 Task: Add a signature Amy Taylor containing Cheers, Amy Taylor to email address softage.4@softage.net and add a label Videos
Action: Mouse moved to (849, 71)
Screenshot: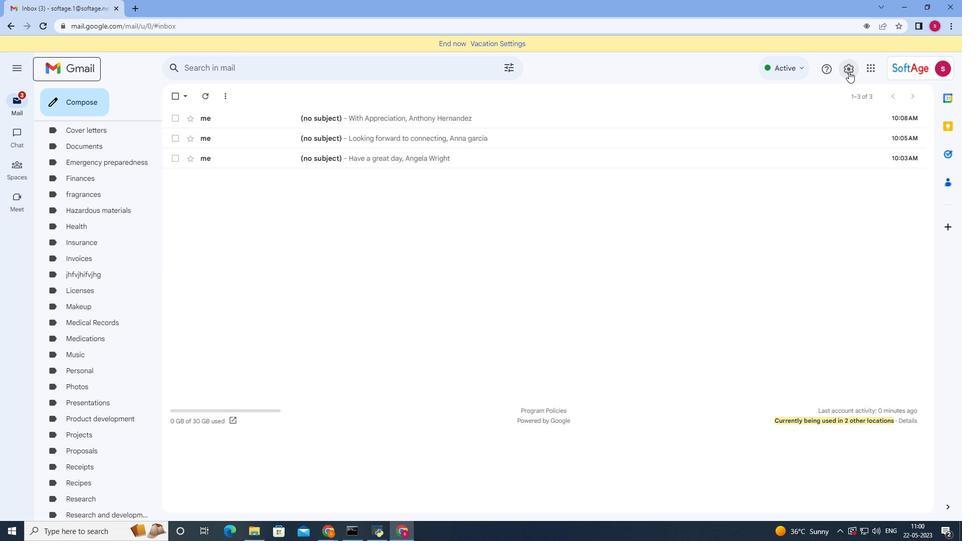 
Action: Mouse pressed left at (849, 71)
Screenshot: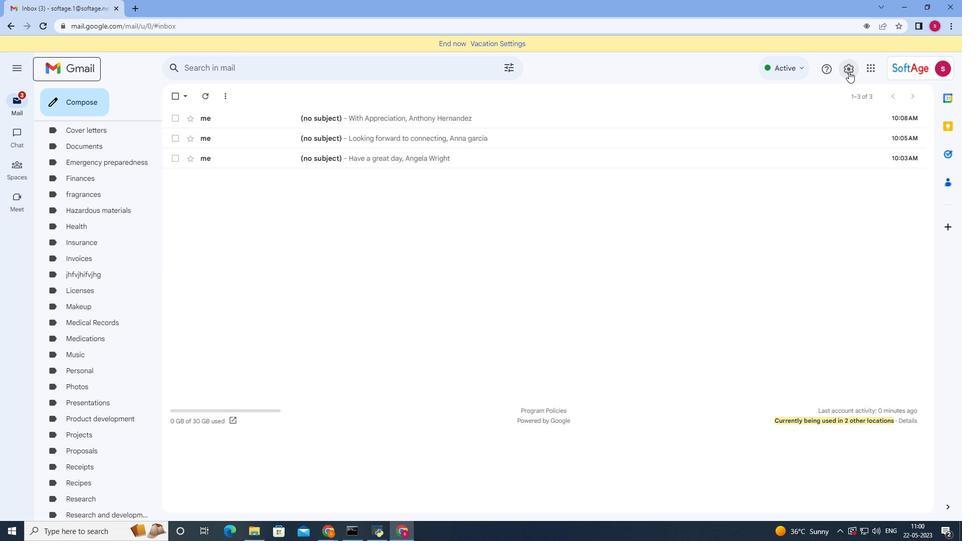 
Action: Mouse moved to (827, 122)
Screenshot: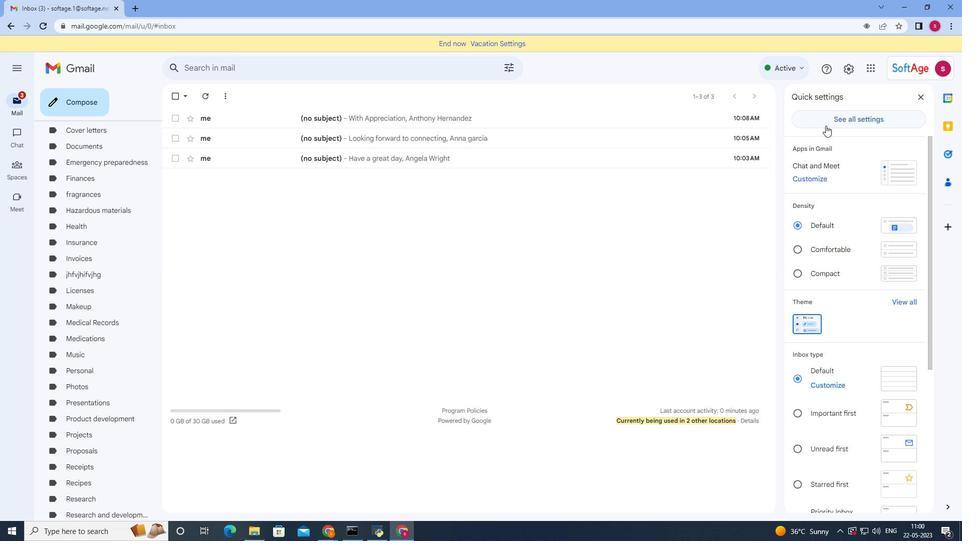 
Action: Mouse pressed left at (827, 122)
Screenshot: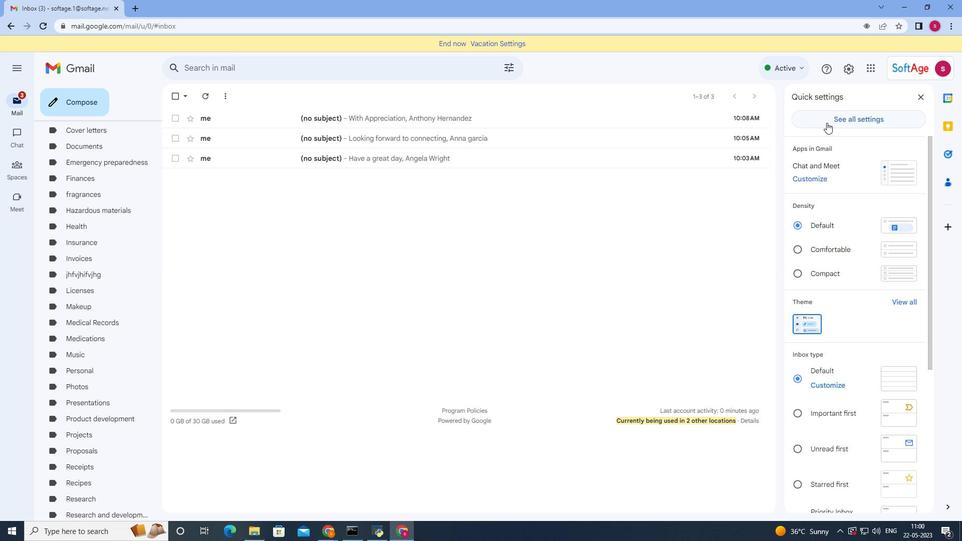 
Action: Mouse moved to (366, 265)
Screenshot: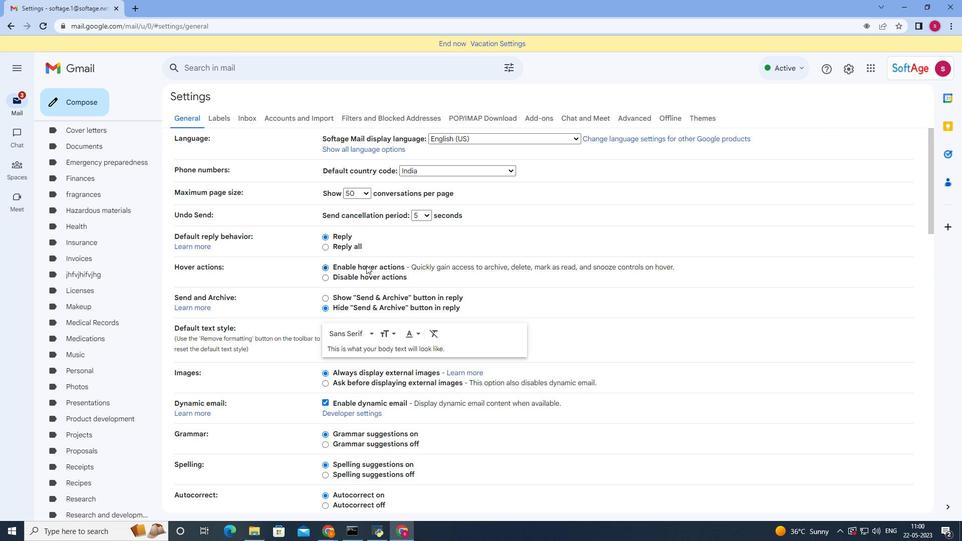 
Action: Mouse scrolled (366, 265) with delta (0, 0)
Screenshot: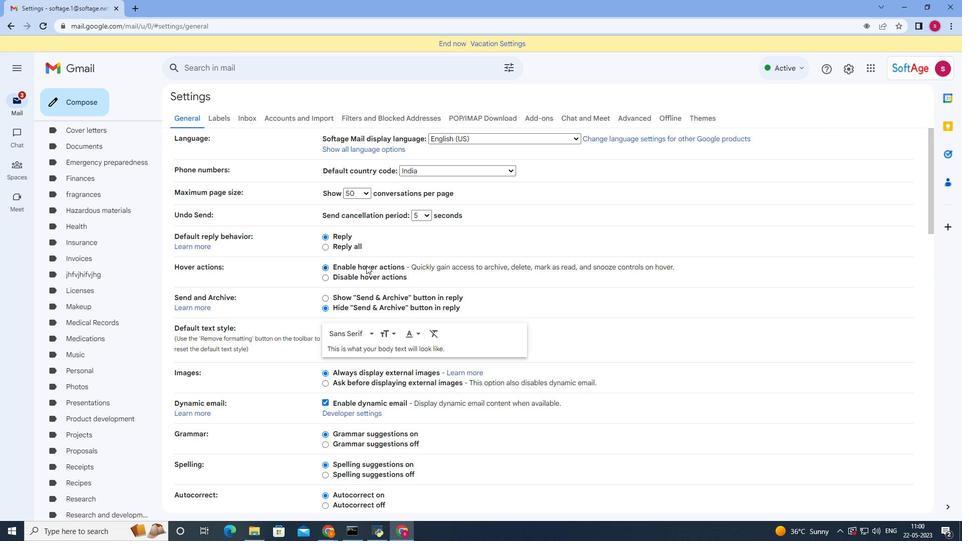
Action: Mouse scrolled (366, 265) with delta (0, 0)
Screenshot: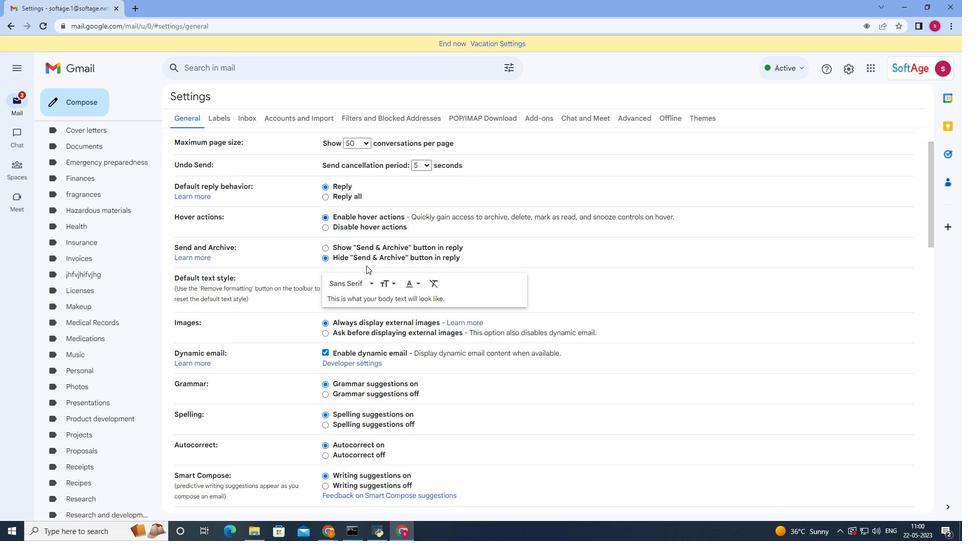
Action: Mouse moved to (366, 267)
Screenshot: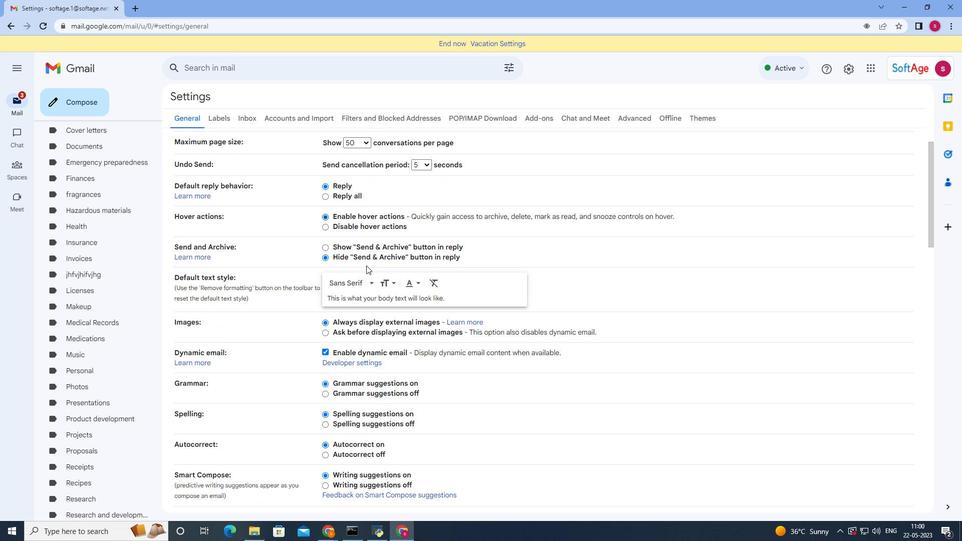 
Action: Mouse scrolled (366, 266) with delta (0, 0)
Screenshot: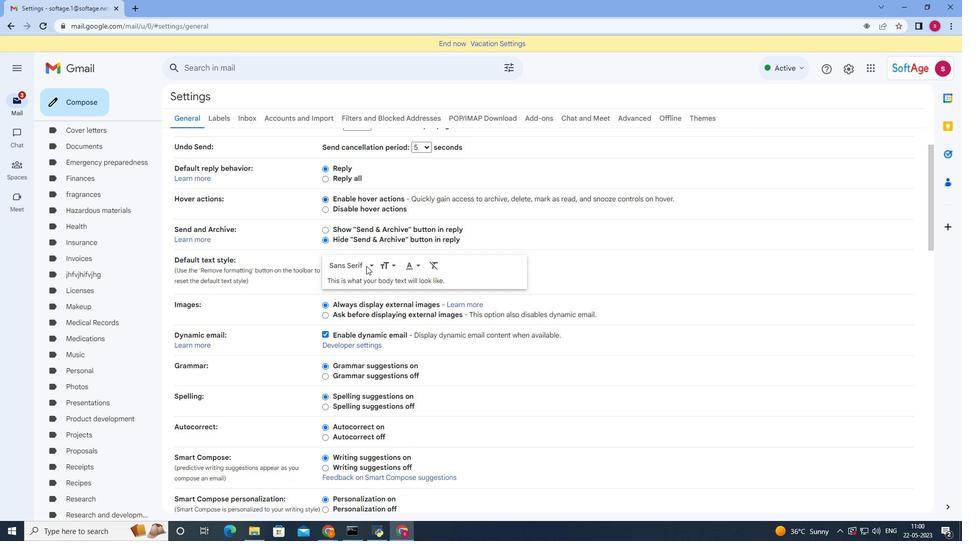 
Action: Mouse scrolled (366, 266) with delta (0, 0)
Screenshot: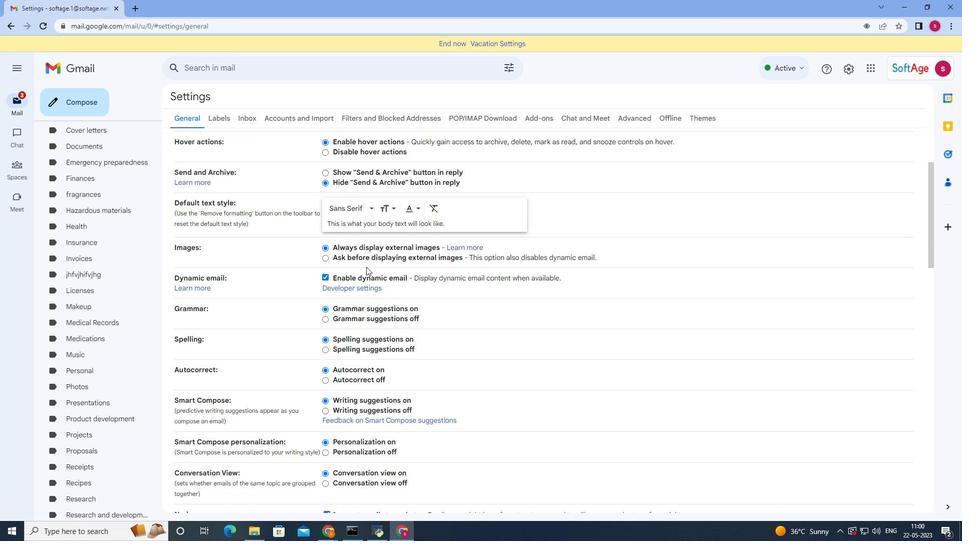
Action: Mouse scrolled (366, 266) with delta (0, 0)
Screenshot: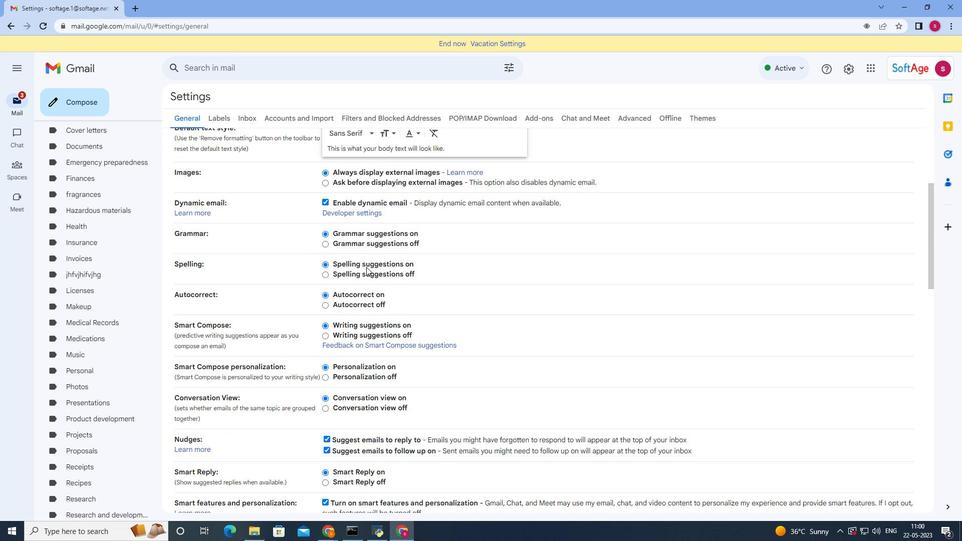 
Action: Mouse scrolled (366, 266) with delta (0, 0)
Screenshot: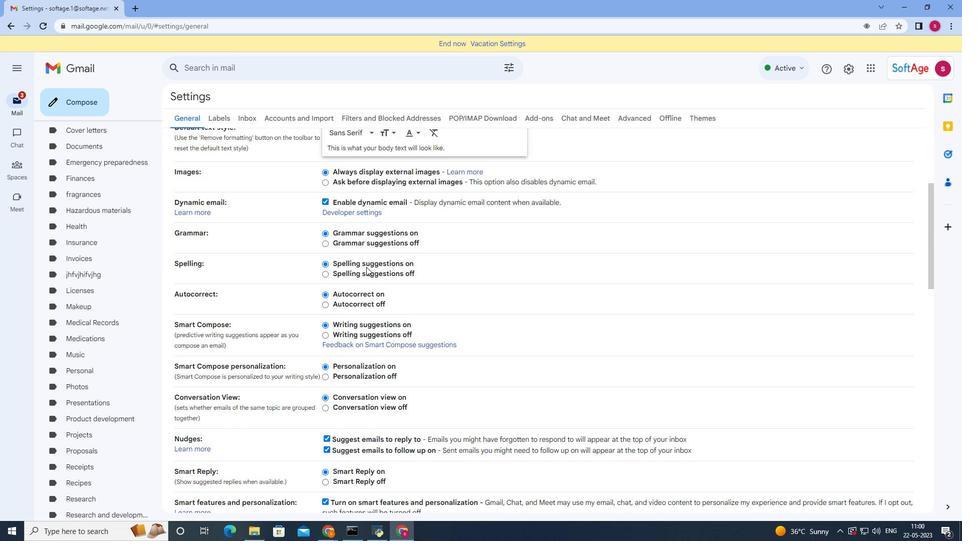 
Action: Mouse scrolled (366, 266) with delta (0, 0)
Screenshot: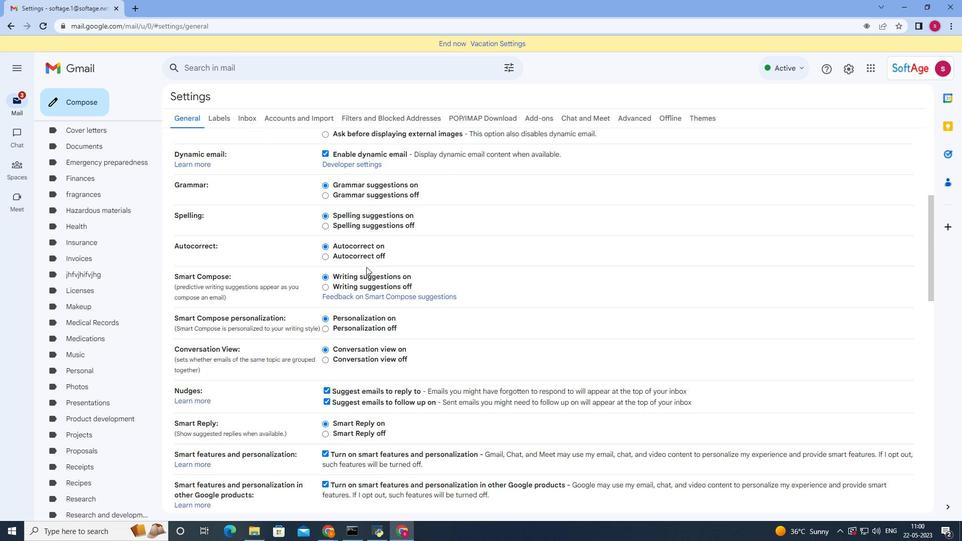 
Action: Mouse scrolled (366, 266) with delta (0, 0)
Screenshot: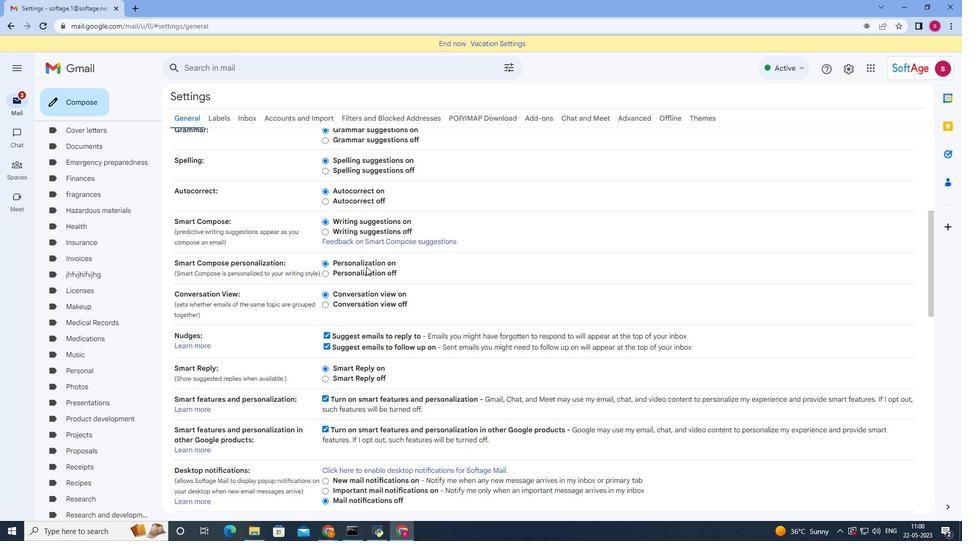 
Action: Mouse scrolled (366, 266) with delta (0, 0)
Screenshot: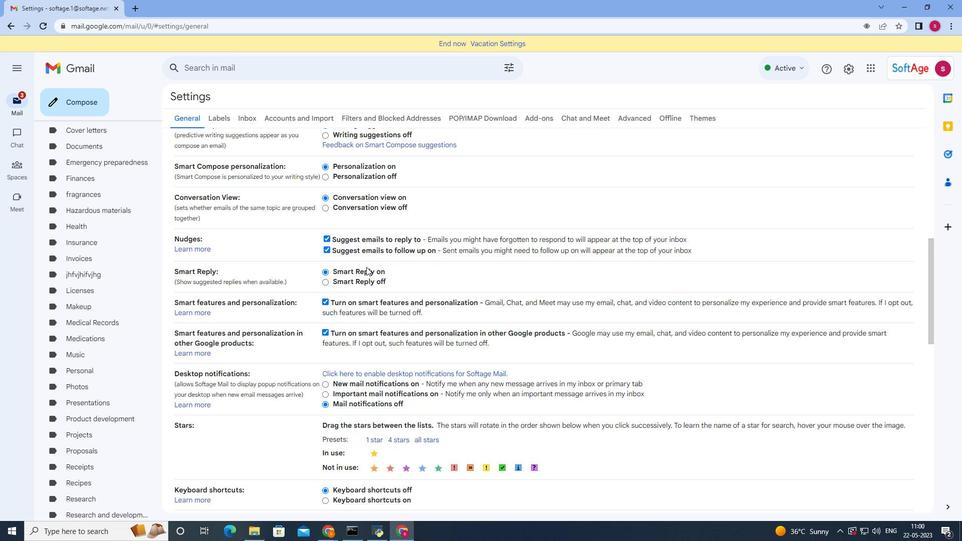 
Action: Mouse scrolled (366, 266) with delta (0, 0)
Screenshot: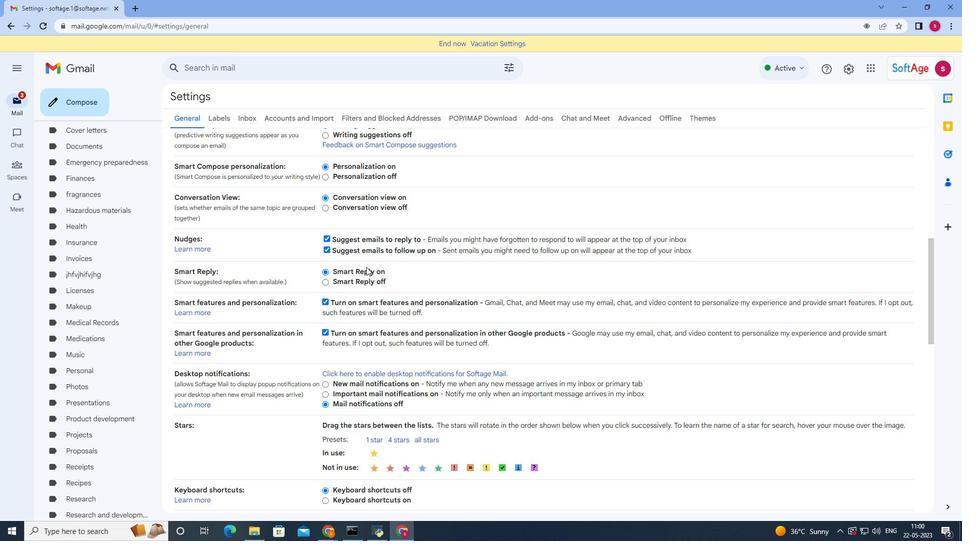 
Action: Mouse scrolled (366, 266) with delta (0, 0)
Screenshot: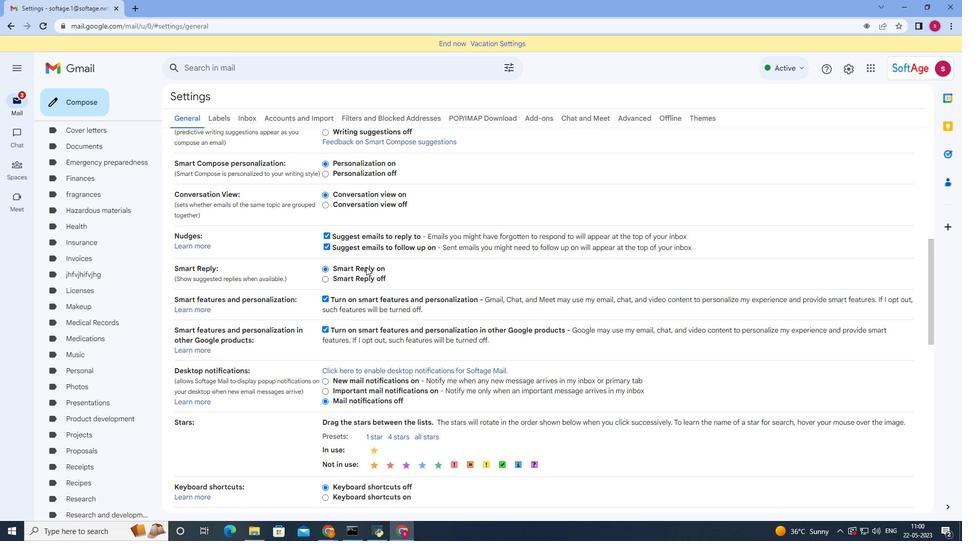 
Action: Mouse scrolled (366, 266) with delta (0, 0)
Screenshot: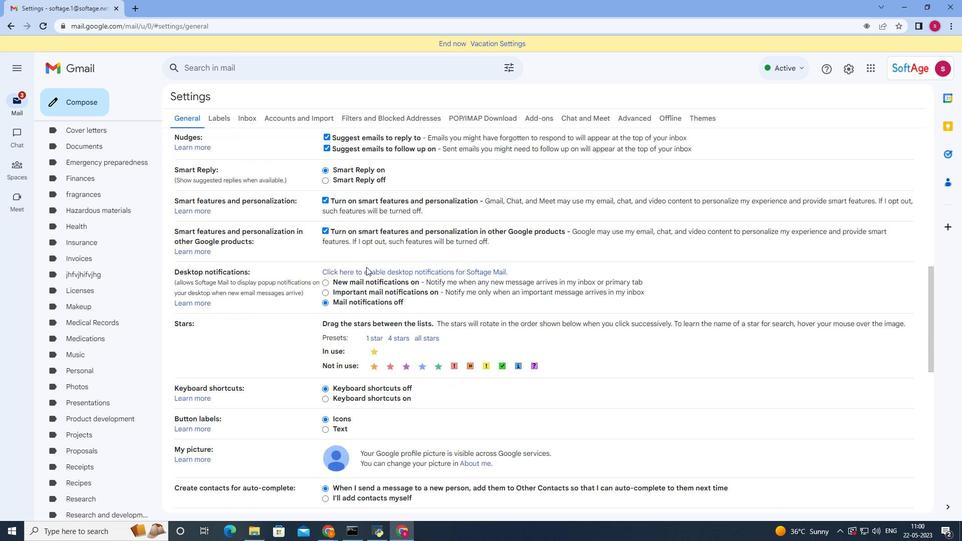 
Action: Mouse scrolled (366, 266) with delta (0, 0)
Screenshot: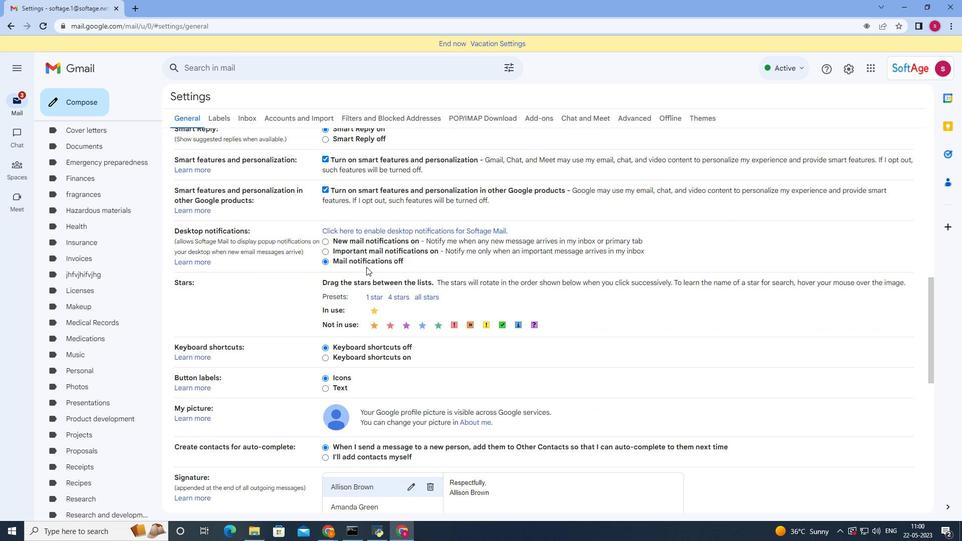 
Action: Mouse moved to (366, 267)
Screenshot: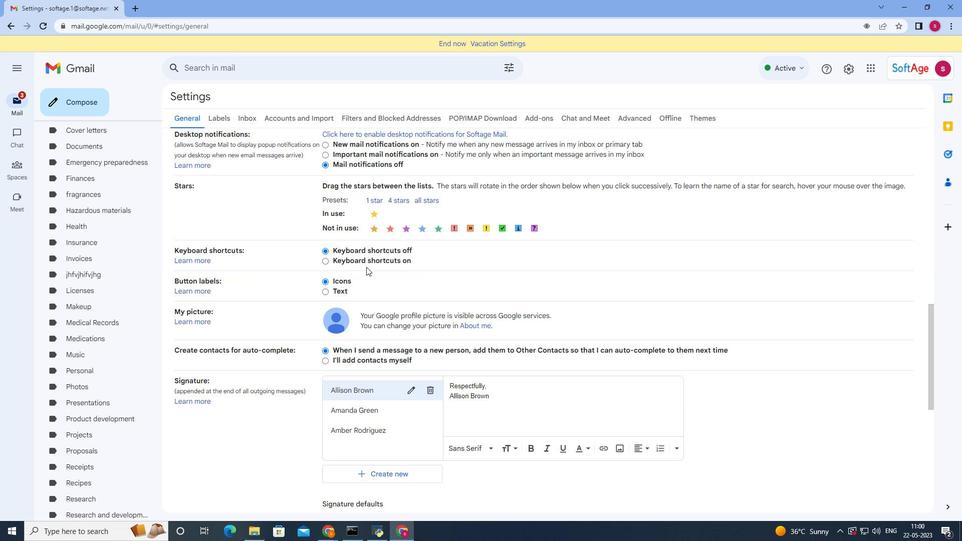 
Action: Mouse scrolled (366, 266) with delta (0, 0)
Screenshot: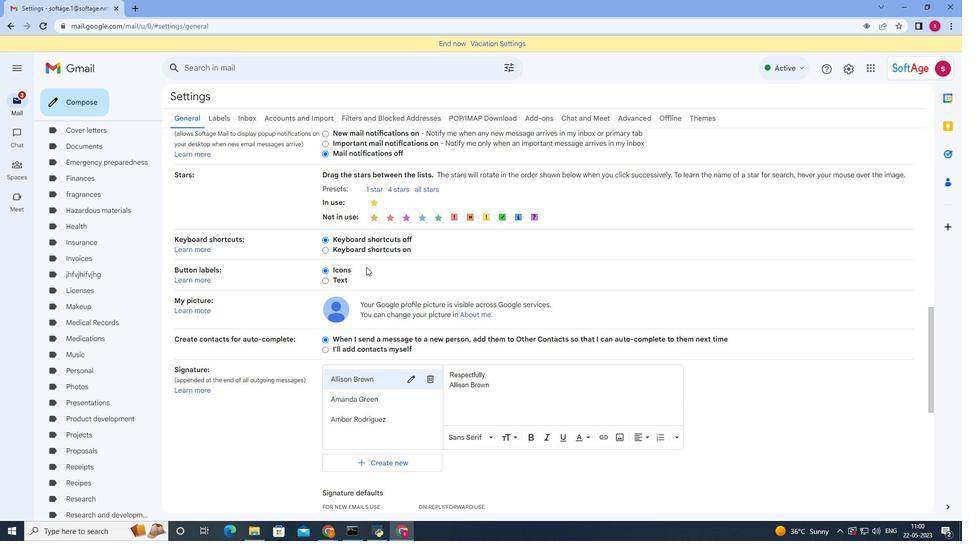 
Action: Mouse scrolled (366, 266) with delta (0, 0)
Screenshot: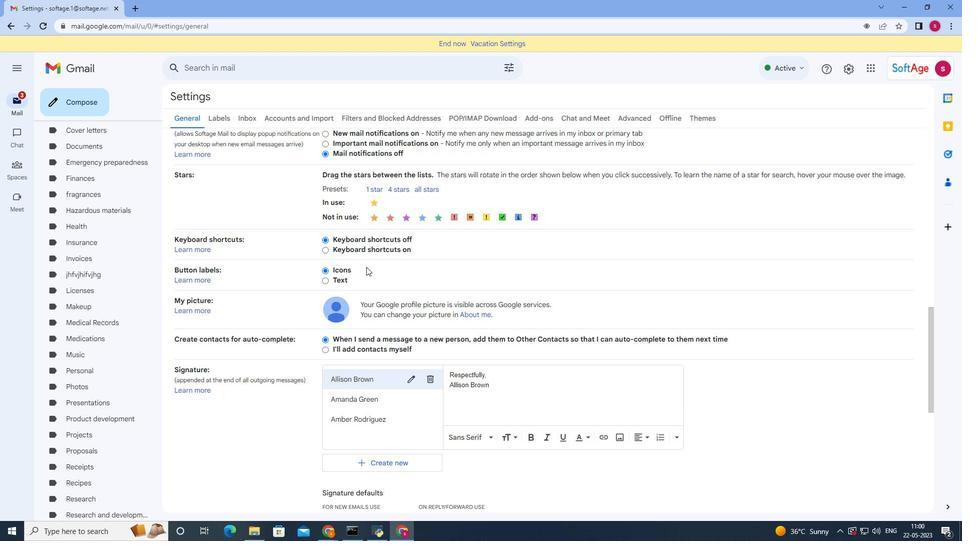 
Action: Mouse scrolled (366, 266) with delta (0, 0)
Screenshot: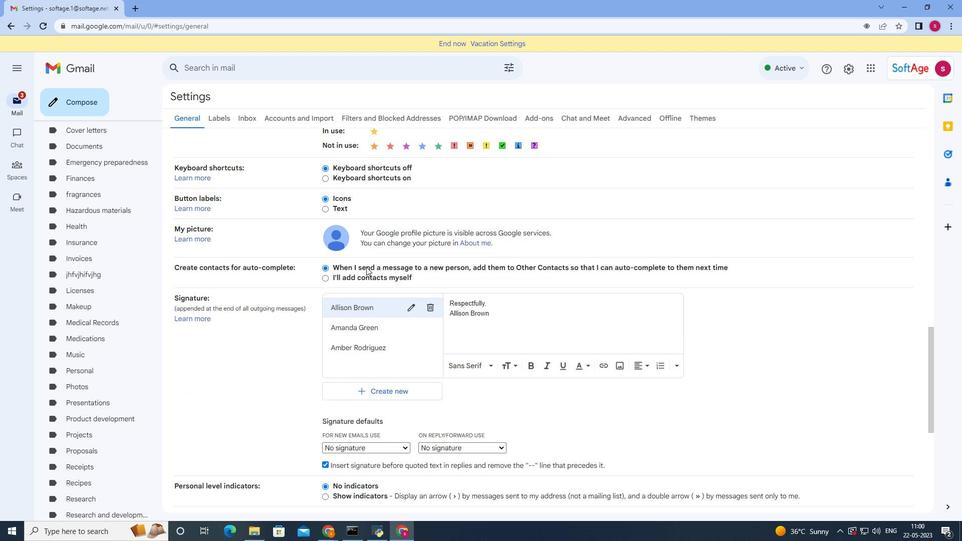 
Action: Mouse moved to (366, 267)
Screenshot: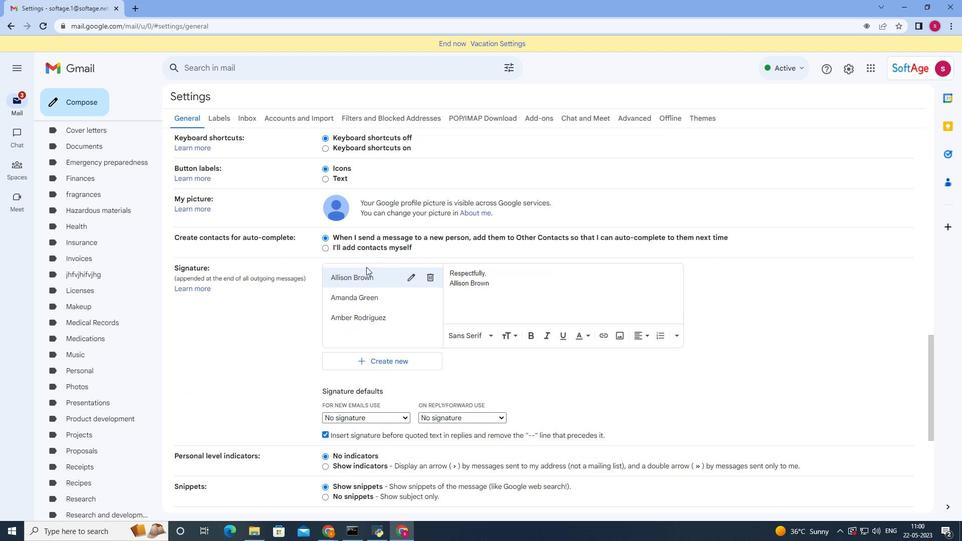 
Action: Mouse scrolled (366, 266) with delta (0, 0)
Screenshot: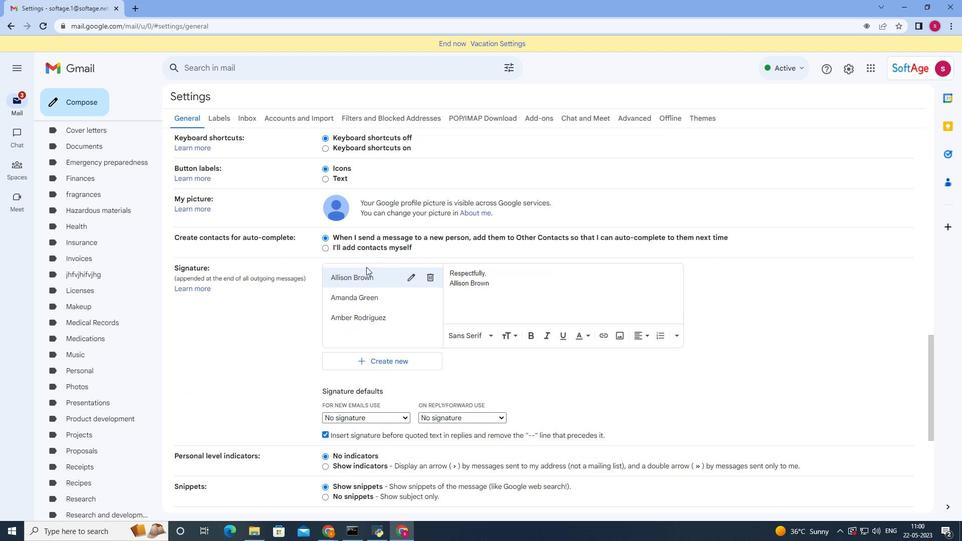 
Action: Mouse moved to (369, 264)
Screenshot: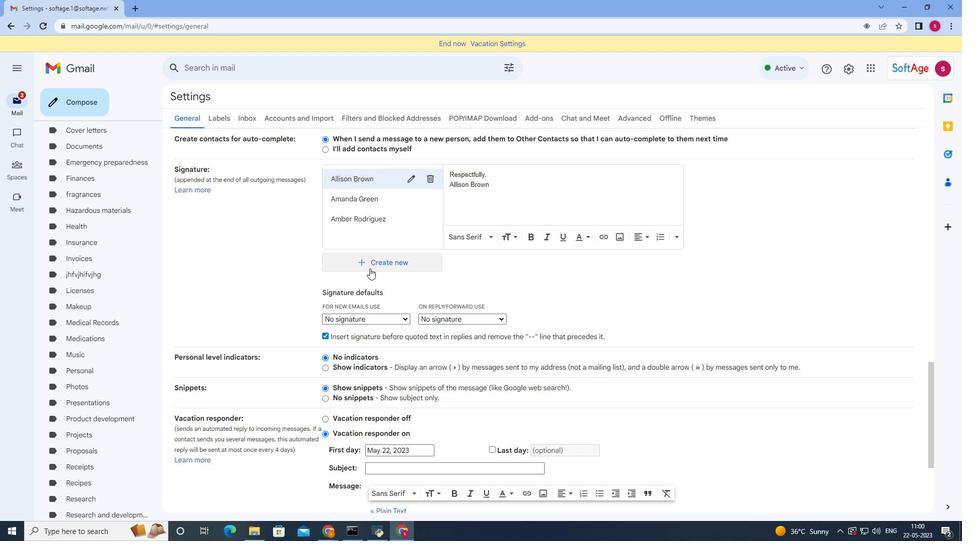 
Action: Mouse pressed left at (369, 264)
Screenshot: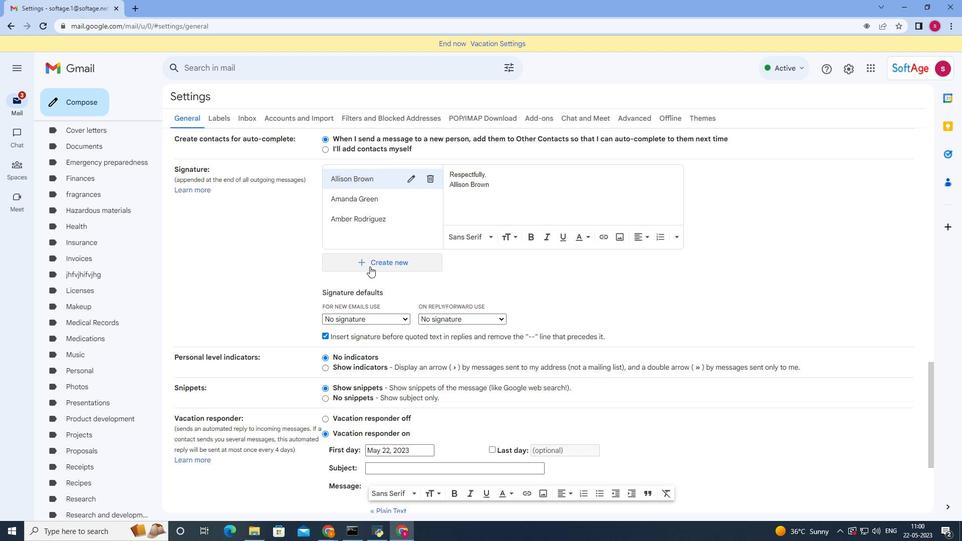 
Action: Mouse moved to (446, 274)
Screenshot: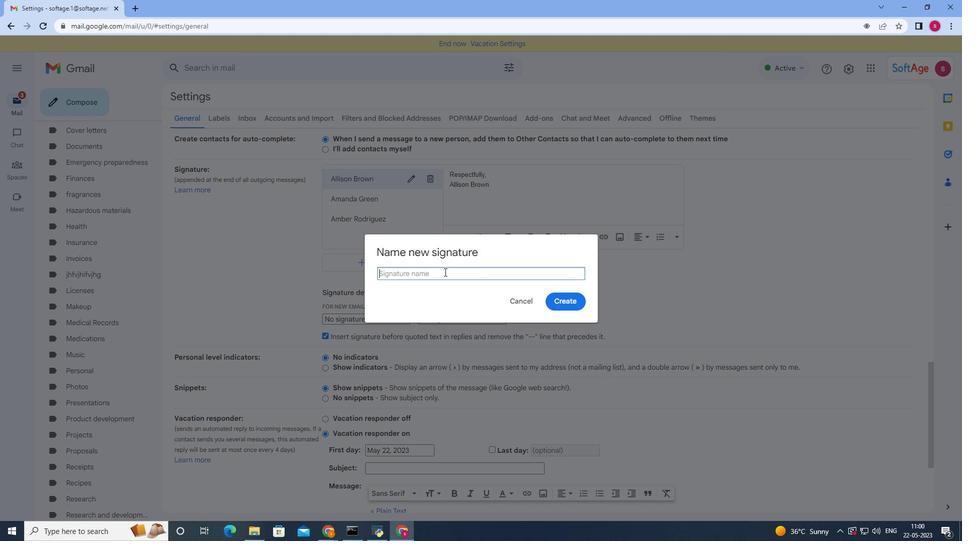 
Action: Key pressed <Key.shift>Amy<Key.space><Key.shift>Taylor
Screenshot: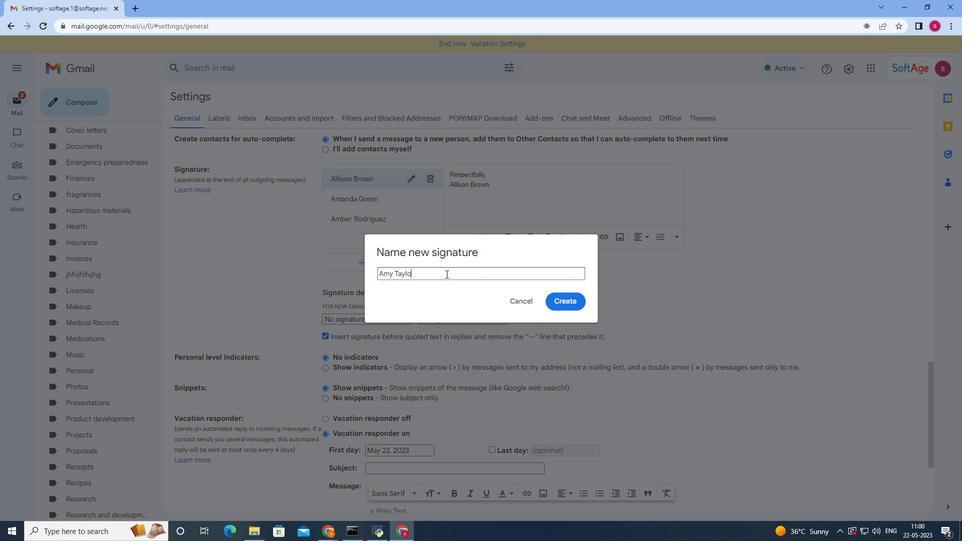 
Action: Mouse moved to (559, 301)
Screenshot: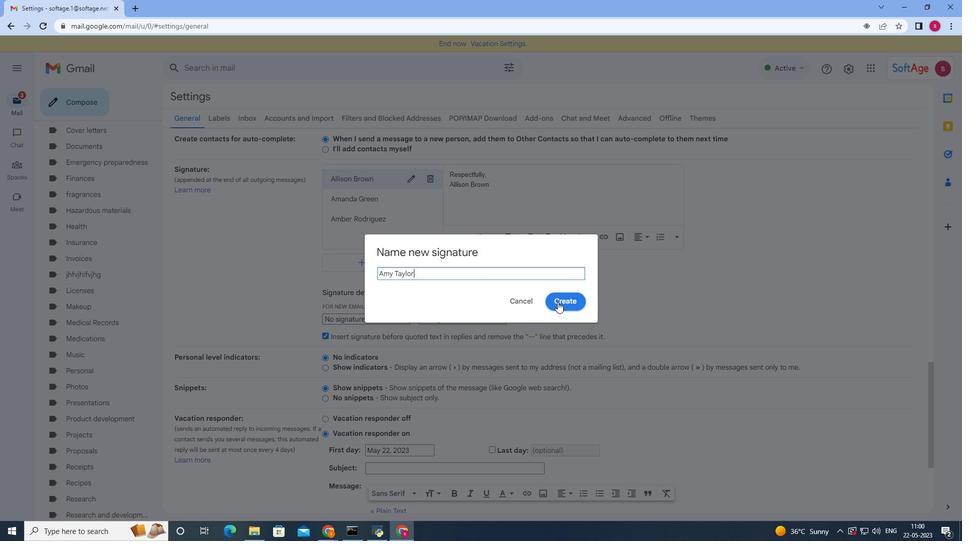 
Action: Mouse pressed left at (559, 301)
Screenshot: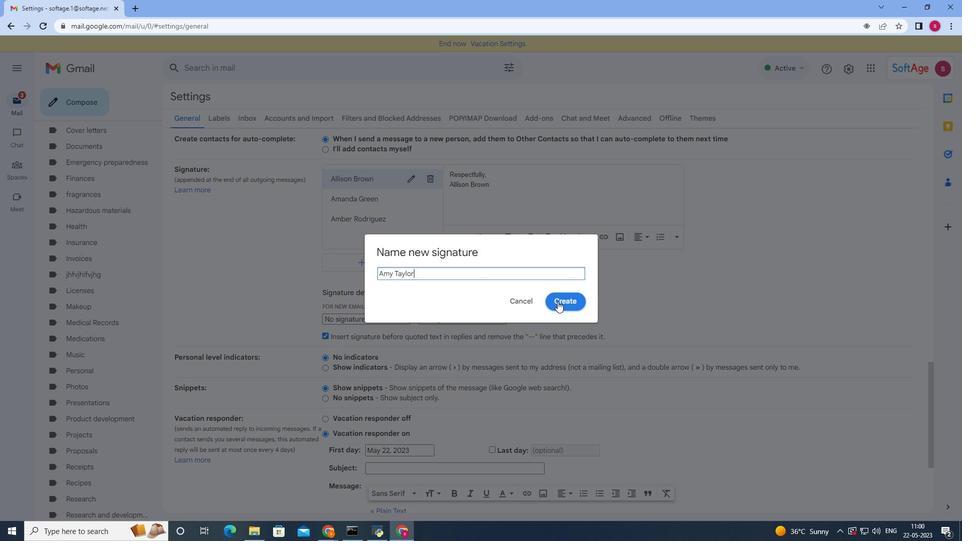 
Action: Mouse moved to (473, 196)
Screenshot: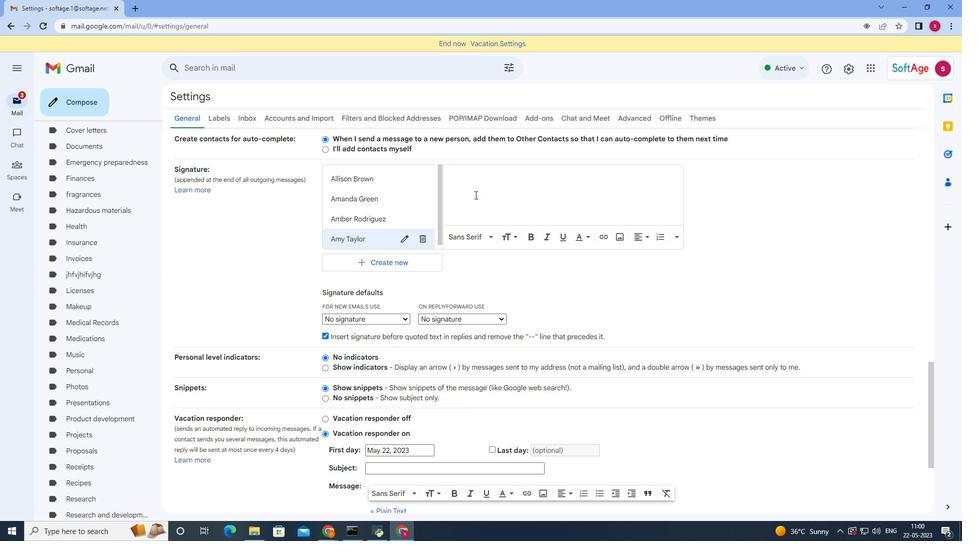 
Action: Key pressed <Key.shift>Cheers,<Key.enter><Key.shift>Amy<Key.space><Key.shift><Key.shift><Key.shift><Key.shift><Key.shift>Taylor
Screenshot: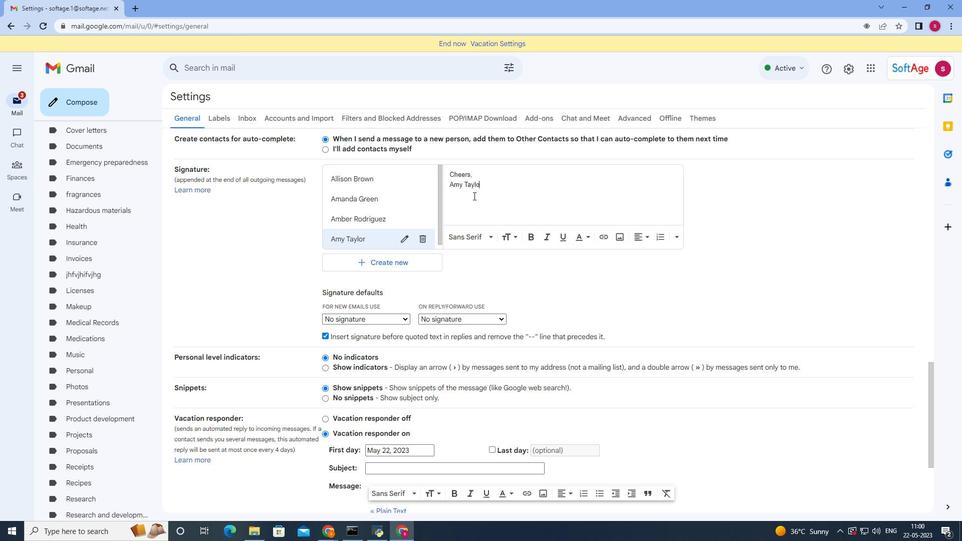
Action: Mouse moved to (439, 325)
Screenshot: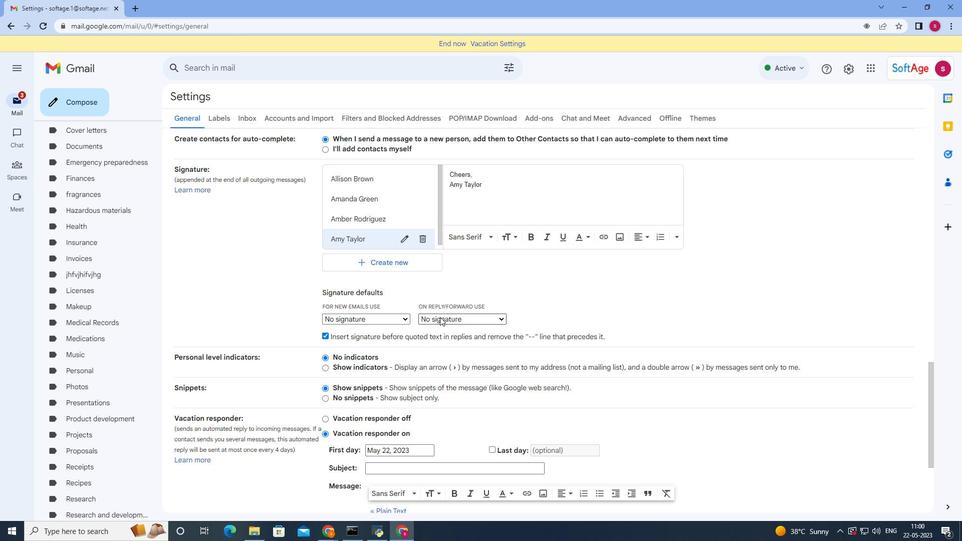 
Action: Mouse scrolled (439, 324) with delta (0, 0)
Screenshot: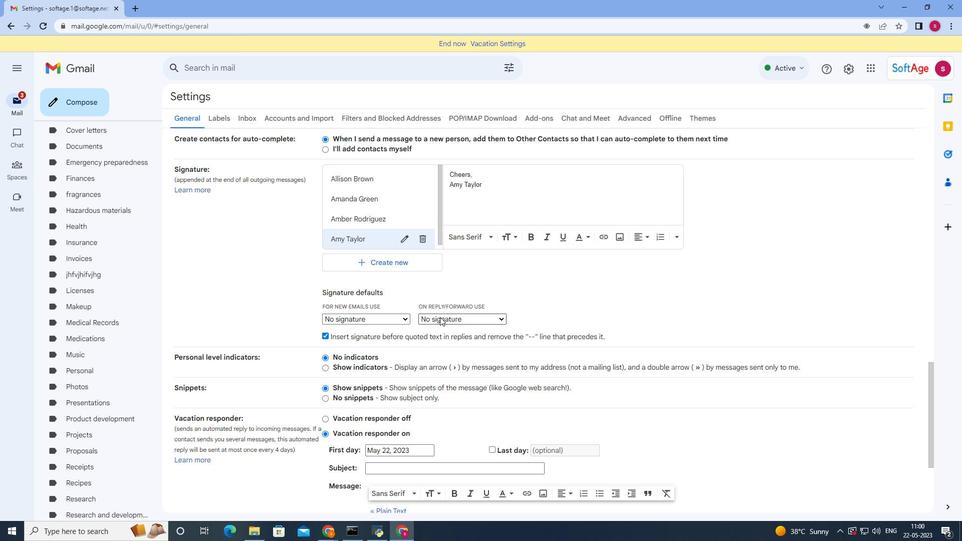 
Action: Mouse moved to (438, 331)
Screenshot: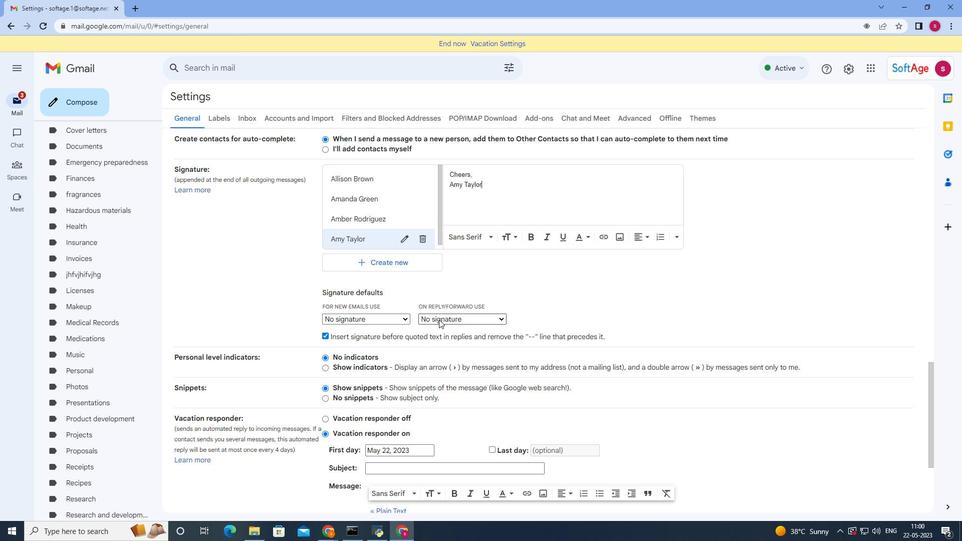 
Action: Mouse scrolled (438, 330) with delta (0, 0)
Screenshot: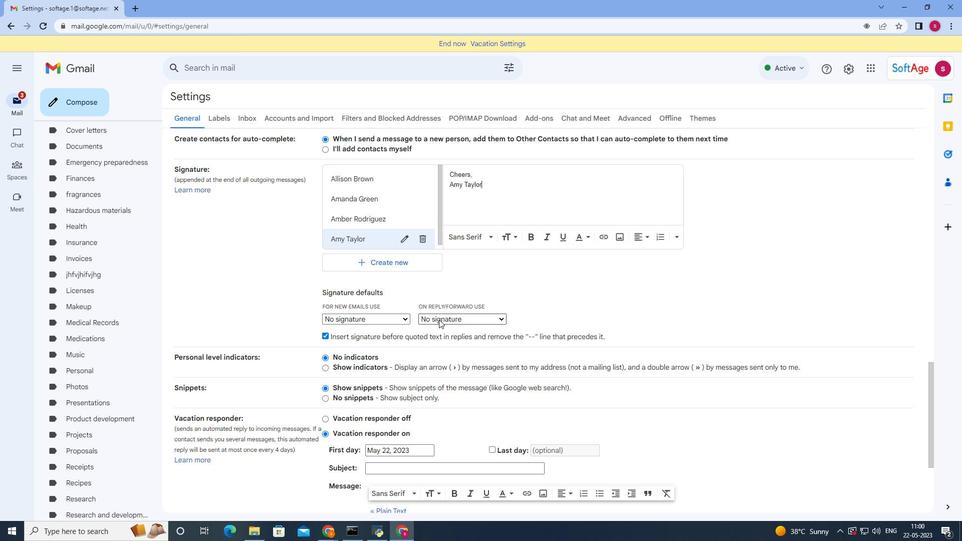 
Action: Mouse moved to (438, 333)
Screenshot: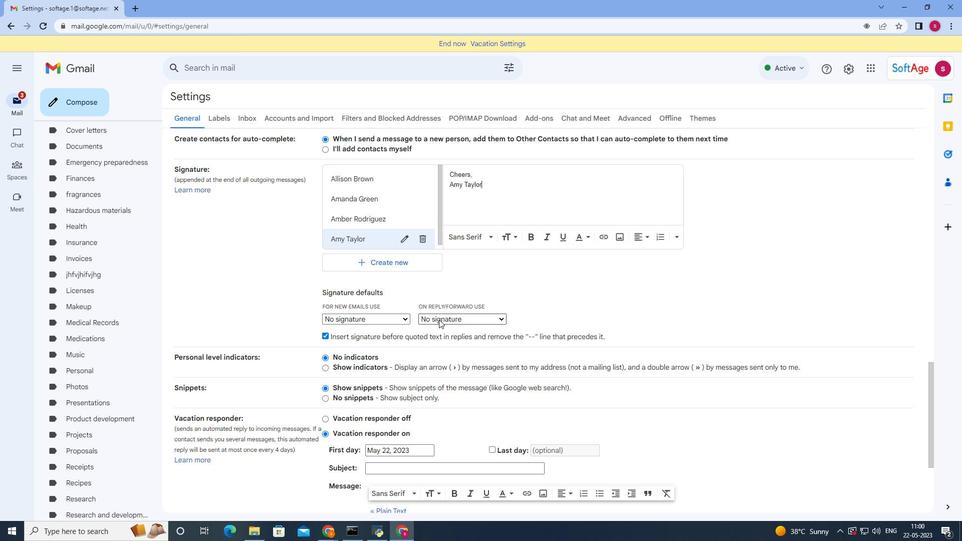 
Action: Mouse scrolled (438, 332) with delta (0, 0)
Screenshot: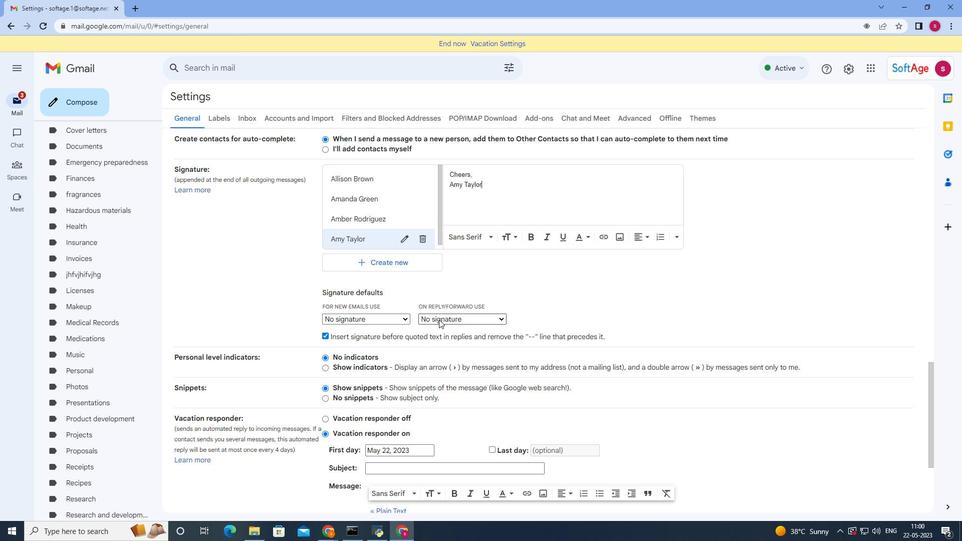 
Action: Mouse moved to (438, 333)
Screenshot: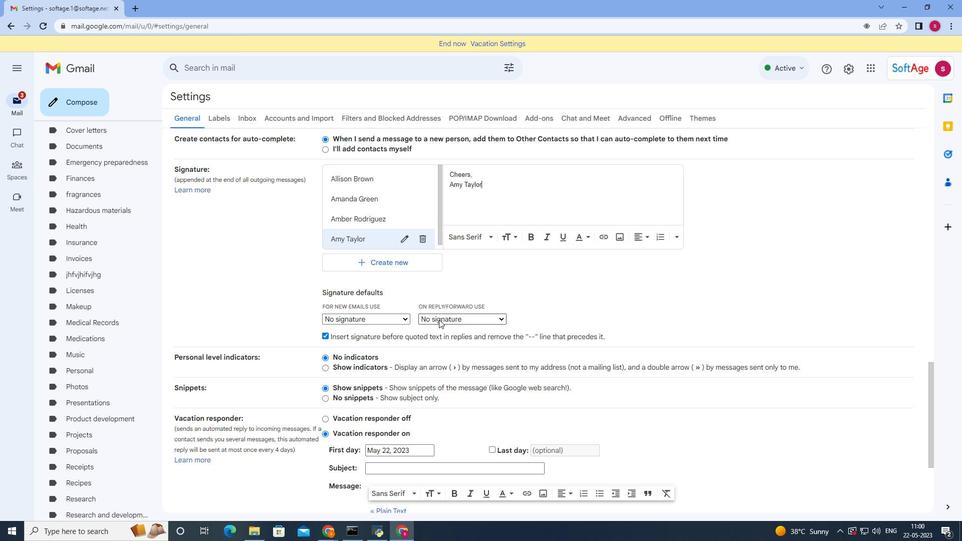 
Action: Mouse scrolled (438, 333) with delta (0, 0)
Screenshot: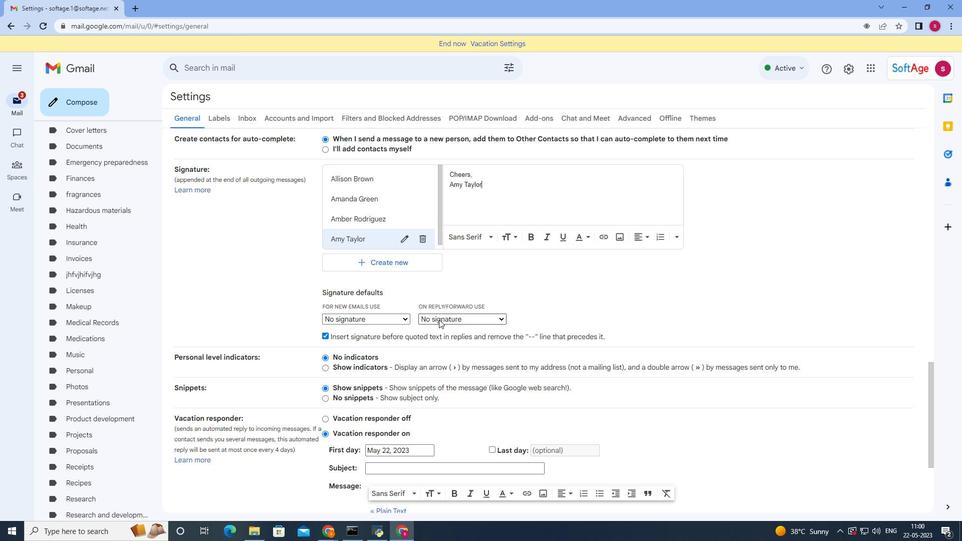 
Action: Mouse scrolled (438, 333) with delta (0, 0)
Screenshot: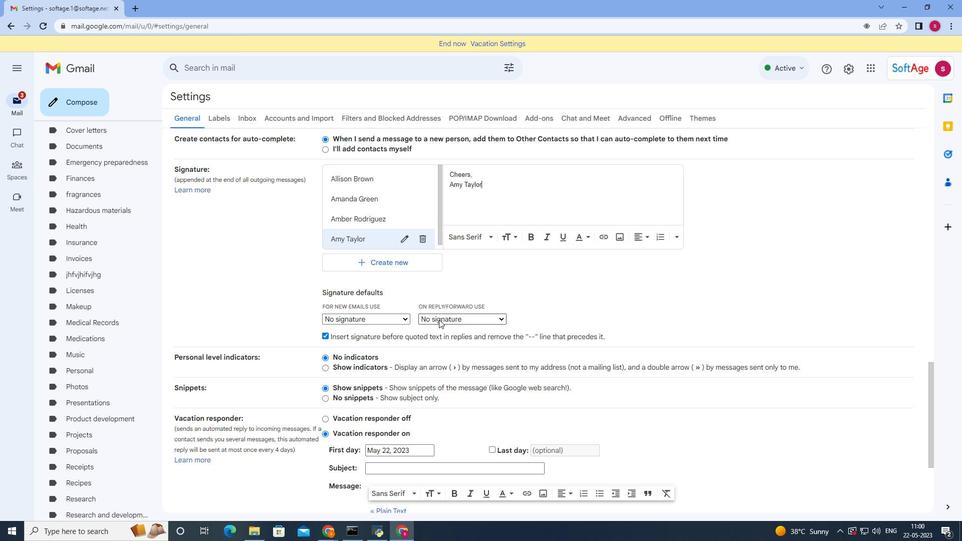 
Action: Mouse moved to (437, 334)
Screenshot: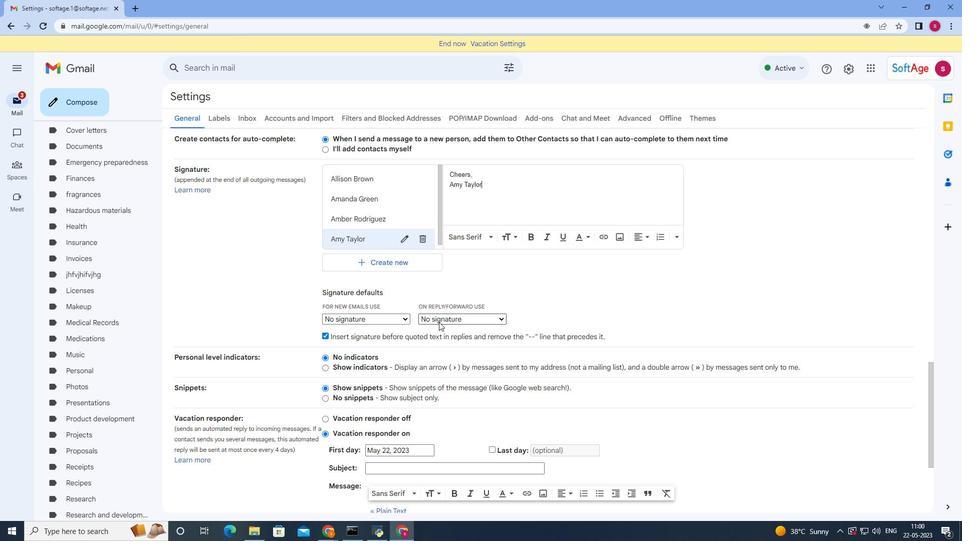 
Action: Mouse scrolled (437, 334) with delta (0, 0)
Screenshot: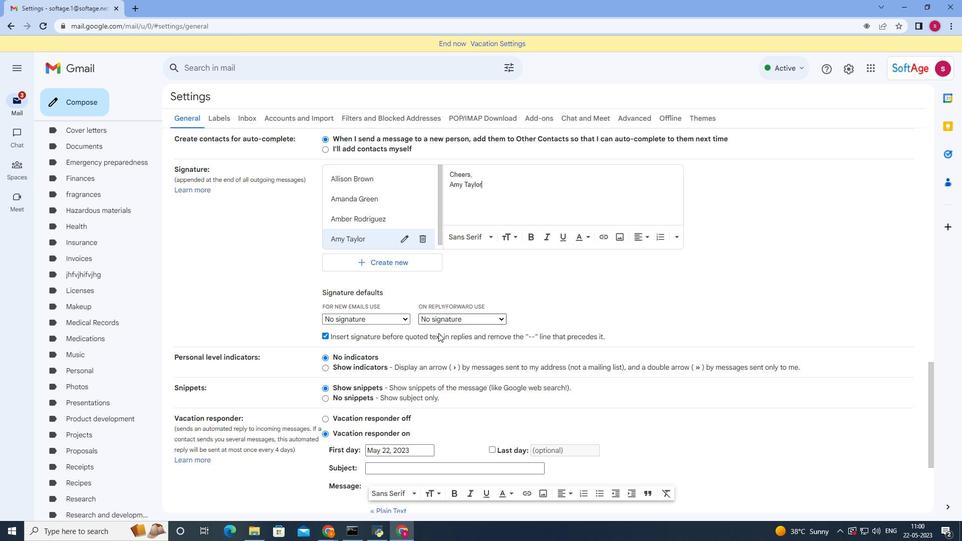
Action: Mouse moved to (432, 373)
Screenshot: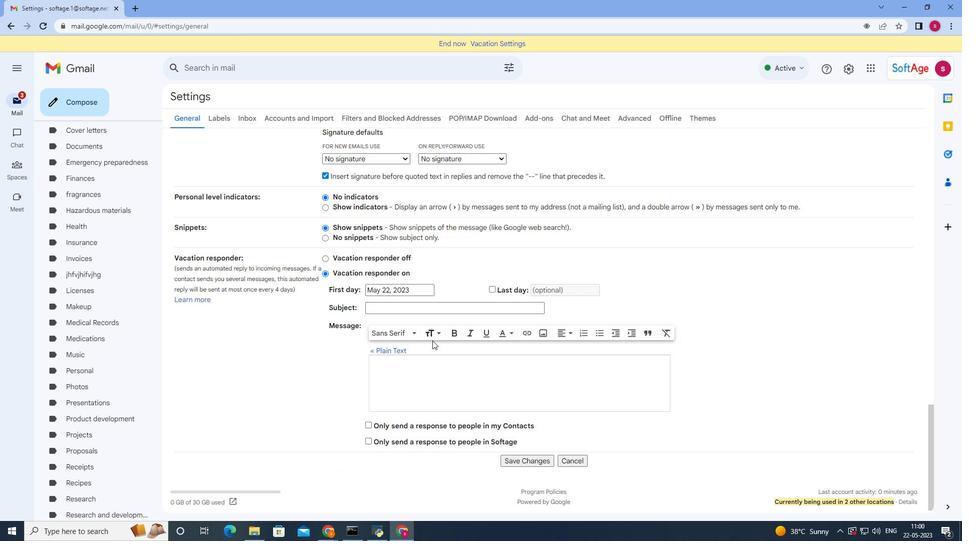 
Action: Mouse scrolled (432, 372) with delta (0, 0)
Screenshot: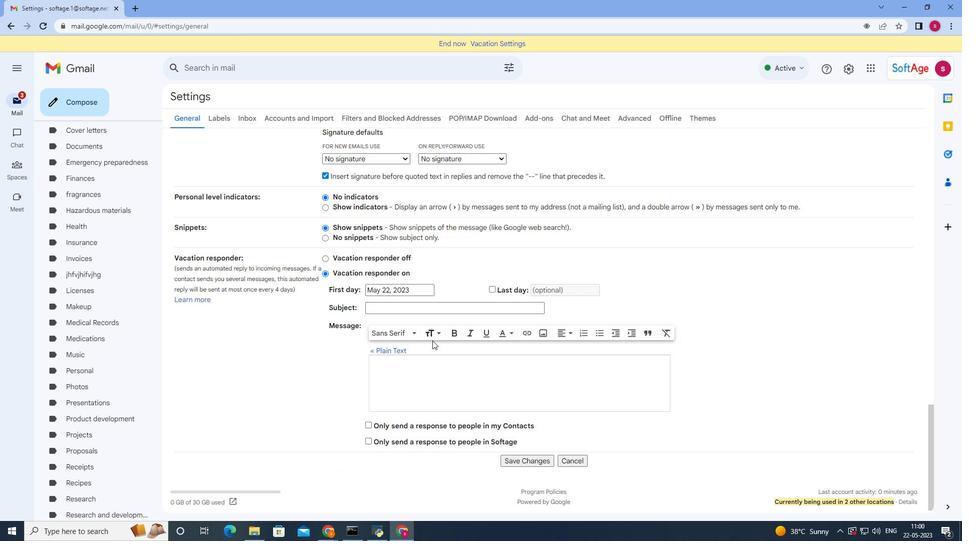 
Action: Mouse moved to (433, 377)
Screenshot: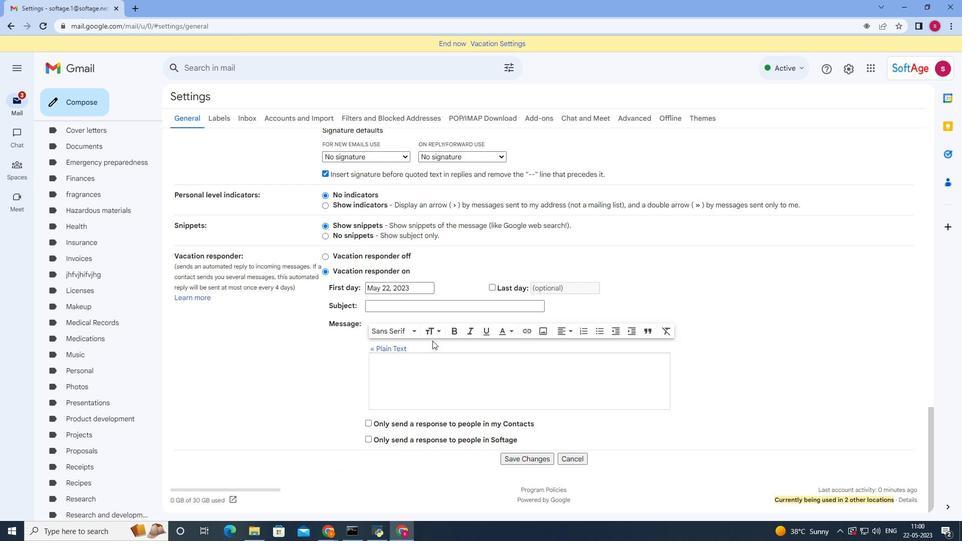 
Action: Mouse scrolled (433, 377) with delta (0, 0)
Screenshot: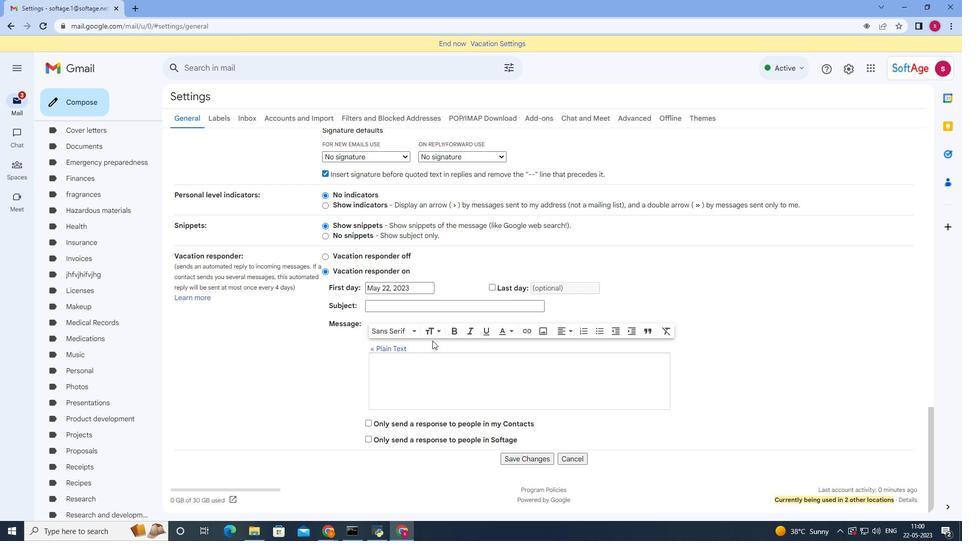 
Action: Mouse moved to (518, 458)
Screenshot: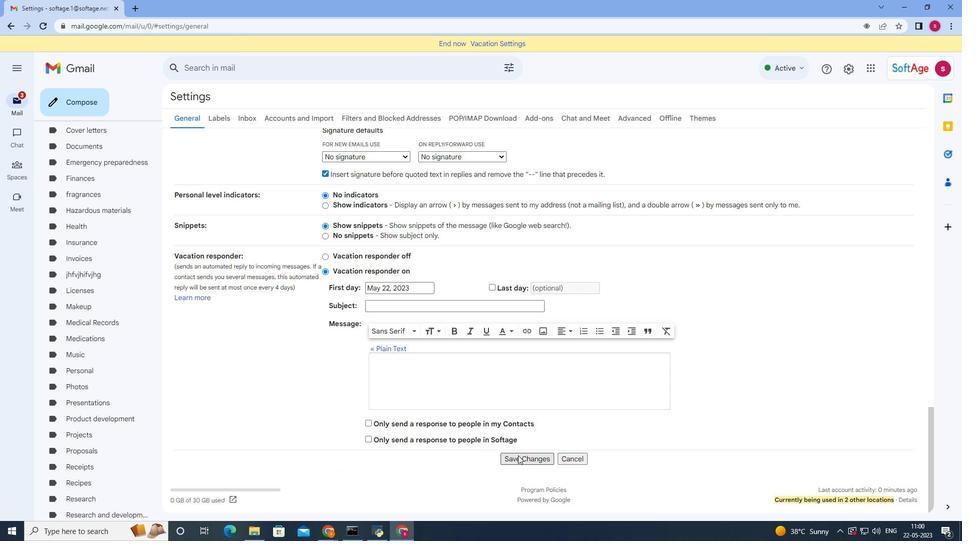 
Action: Mouse pressed left at (518, 458)
Screenshot: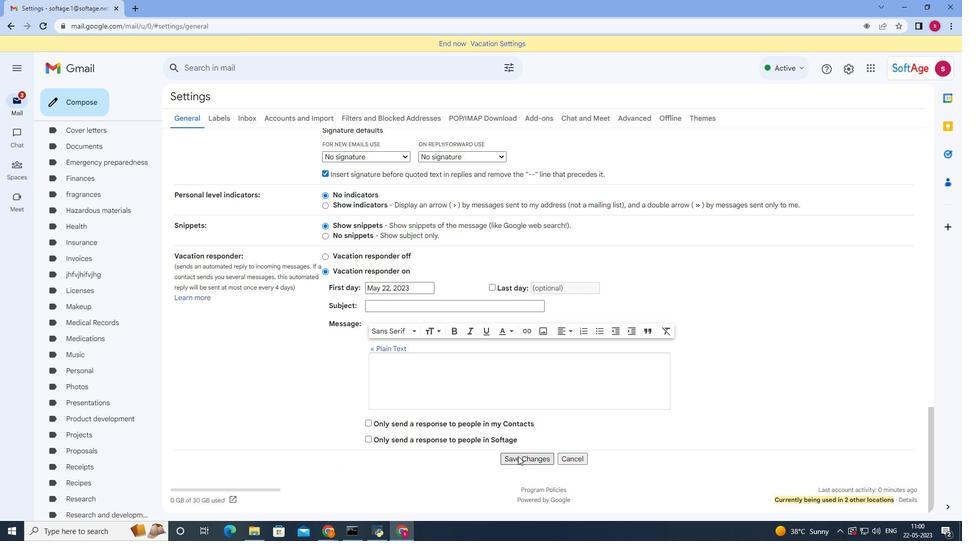 
Action: Mouse moved to (88, 105)
Screenshot: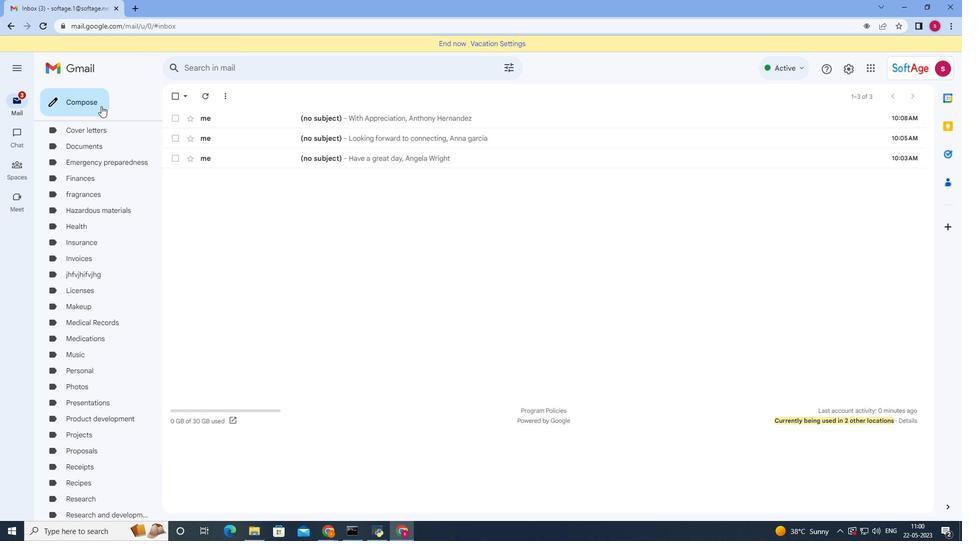 
Action: Mouse pressed left at (88, 105)
Screenshot: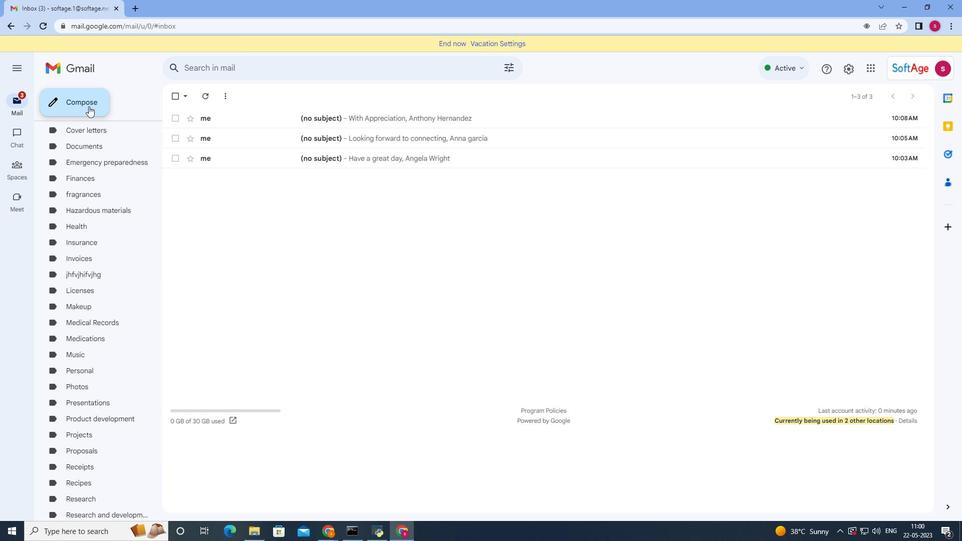 
Action: Mouse moved to (547, 251)
Screenshot: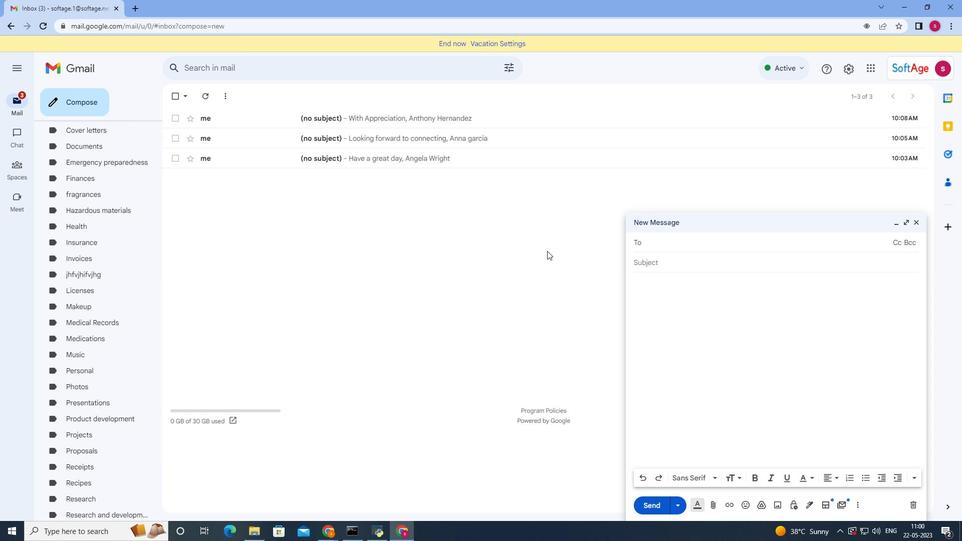 
Action: Key pressed softage.2<Key.backspace>4<Key.shift>@softage.net
Screenshot: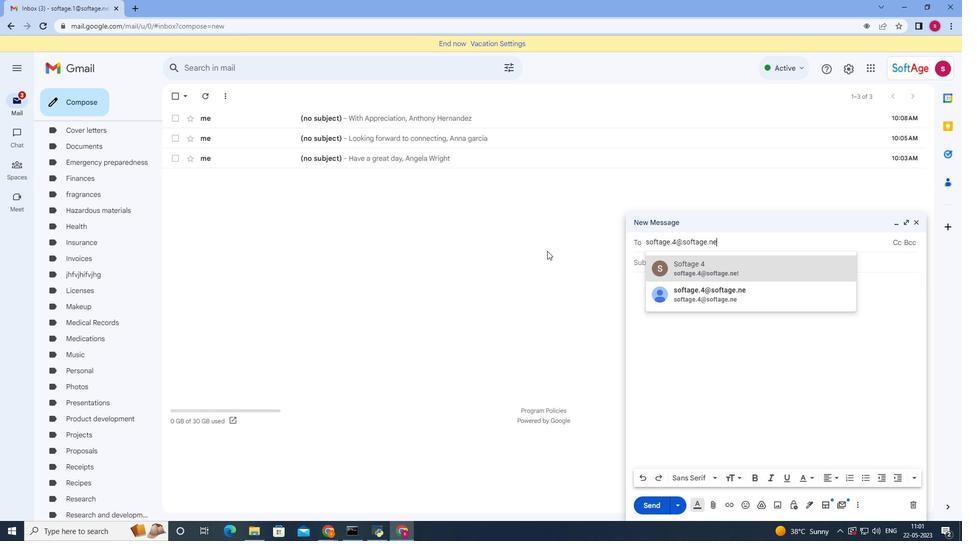 
Action: Mouse moved to (687, 269)
Screenshot: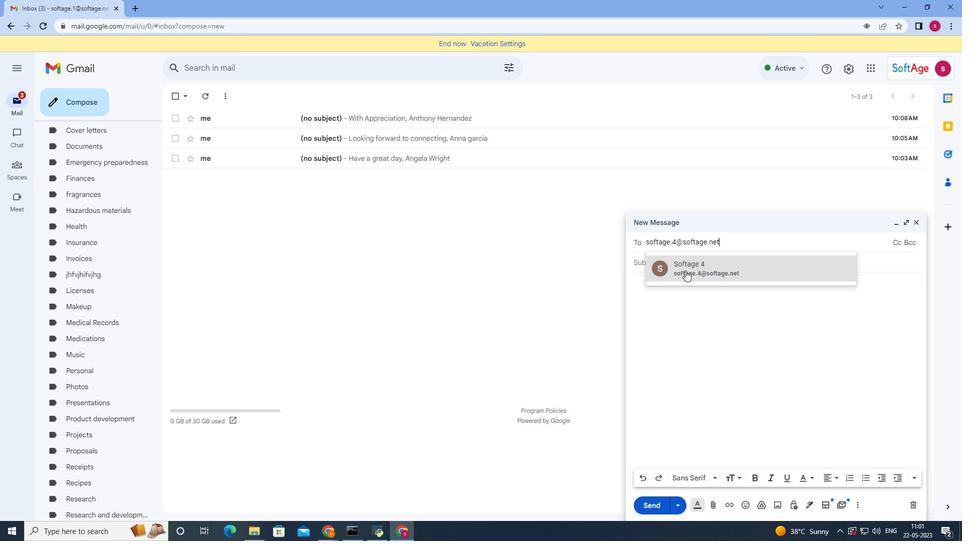 
Action: Mouse pressed left at (687, 269)
Screenshot: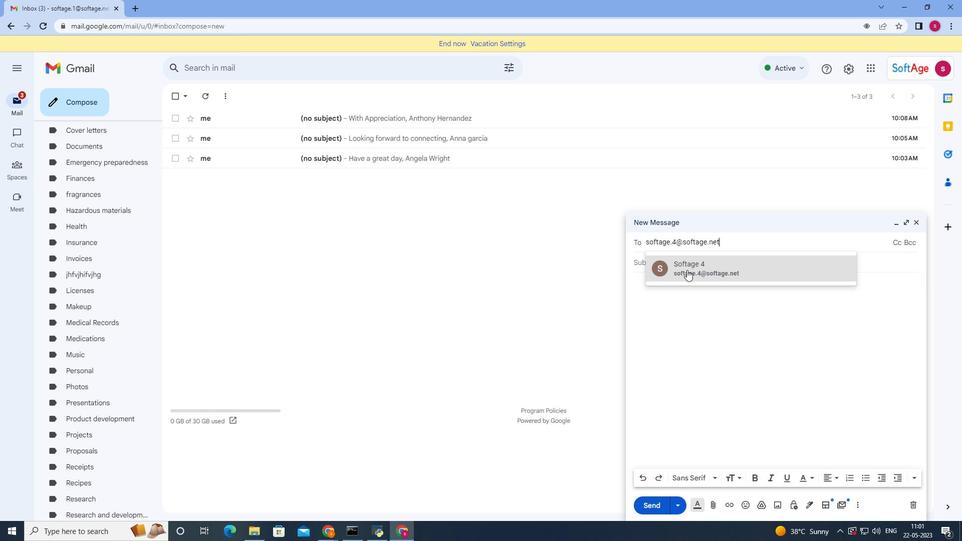 
Action: Mouse moved to (812, 505)
Screenshot: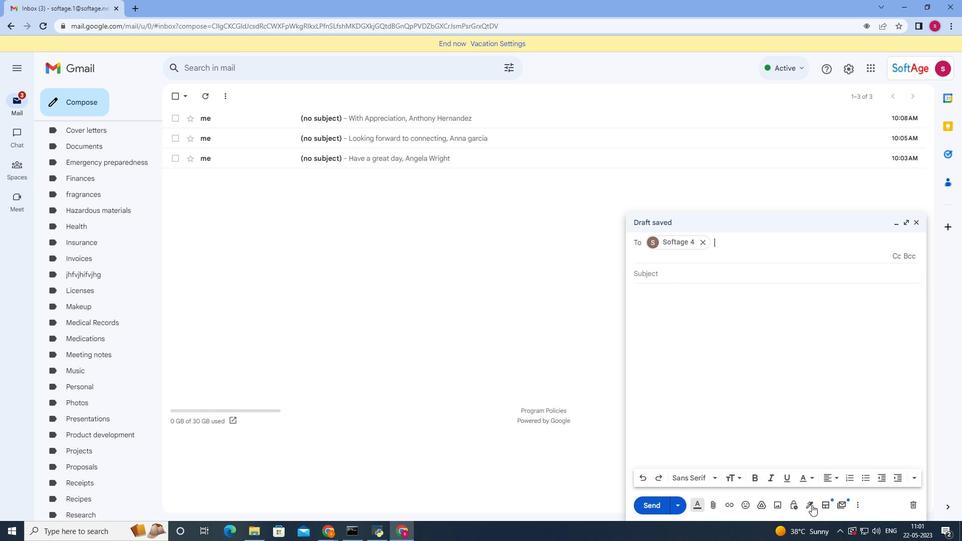 
Action: Mouse pressed left at (812, 505)
Screenshot: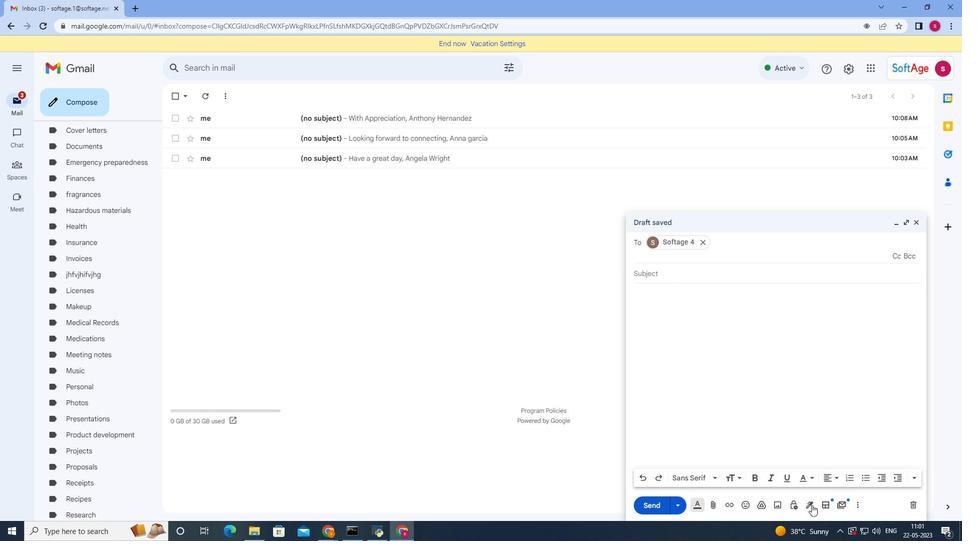 
Action: Mouse moved to (839, 488)
Screenshot: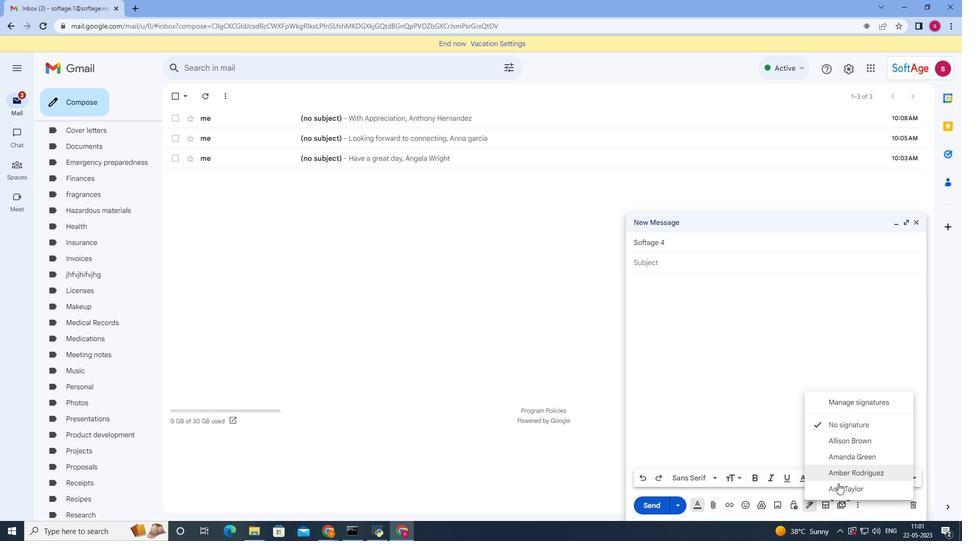 
Action: Mouse pressed left at (839, 488)
Screenshot: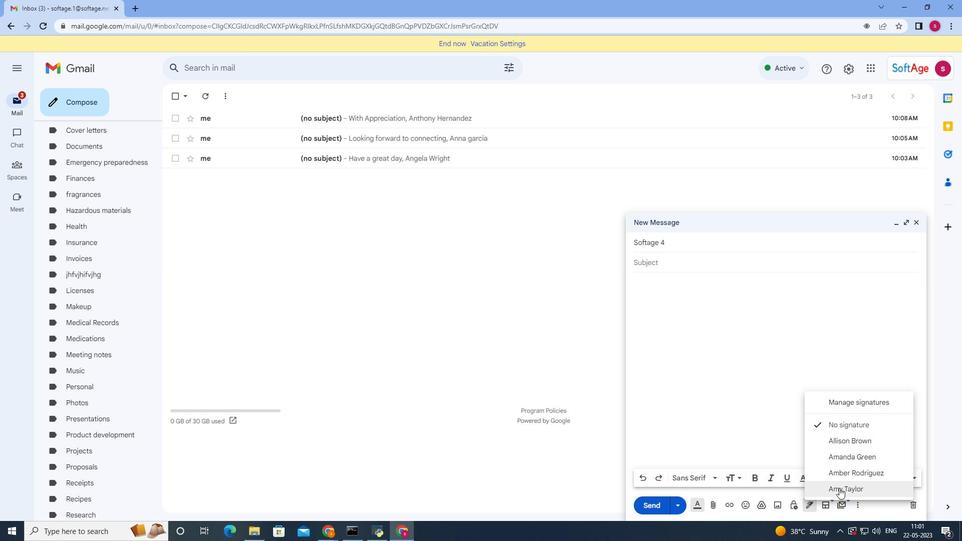 
Action: Mouse moved to (859, 503)
Screenshot: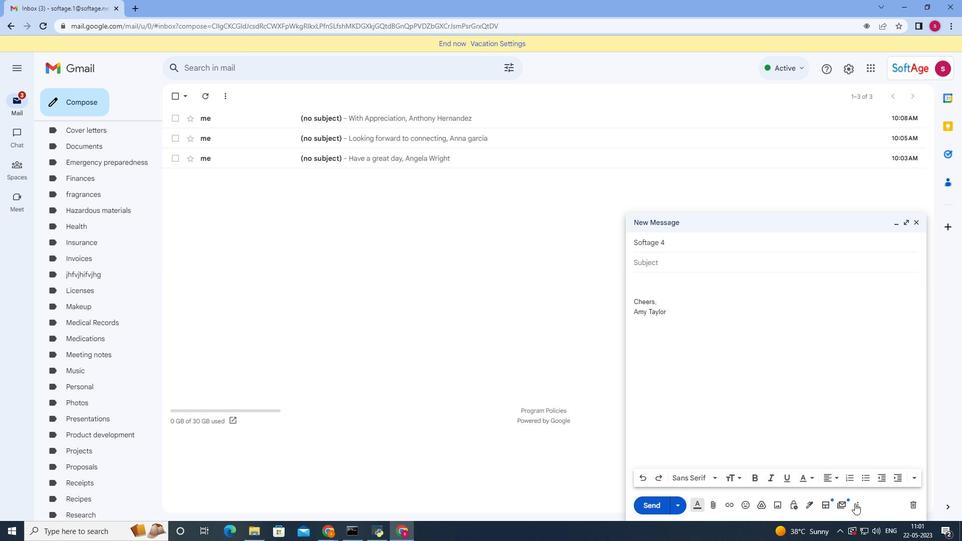 
Action: Mouse pressed left at (859, 503)
Screenshot: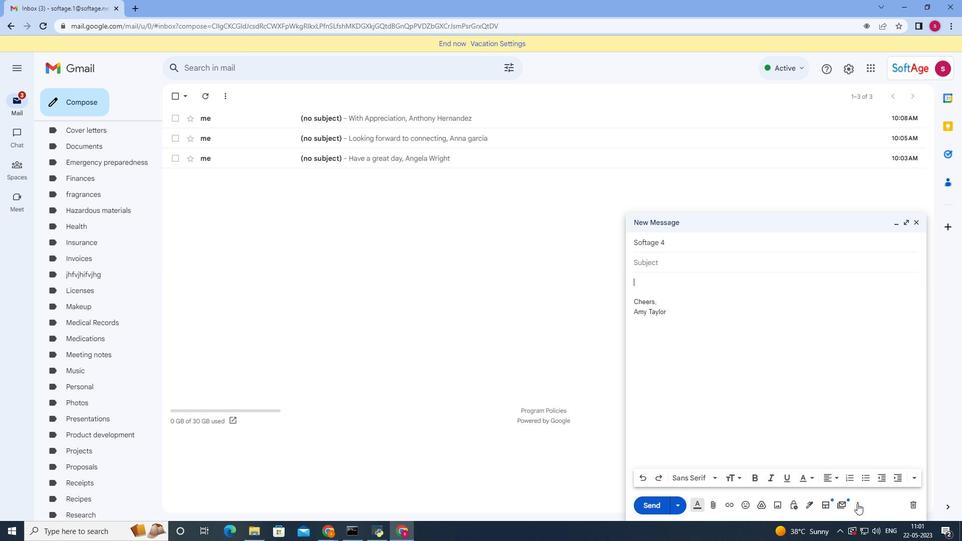 
Action: Mouse moved to (787, 409)
Screenshot: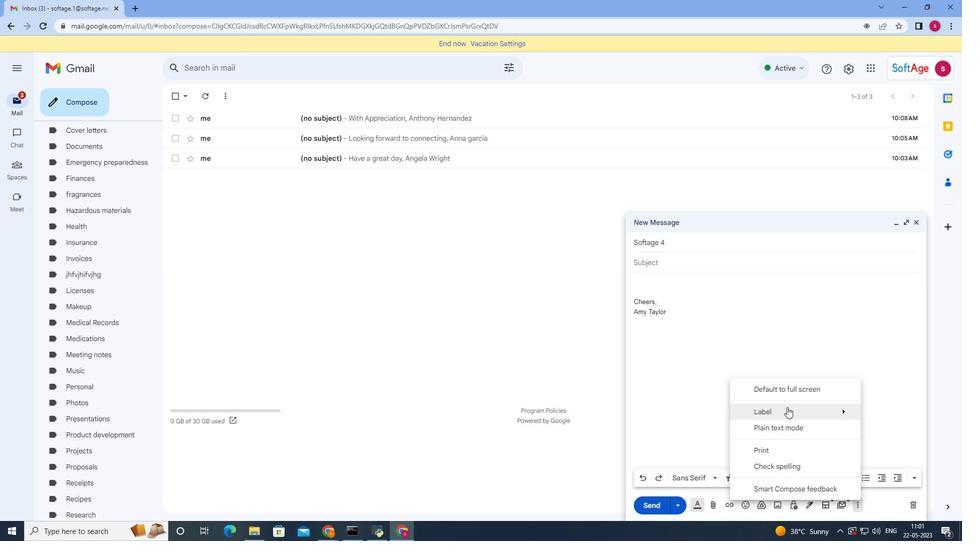 
Action: Mouse pressed left at (787, 409)
Screenshot: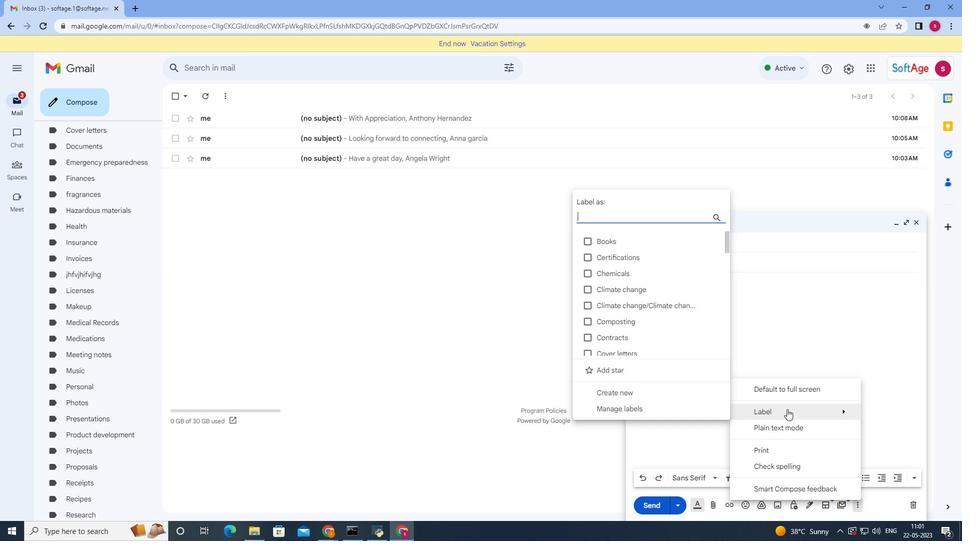 
Action: Mouse moved to (628, 274)
Screenshot: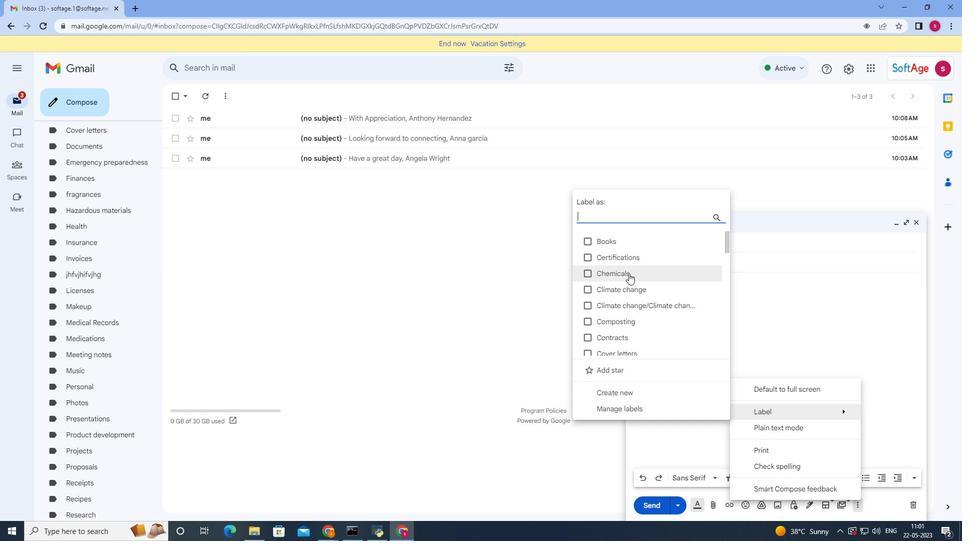 
Action: Mouse scrolled (628, 274) with delta (0, 0)
Screenshot: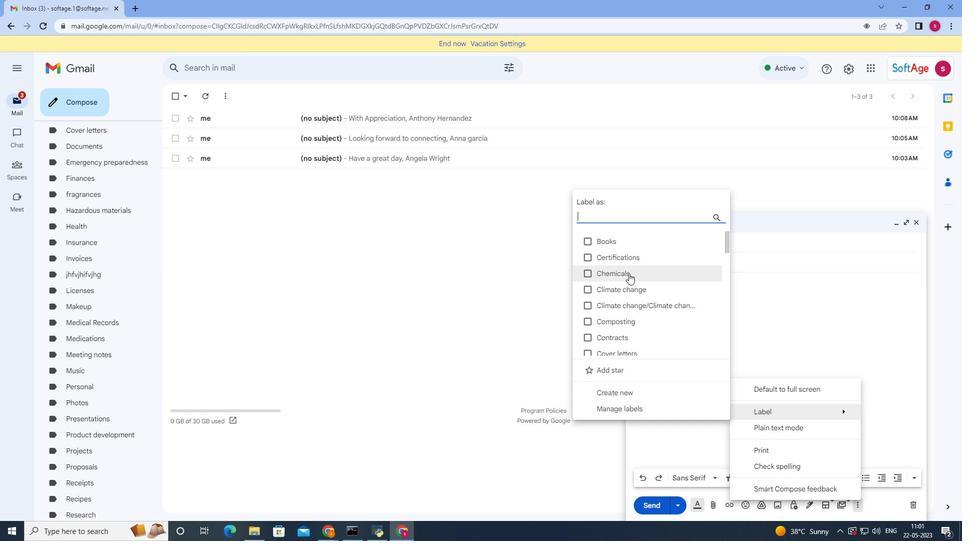 
Action: Mouse moved to (628, 276)
Screenshot: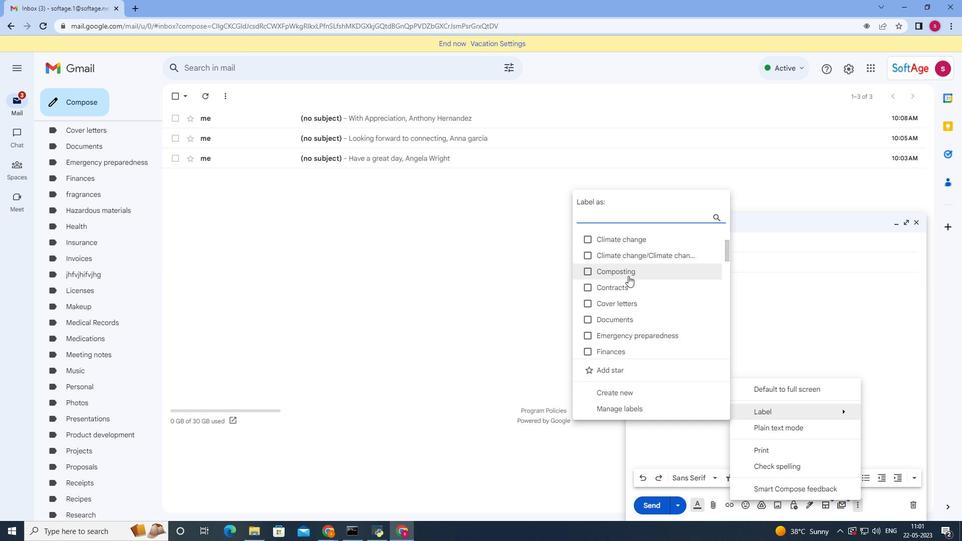 
Action: Mouse scrolled (628, 276) with delta (0, 0)
Screenshot: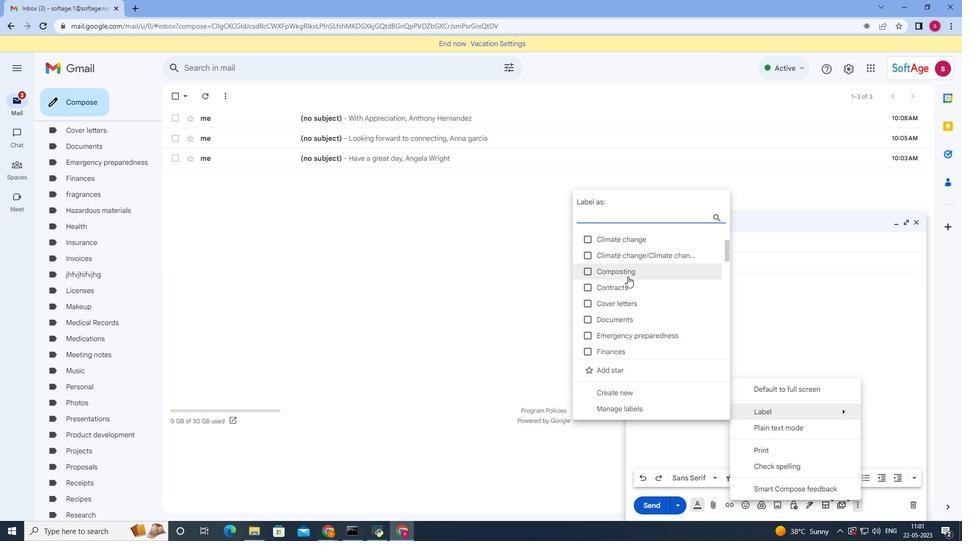 
Action: Mouse scrolled (628, 276) with delta (0, 0)
Screenshot: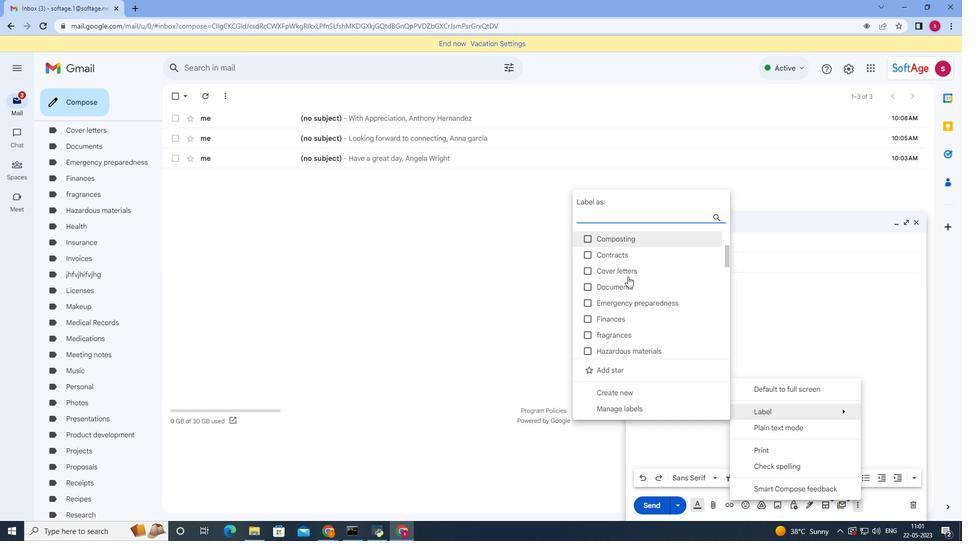 
Action: Mouse moved to (627, 278)
Screenshot: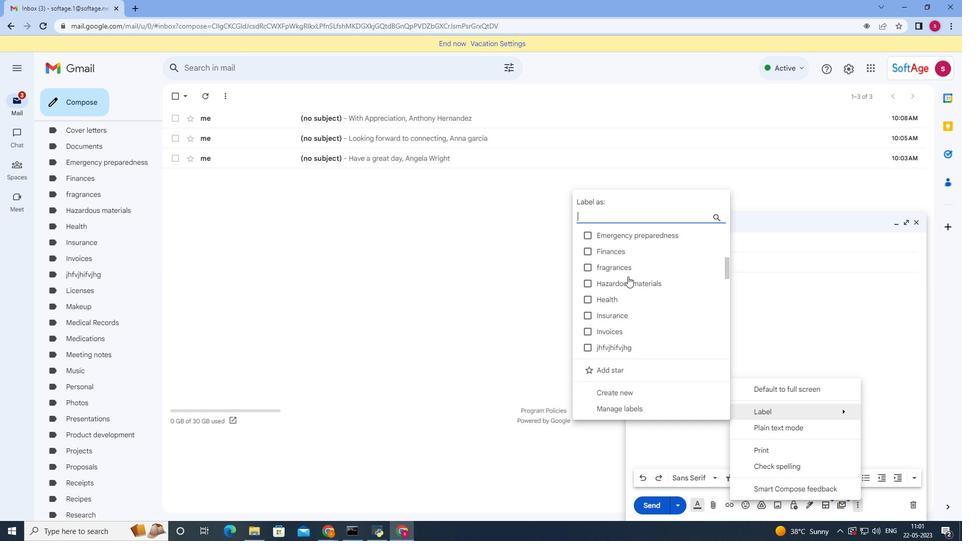 
Action: Mouse scrolled (627, 277) with delta (0, 0)
Screenshot: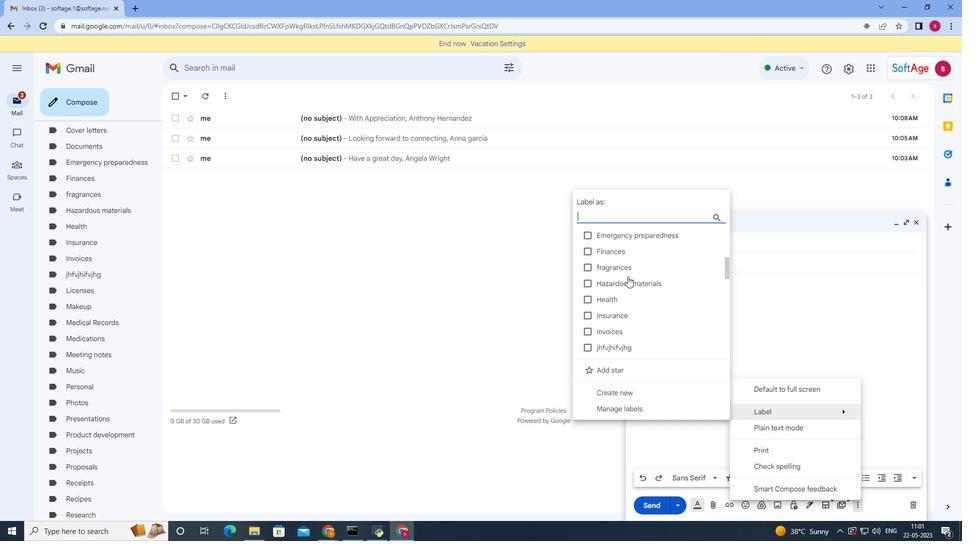 
Action: Mouse moved to (627, 279)
Screenshot: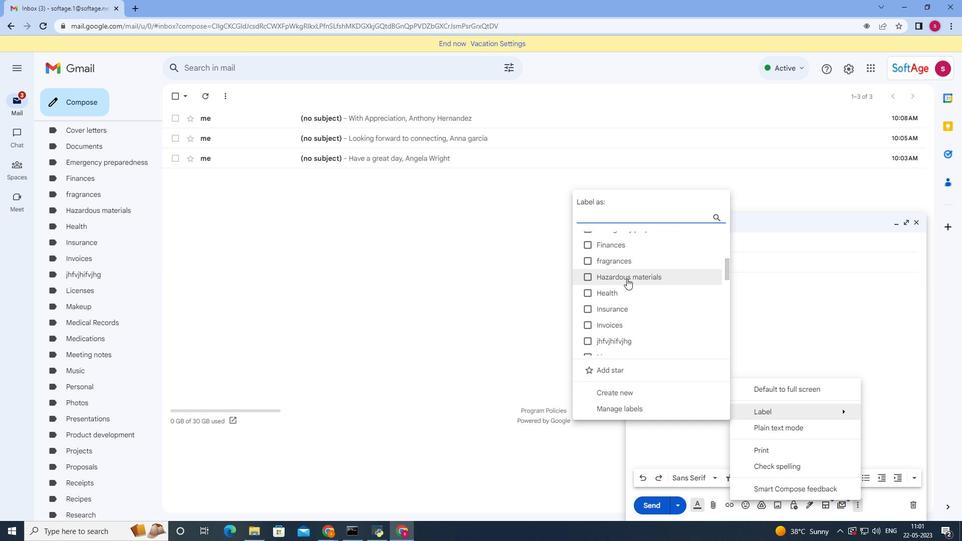 
Action: Mouse scrolled (627, 278) with delta (0, 0)
Screenshot: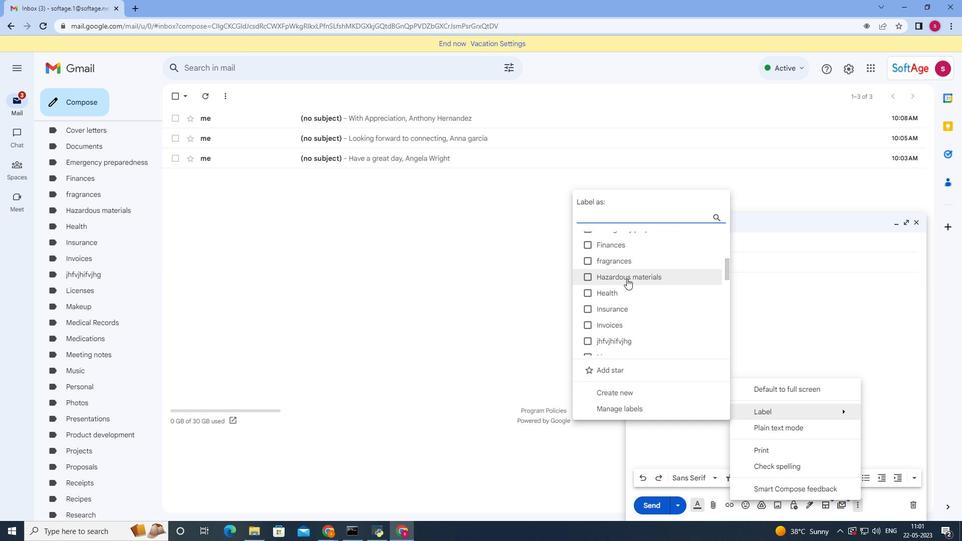 
Action: Mouse moved to (624, 290)
Screenshot: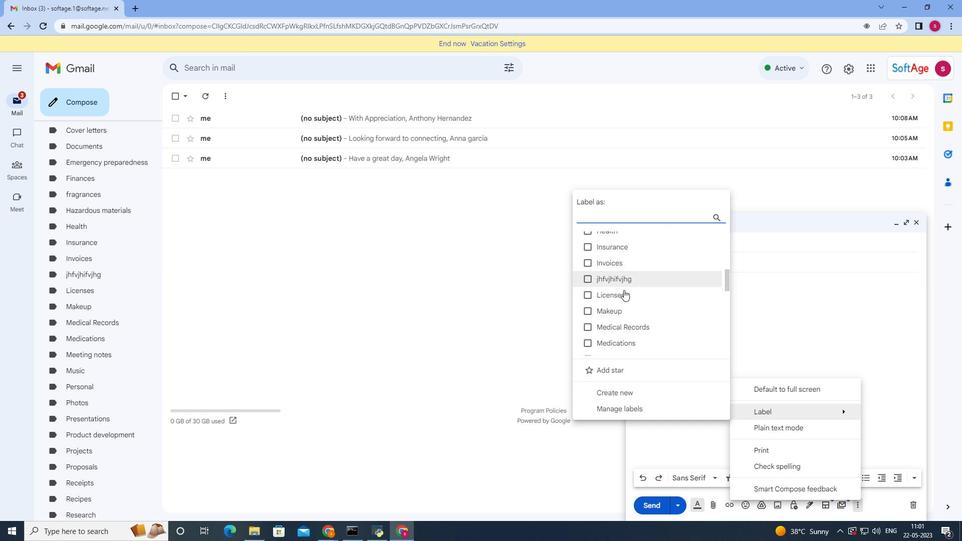
Action: Mouse scrolled (624, 290) with delta (0, 0)
Screenshot: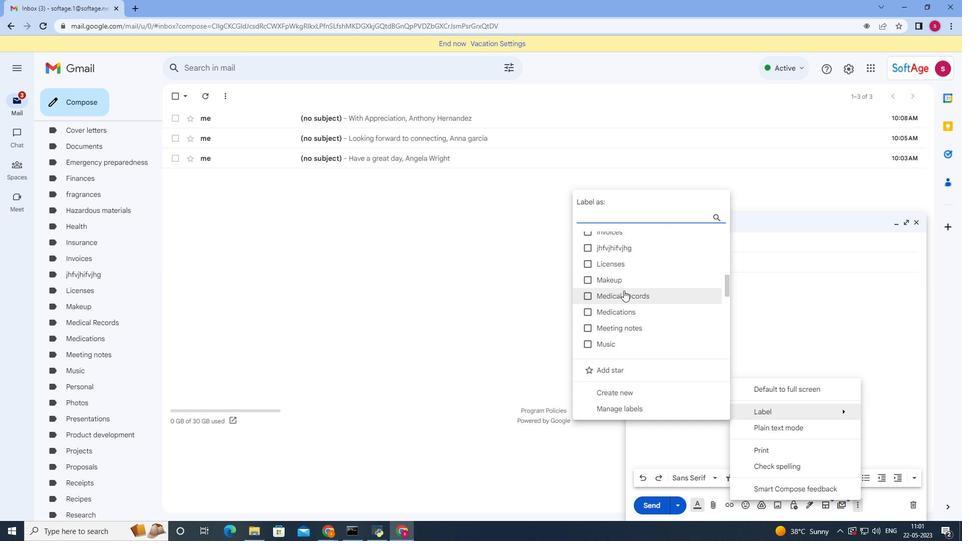 
Action: Mouse scrolled (624, 290) with delta (0, 0)
Screenshot: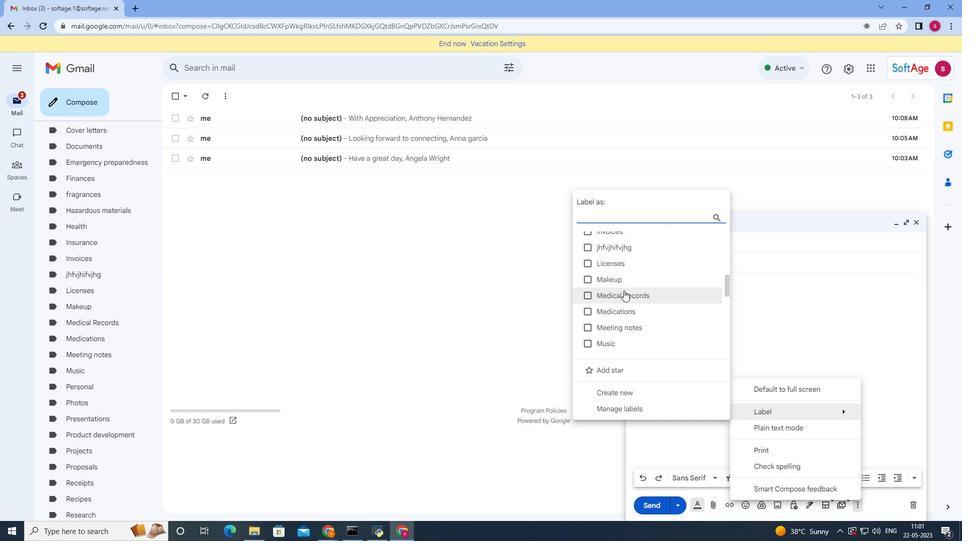 
Action: Mouse moved to (624, 290)
Screenshot: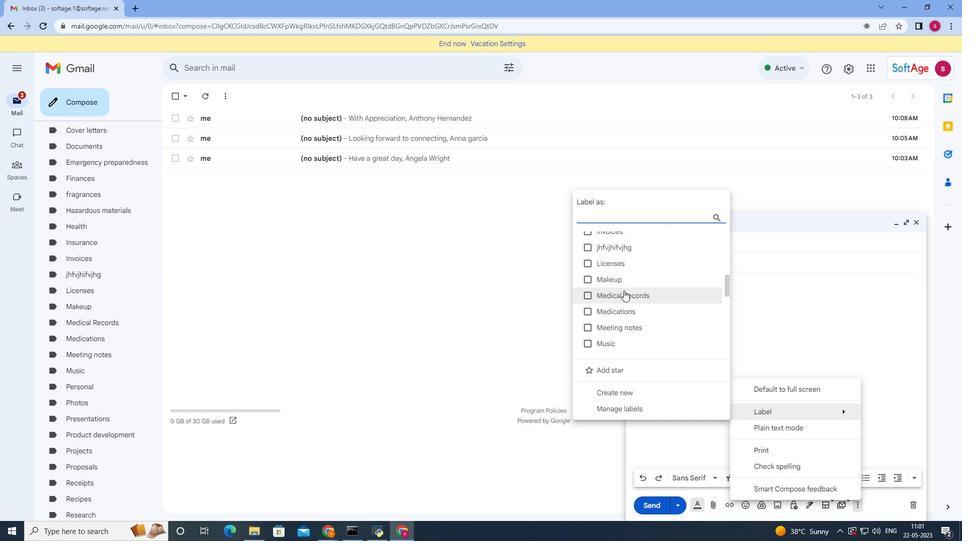 
Action: Mouse scrolled (624, 290) with delta (0, 0)
Screenshot: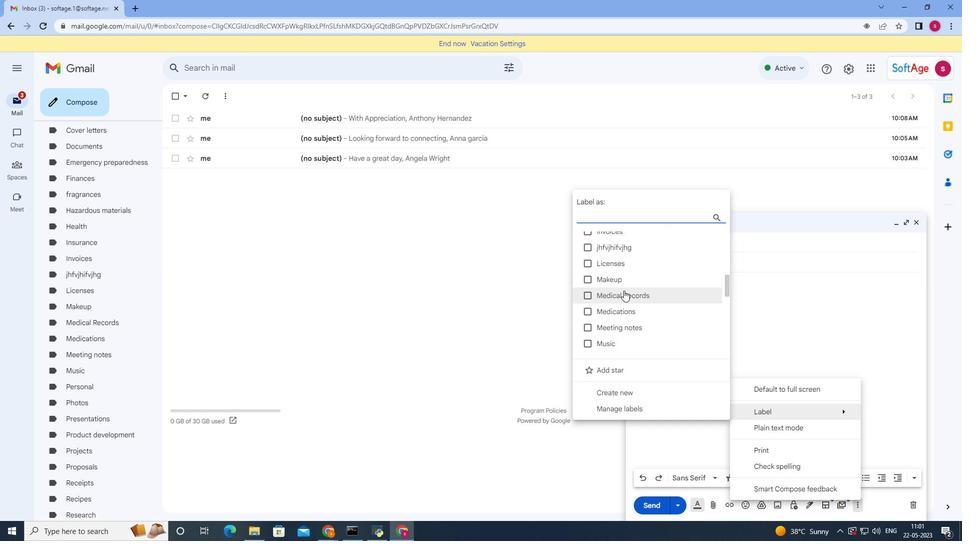 
Action: Mouse scrolled (624, 290) with delta (0, 0)
Screenshot: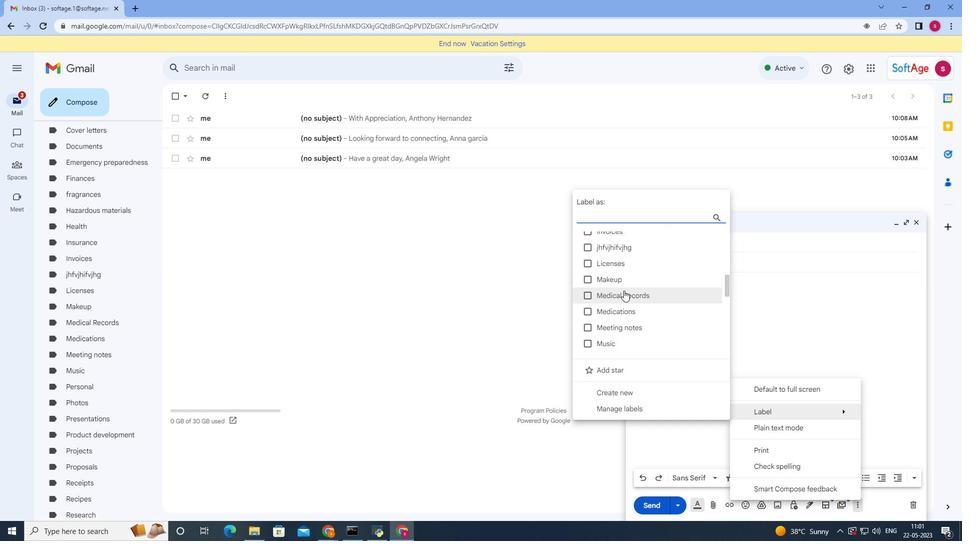 
Action: Mouse scrolled (624, 290) with delta (0, 0)
Screenshot: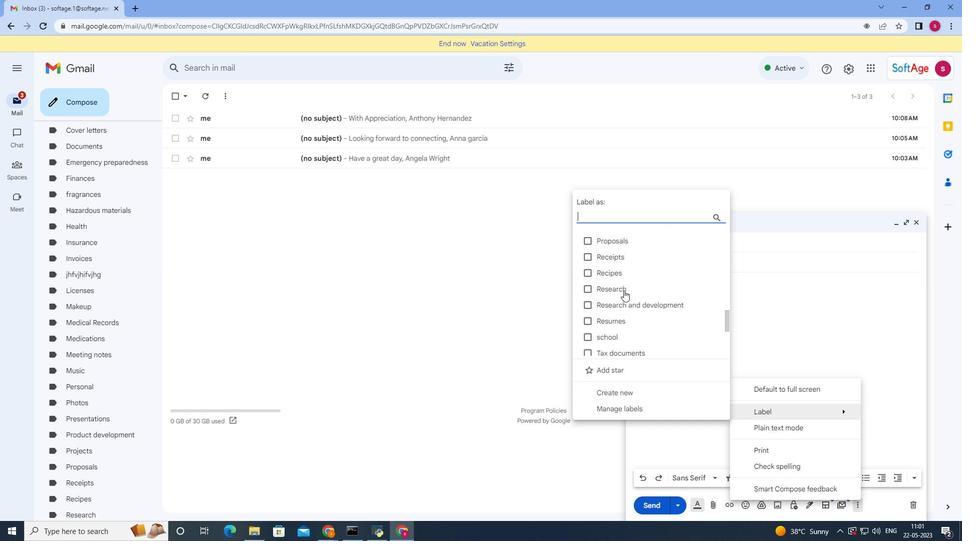 
Action: Mouse scrolled (624, 290) with delta (0, 0)
Screenshot: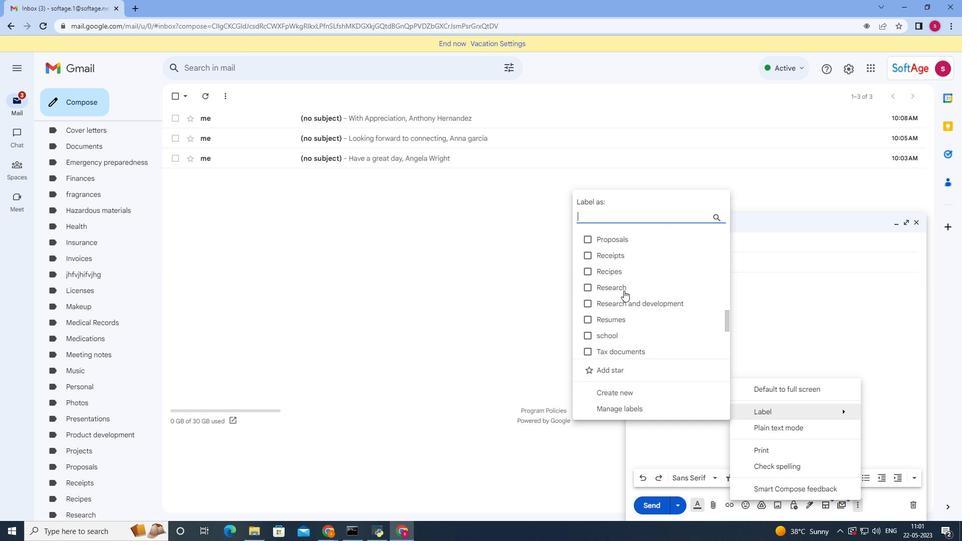 
Action: Mouse scrolled (624, 290) with delta (0, 0)
Screenshot: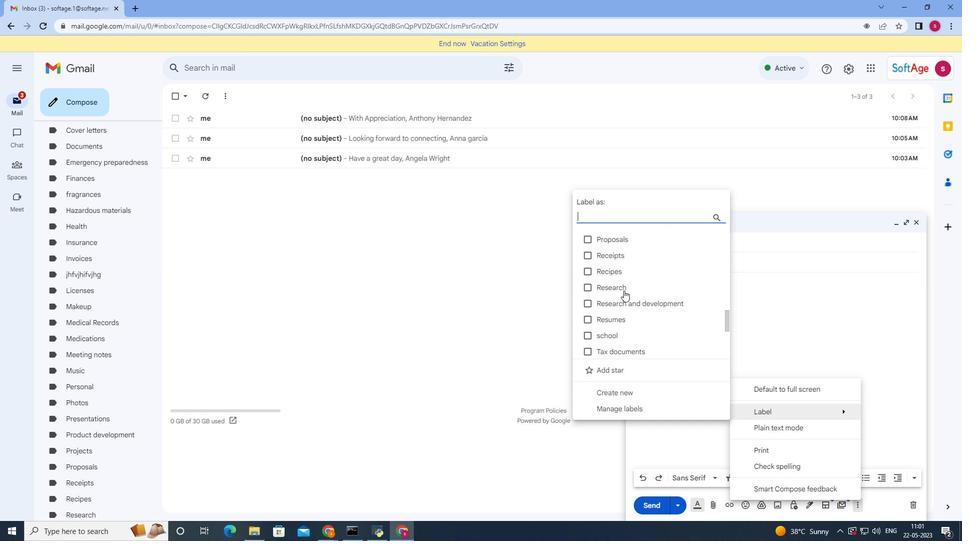 
Action: Mouse moved to (606, 345)
Screenshot: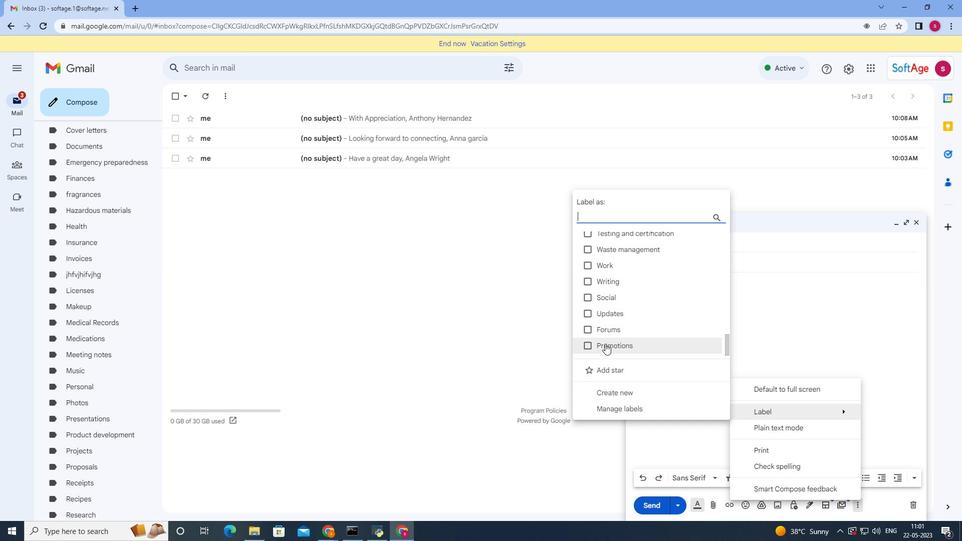 
Action: Mouse scrolled (606, 345) with delta (0, 0)
Screenshot: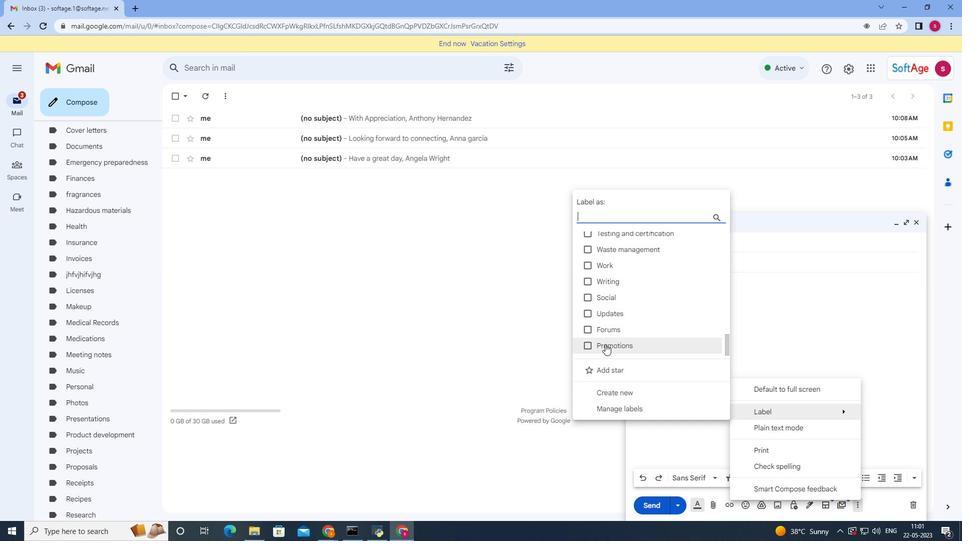 
Action: Mouse moved to (606, 346)
Screenshot: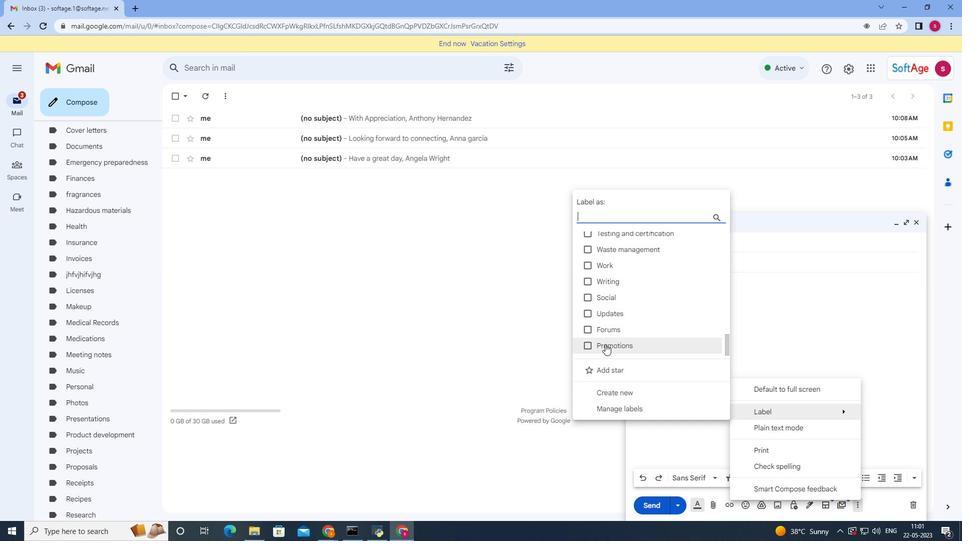 
Action: Mouse scrolled (606, 345) with delta (0, 0)
Screenshot: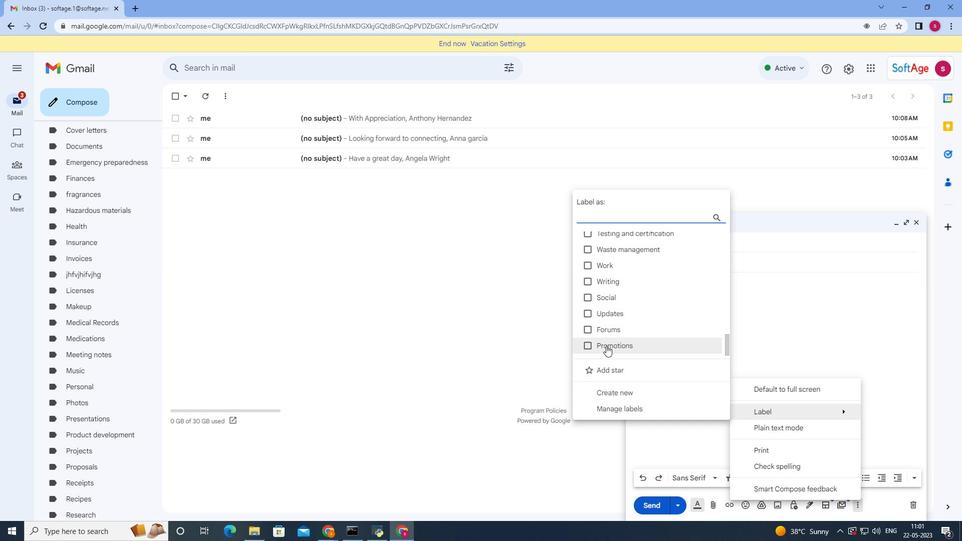 
Action: Mouse scrolled (606, 345) with delta (0, 0)
Screenshot: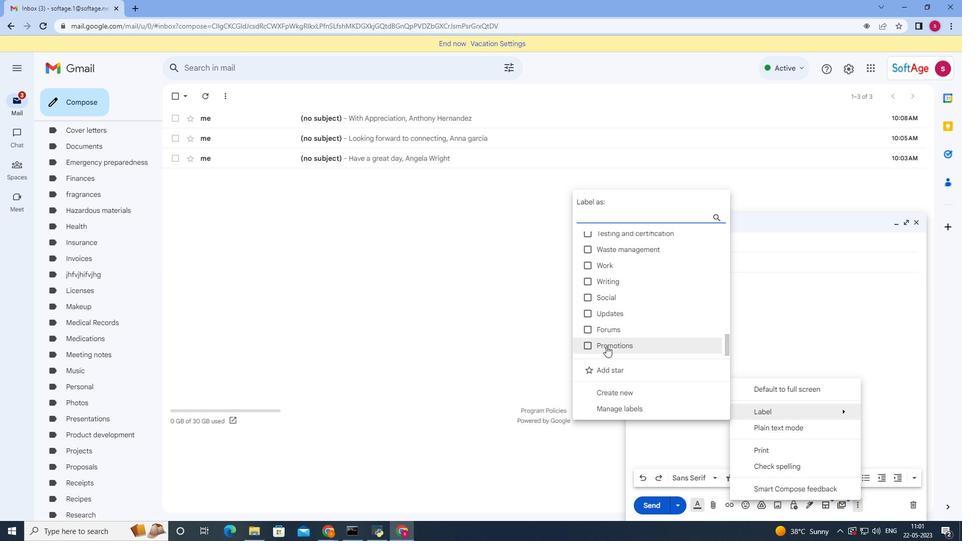 
Action: Mouse moved to (607, 343)
Screenshot: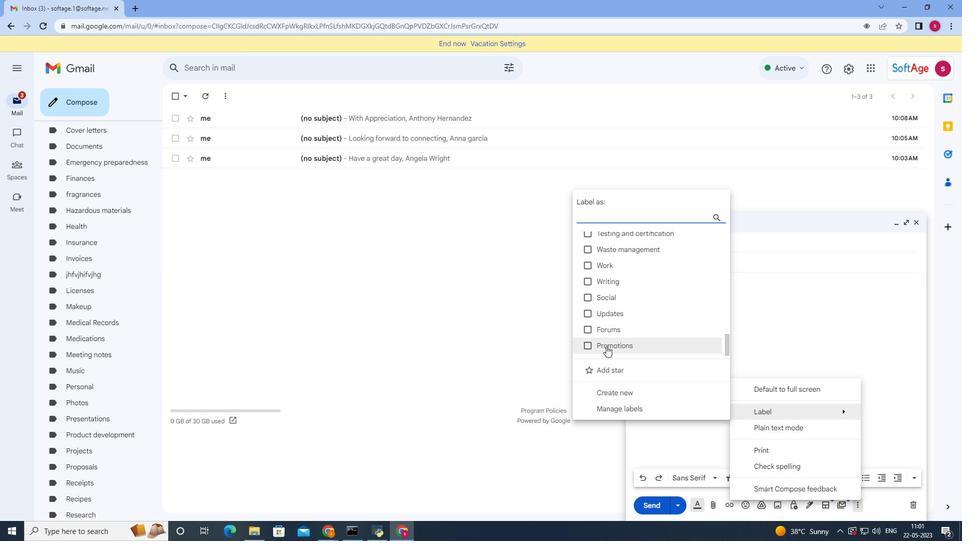 
Action: Mouse scrolled (607, 343) with delta (0, 0)
Screenshot: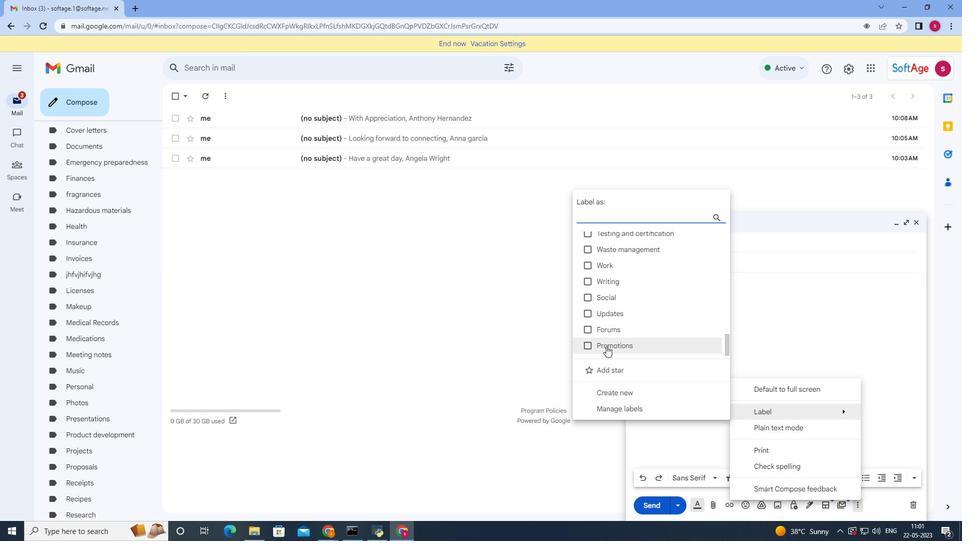 
Action: Mouse moved to (607, 342)
Screenshot: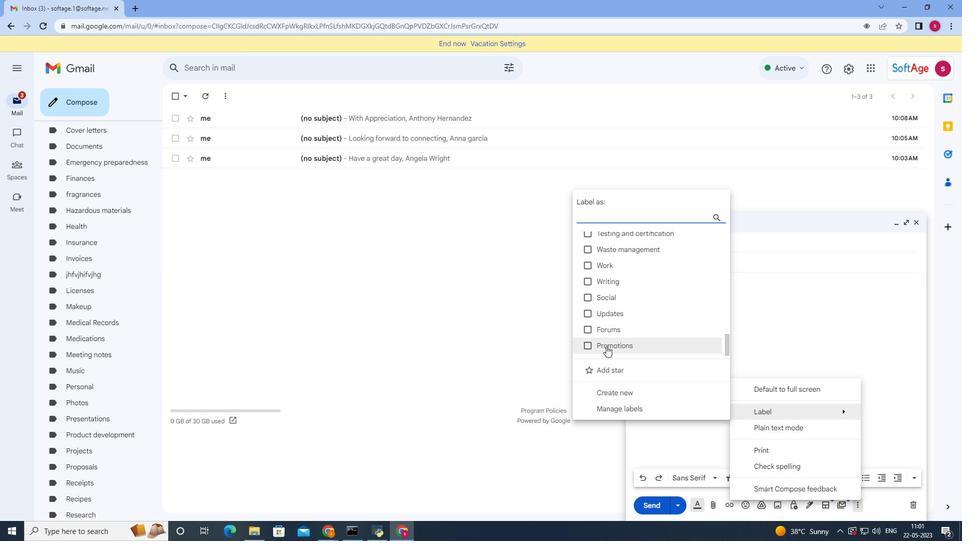
Action: Mouse scrolled (607, 342) with delta (0, 0)
Screenshot: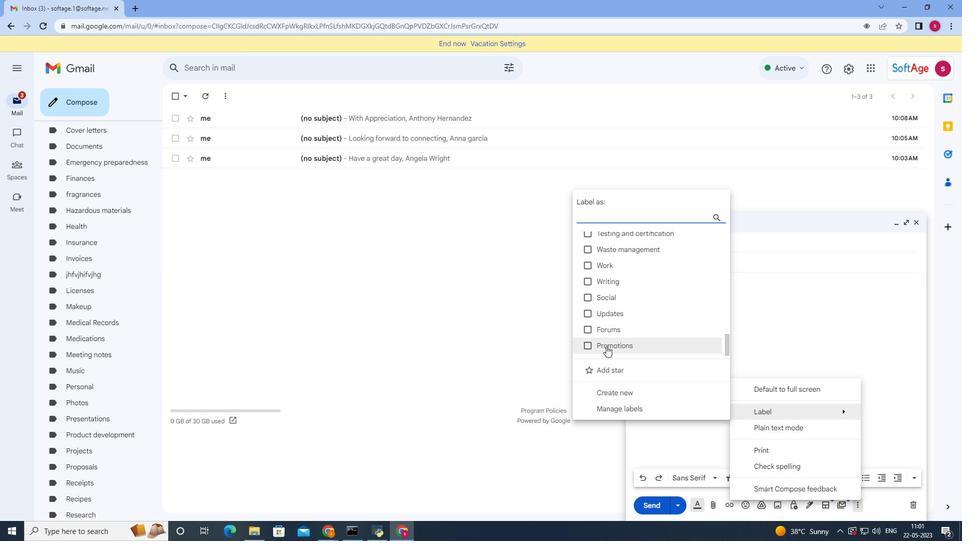 
Action: Mouse moved to (607, 341)
Screenshot: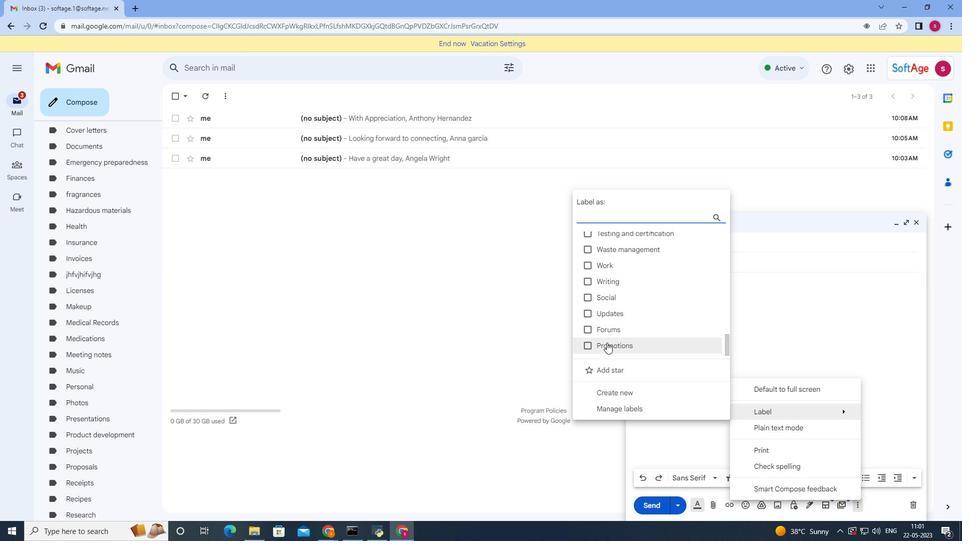
Action: Mouse scrolled (607, 341) with delta (0, 0)
Screenshot: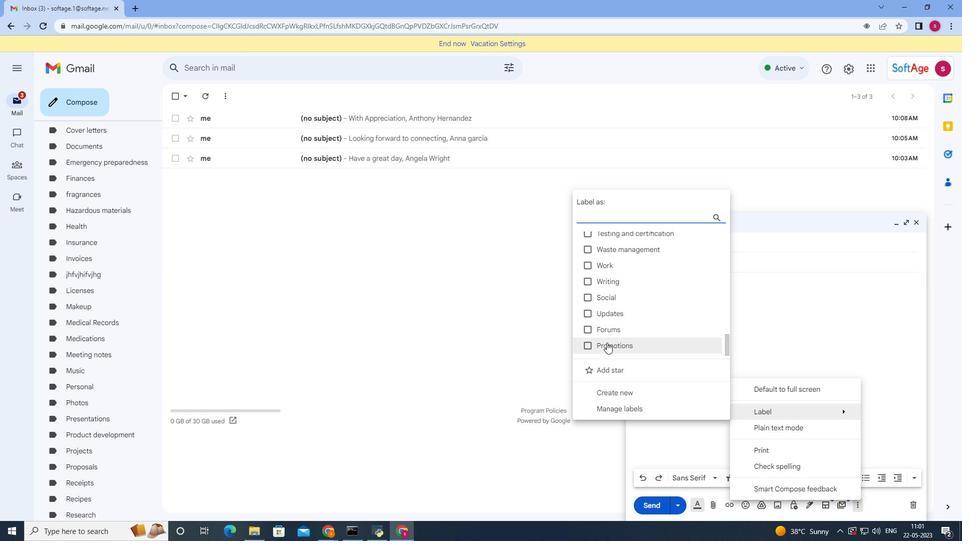 
Action: Mouse moved to (607, 340)
Screenshot: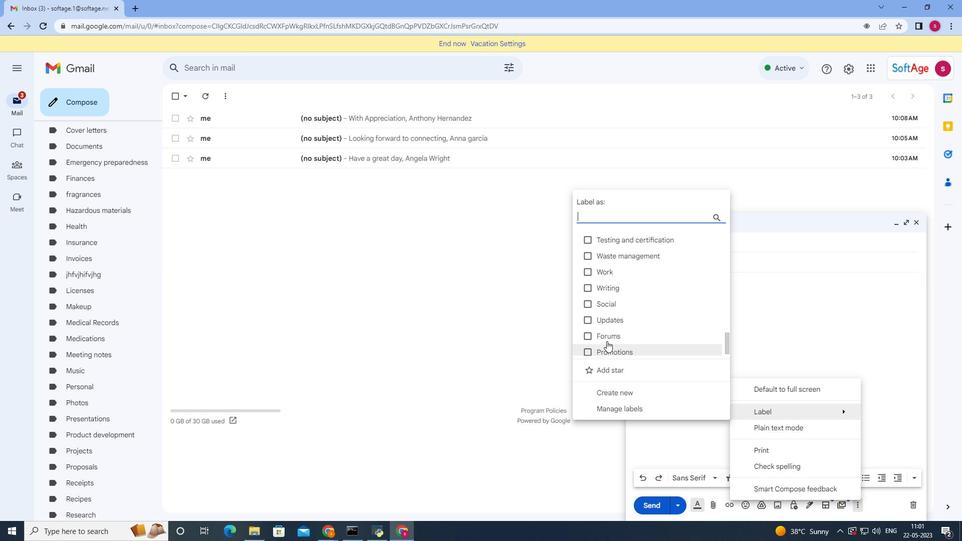 
Action: Mouse scrolled (607, 341) with delta (0, 0)
Screenshot: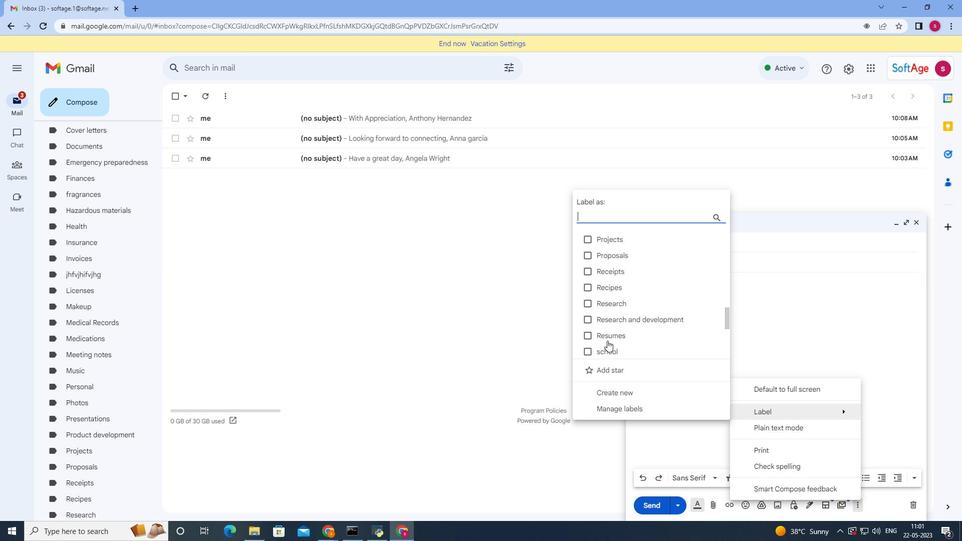 
Action: Mouse scrolled (607, 341) with delta (0, 0)
Screenshot: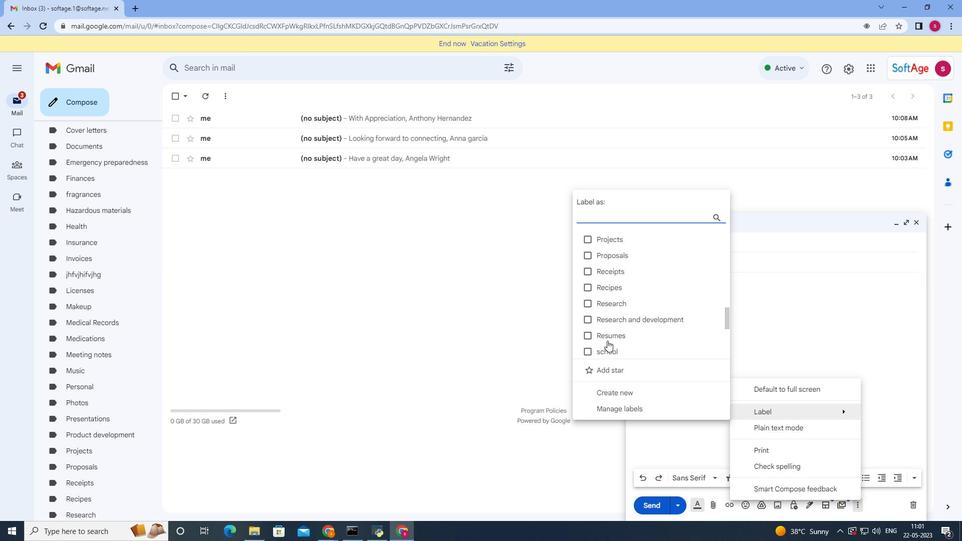 
Action: Mouse moved to (607, 340)
Screenshot: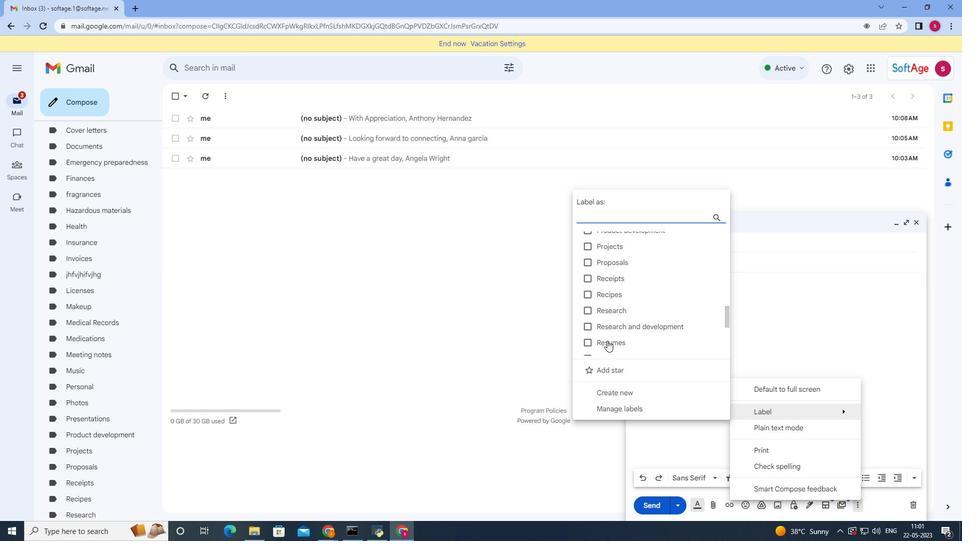 
Action: Mouse scrolled (607, 340) with delta (0, 0)
Screenshot: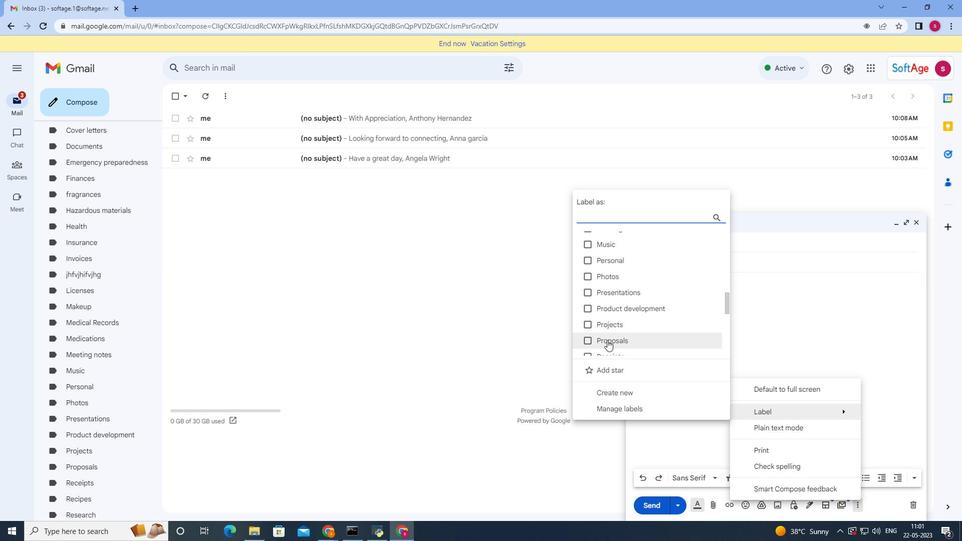 
Action: Mouse scrolled (607, 340) with delta (0, 0)
Screenshot: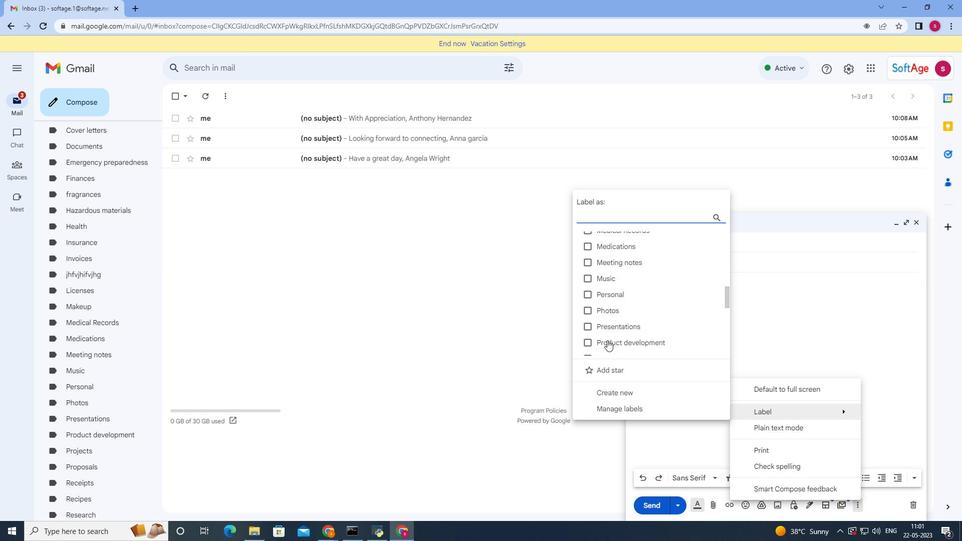 
Action: Mouse moved to (607, 340)
Screenshot: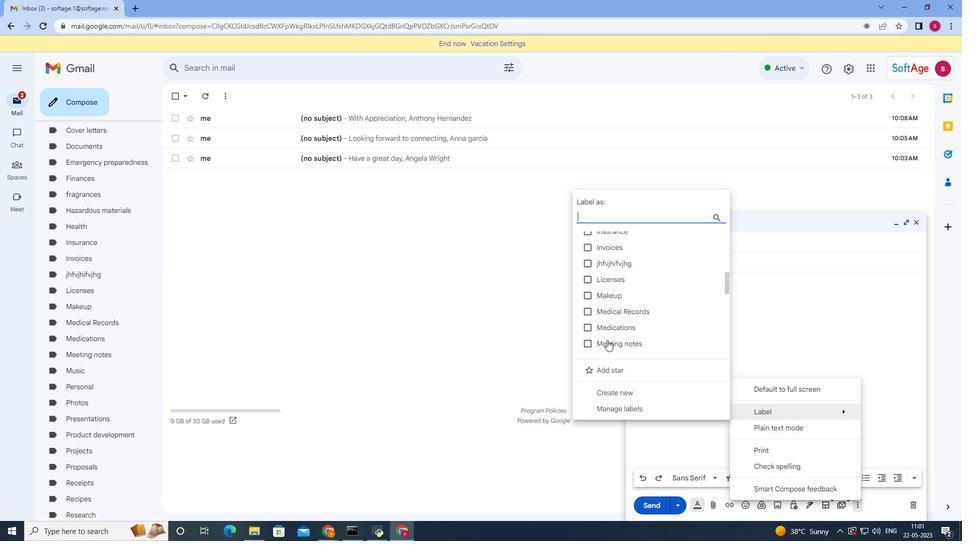 
Action: Mouse scrolled (607, 340) with delta (0, 0)
Screenshot: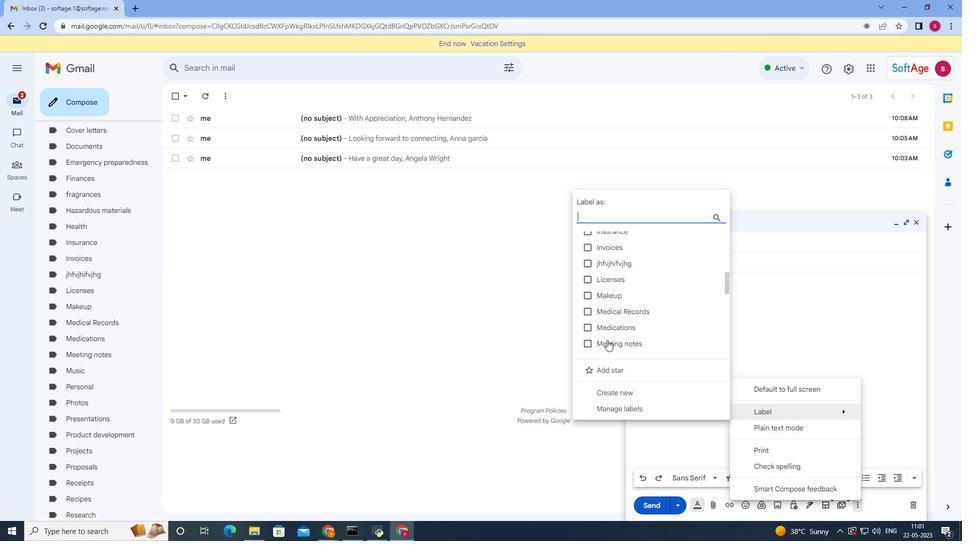 
Action: Mouse moved to (607, 339)
Screenshot: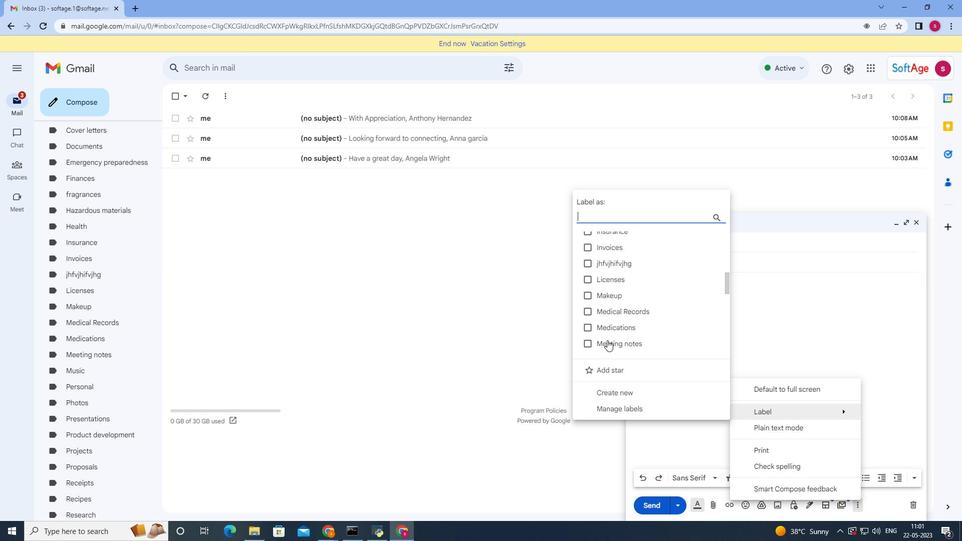 
Action: Mouse scrolled (607, 340) with delta (0, 0)
Screenshot: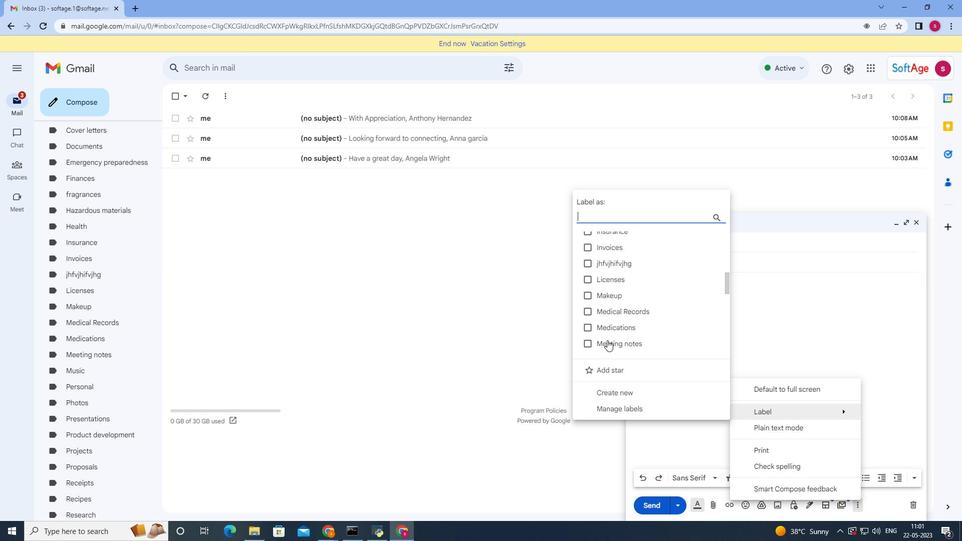 
Action: Mouse scrolled (607, 340) with delta (0, 0)
Screenshot: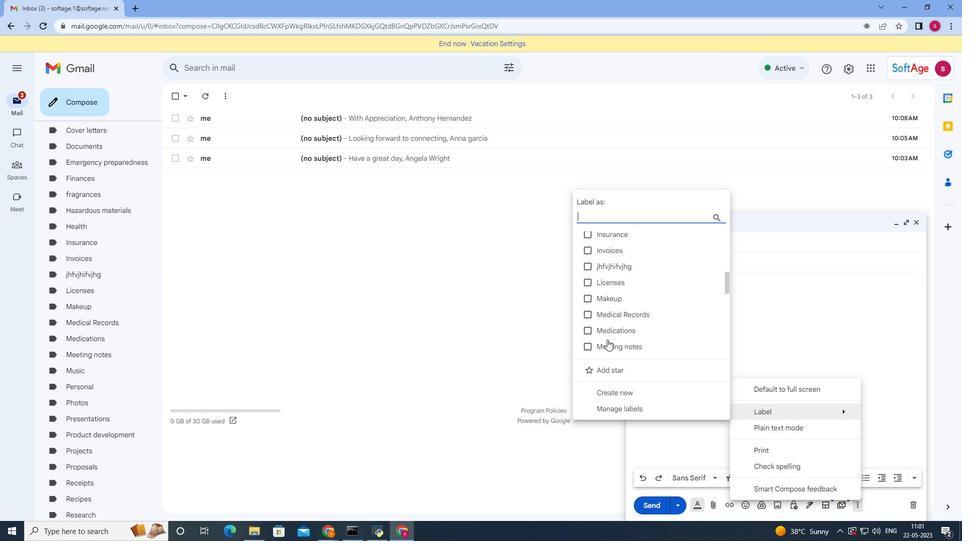 
Action: Mouse scrolled (607, 340) with delta (0, 0)
Screenshot: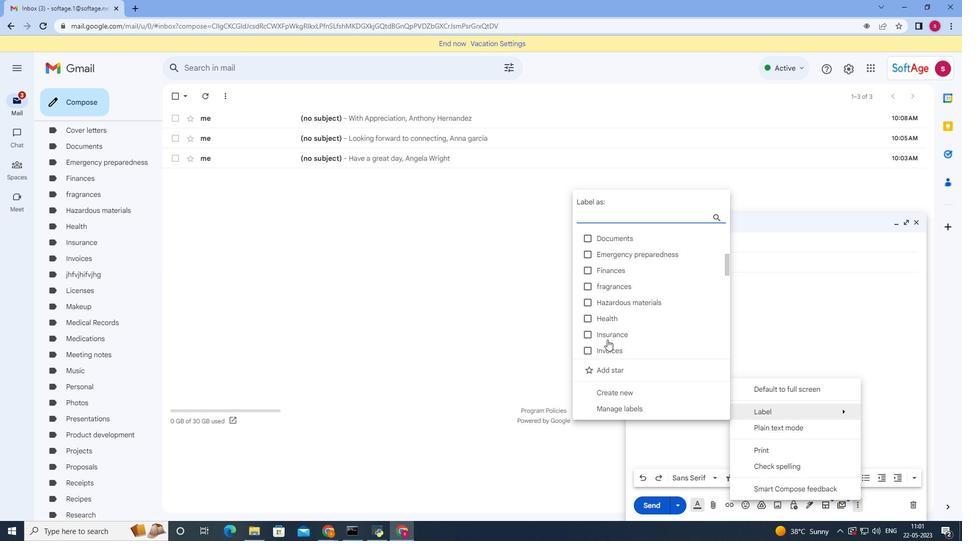 
Action: Mouse scrolled (607, 340) with delta (0, 0)
Screenshot: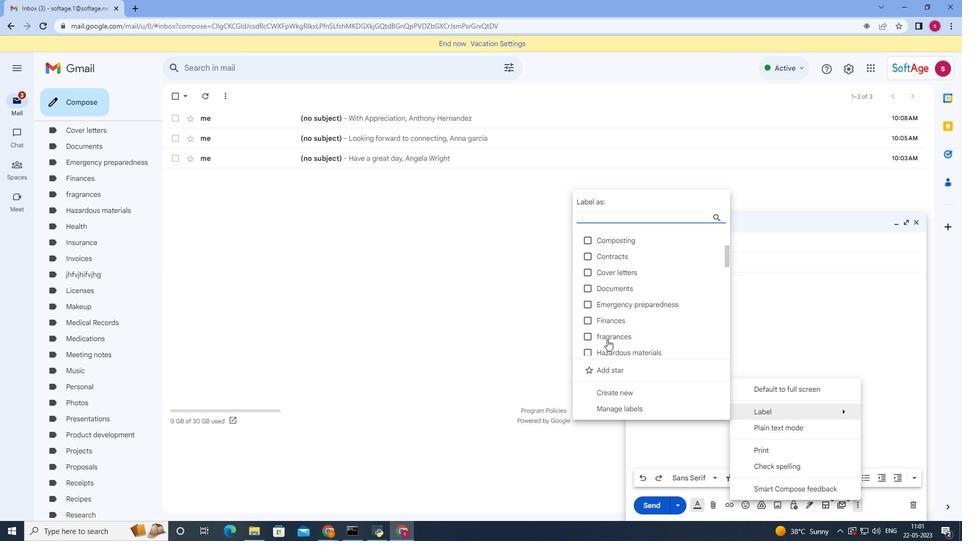 
Action: Mouse moved to (608, 338)
Screenshot: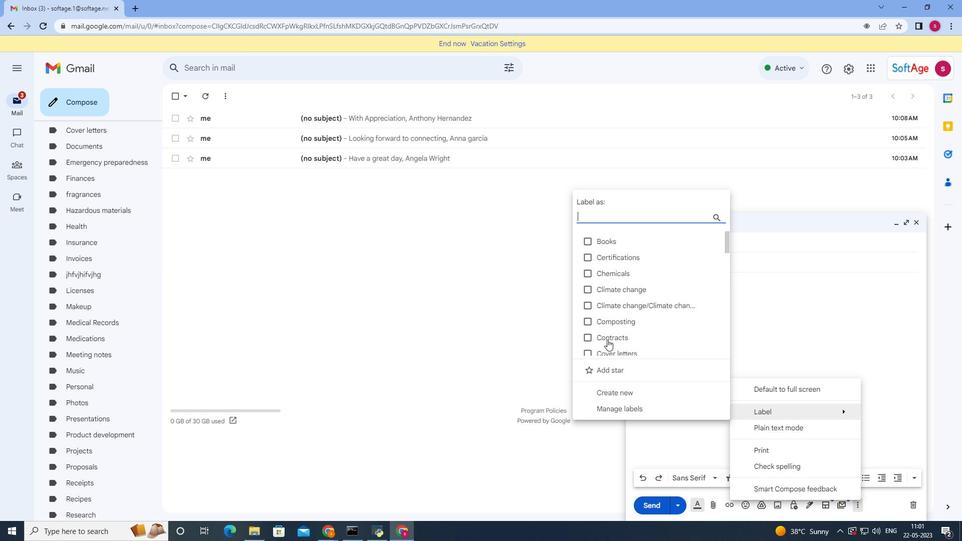 
Action: Mouse scrolled (608, 339) with delta (0, 0)
Screenshot: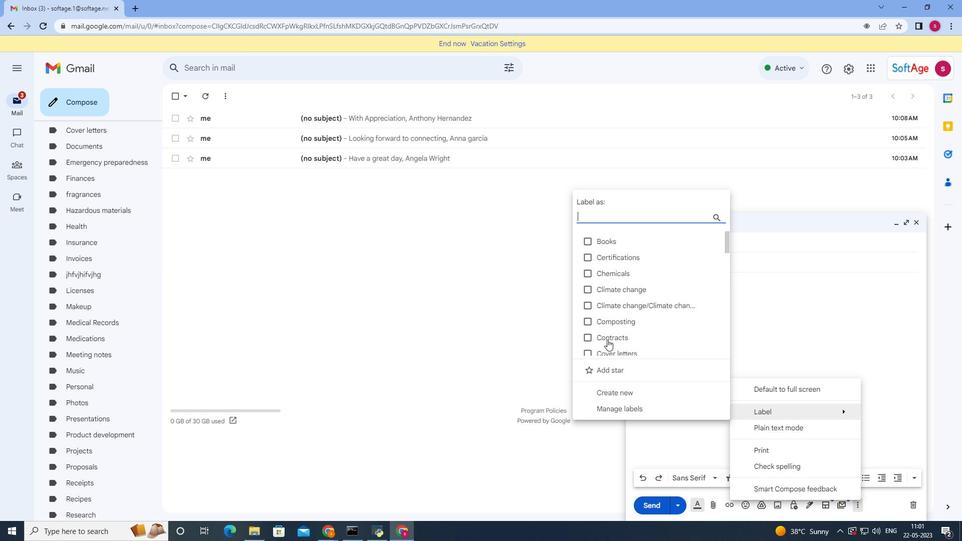 
Action: Mouse moved to (608, 338)
Screenshot: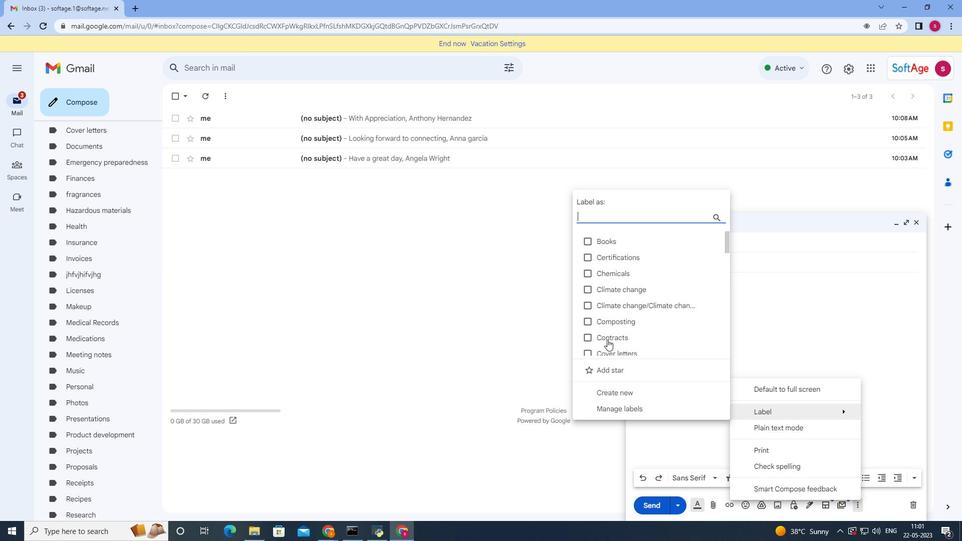 
Action: Mouse scrolled (608, 338) with delta (0, 0)
Screenshot: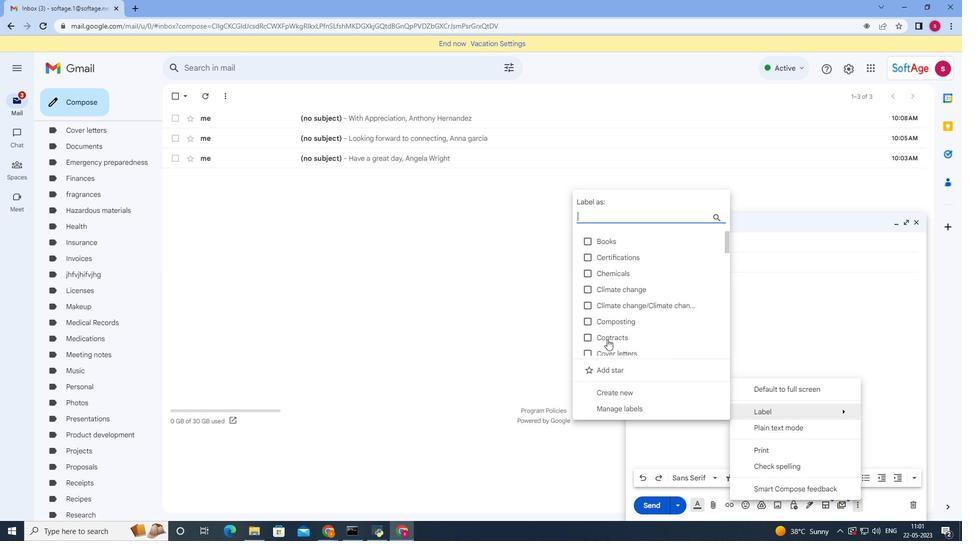 
Action: Mouse moved to (608, 338)
Screenshot: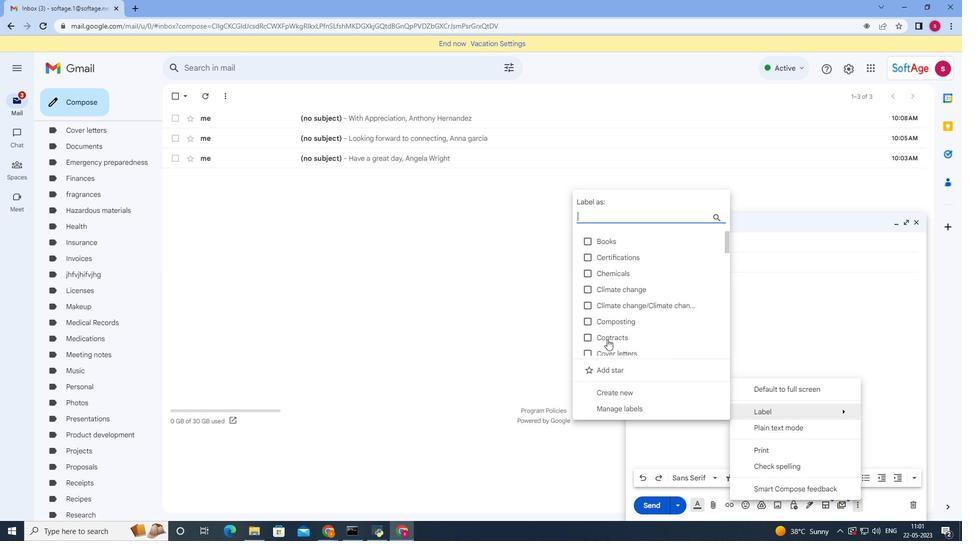 
Action: Mouse scrolled (608, 338) with delta (0, 0)
Screenshot: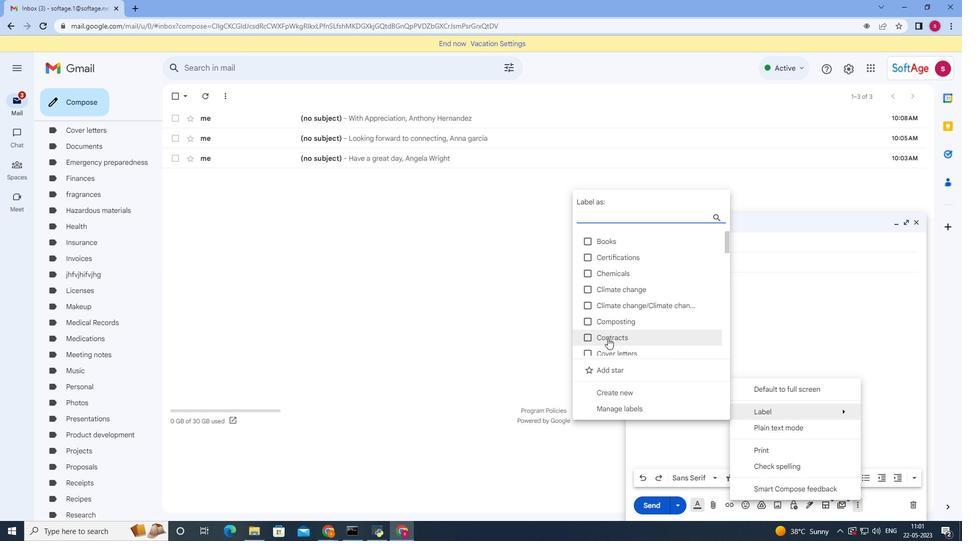
Action: Mouse moved to (608, 338)
Screenshot: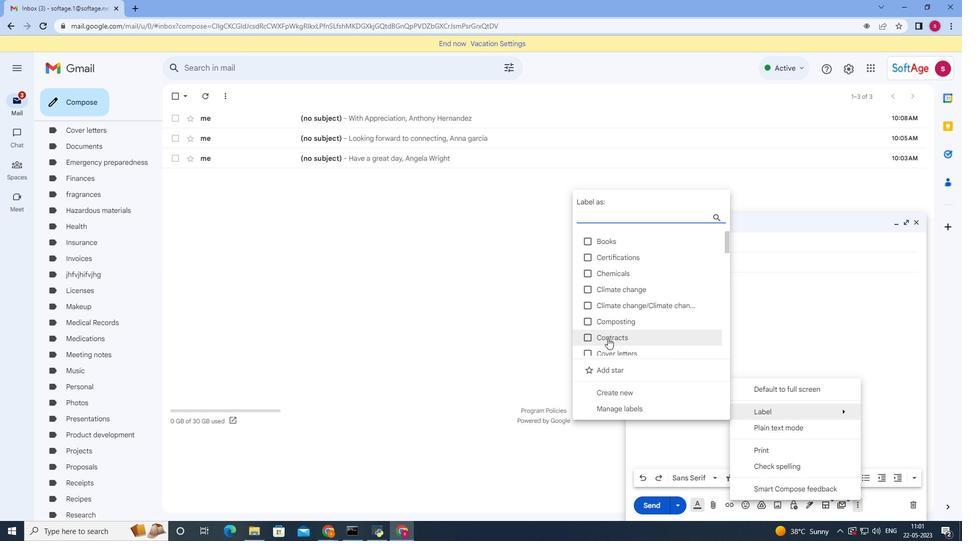 
Action: Mouse scrolled (608, 338) with delta (0, 0)
Screenshot: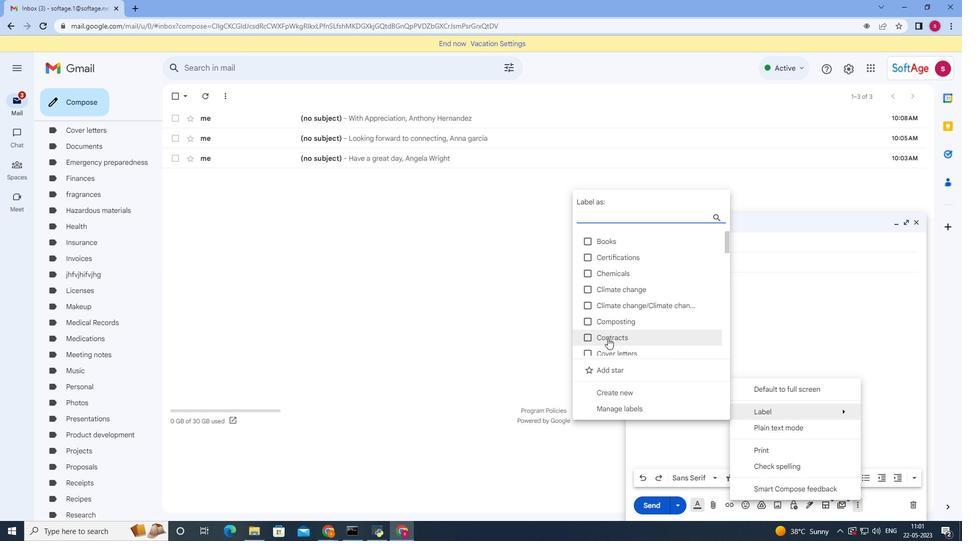 
Action: Mouse moved to (608, 336)
Screenshot: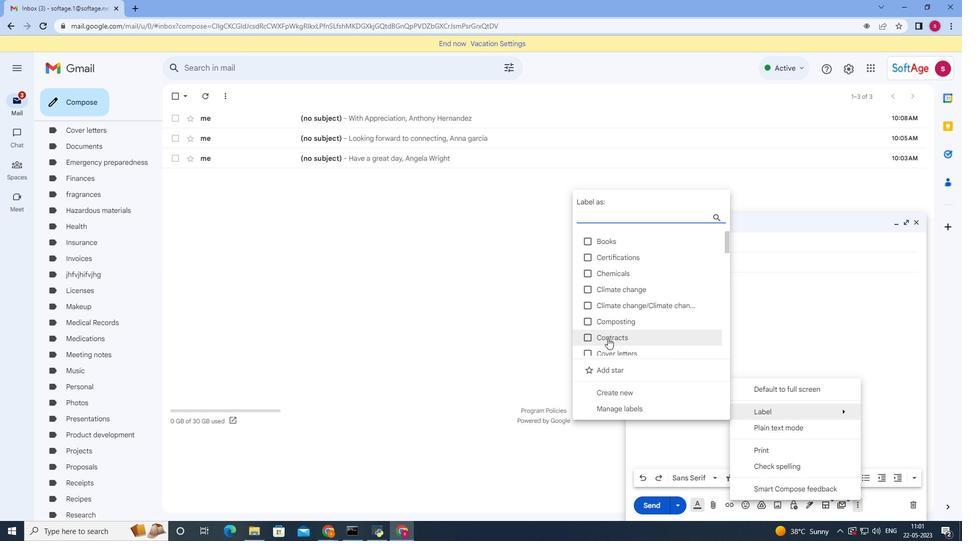 
Action: Mouse scrolled (608, 335) with delta (0, 0)
Screenshot: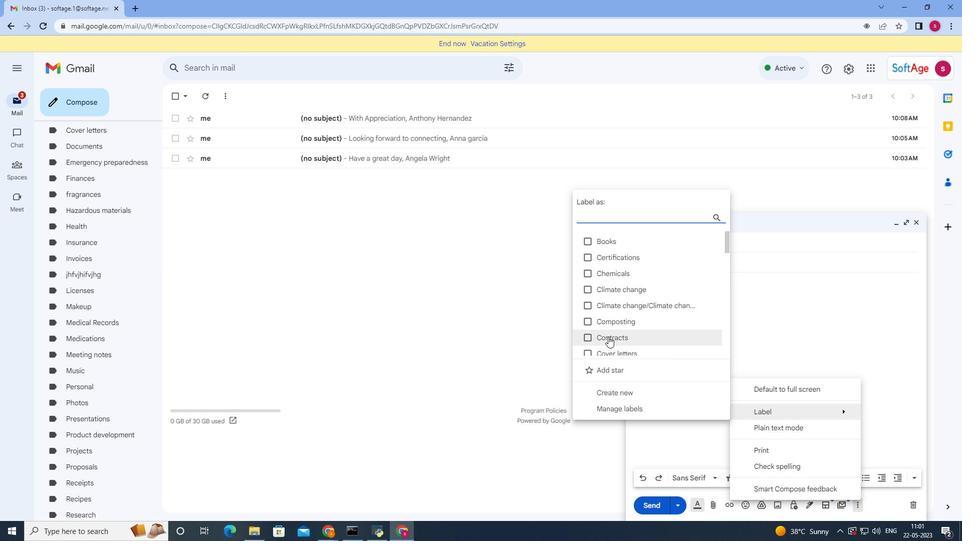 
Action: Mouse scrolled (608, 335) with delta (0, 0)
Screenshot: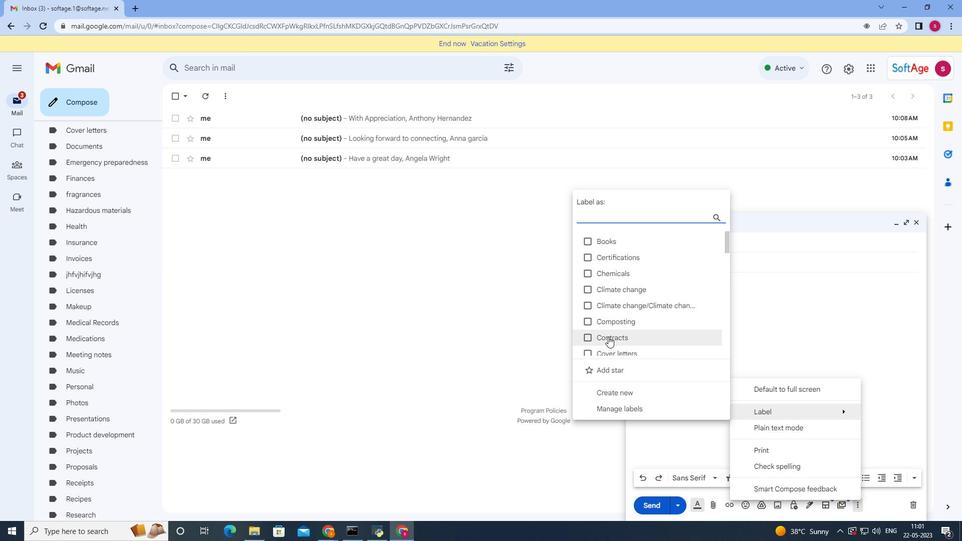 
Action: Mouse scrolled (608, 335) with delta (0, 0)
Screenshot: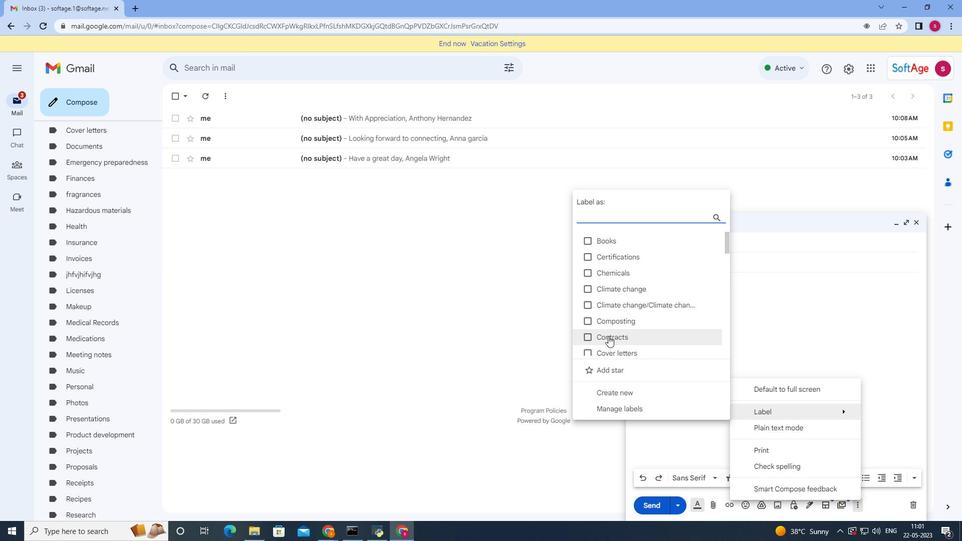 
Action: Mouse scrolled (608, 335) with delta (0, 0)
Screenshot: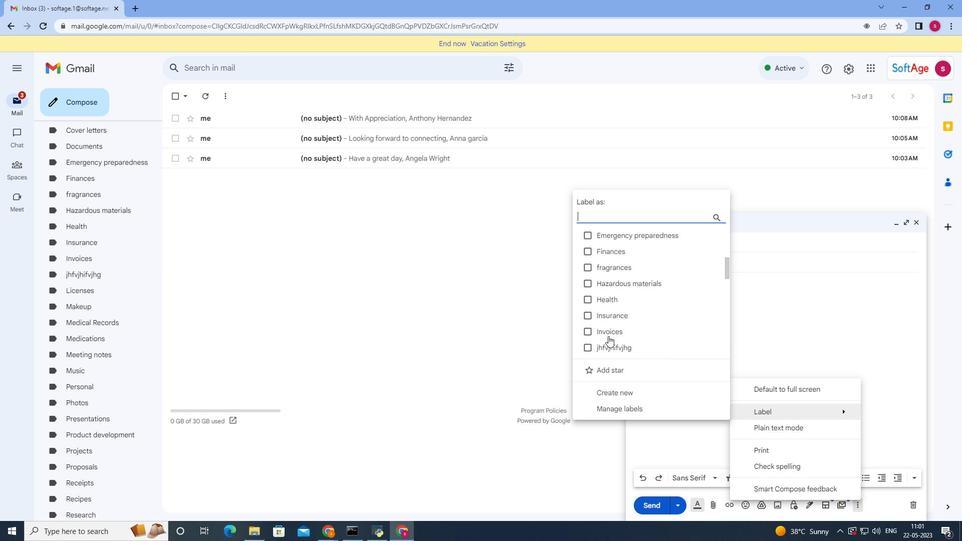 
Action: Mouse scrolled (608, 335) with delta (0, 0)
Screenshot: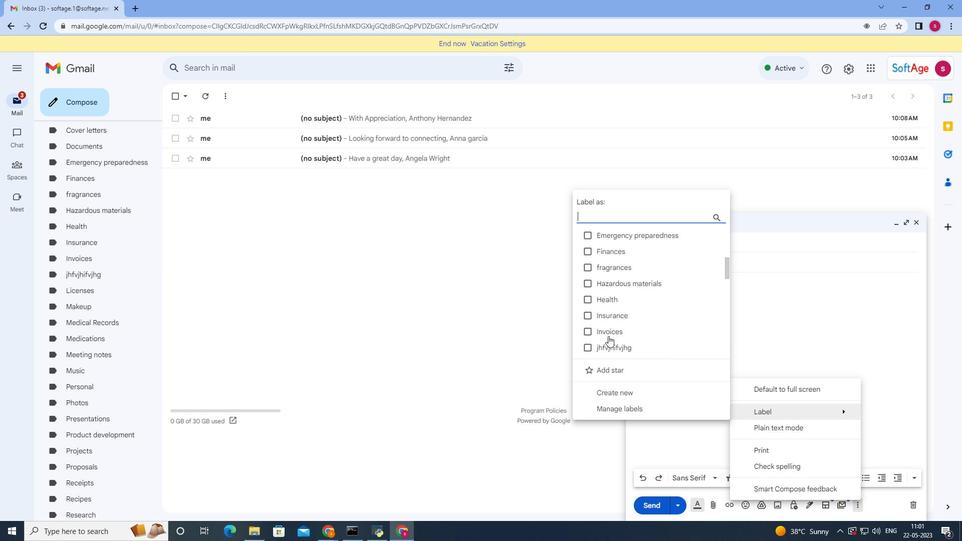 
Action: Mouse scrolled (608, 335) with delta (0, 0)
Screenshot: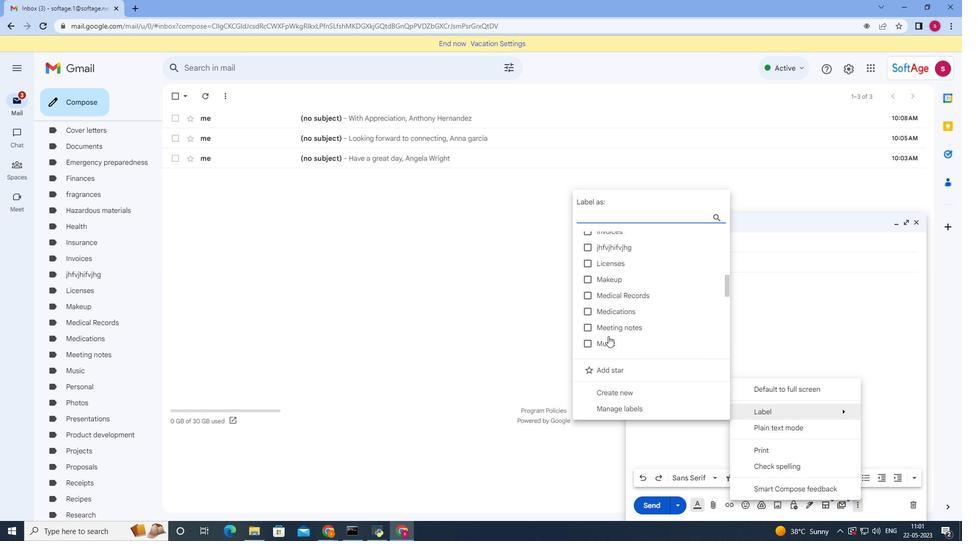 
Action: Mouse moved to (608, 336)
Screenshot: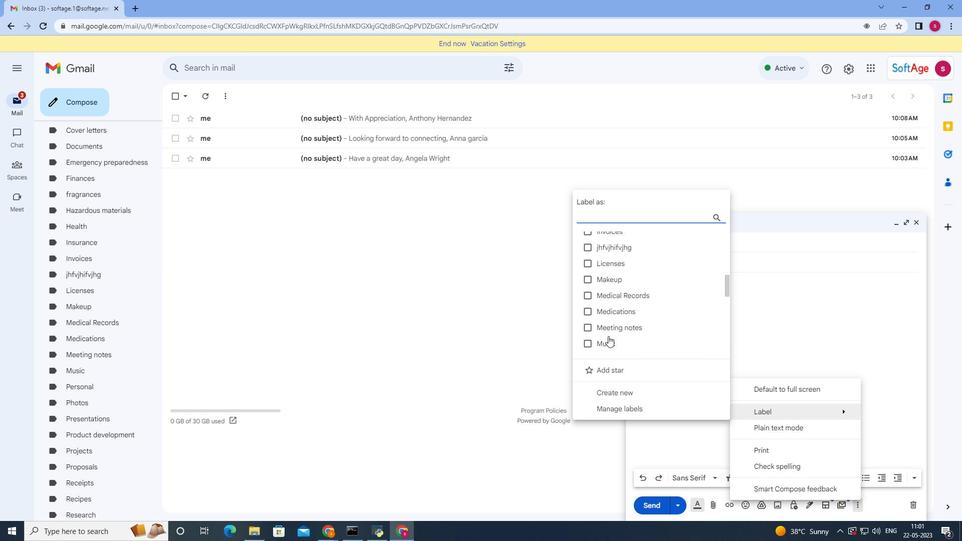 
Action: Mouse scrolled (608, 336) with delta (0, 0)
Screenshot: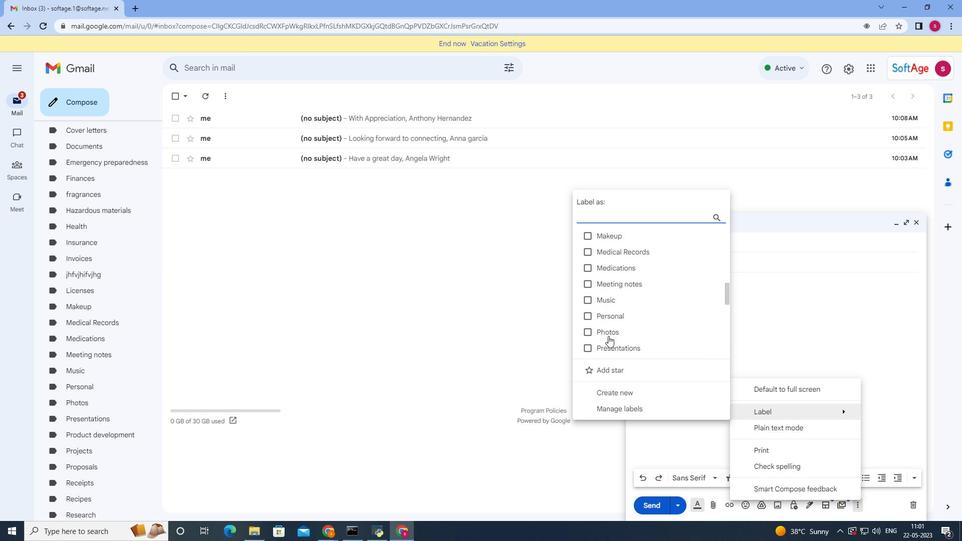 
Action: Mouse scrolled (608, 336) with delta (0, 0)
Screenshot: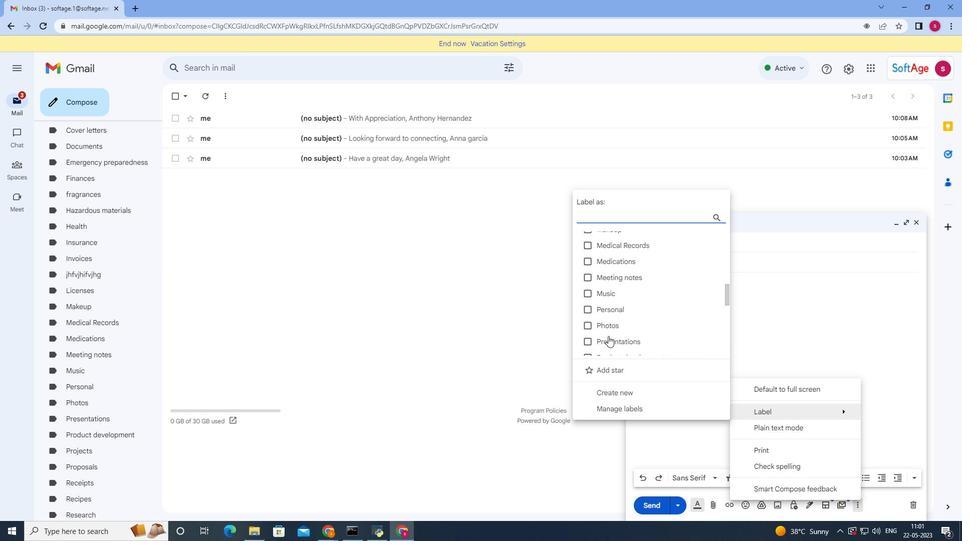 
Action: Mouse scrolled (608, 335) with delta (0, 0)
Screenshot: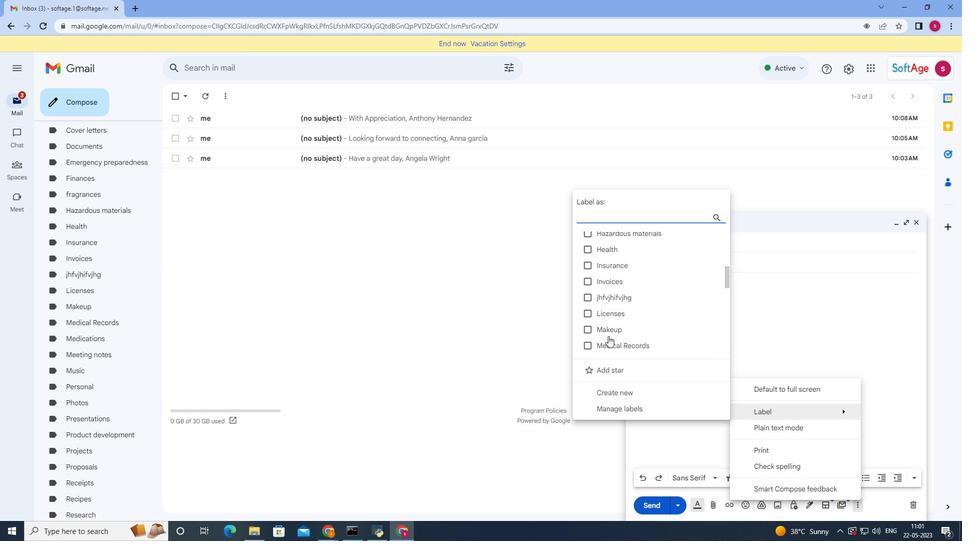
Action: Mouse scrolled (608, 335) with delta (0, 0)
Screenshot: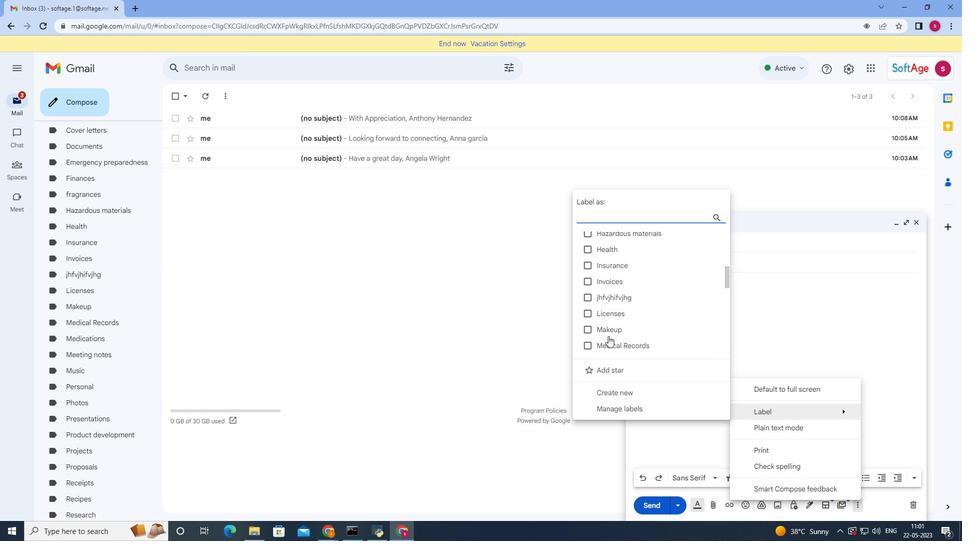 
Action: Mouse scrolled (608, 335) with delta (0, 0)
Screenshot: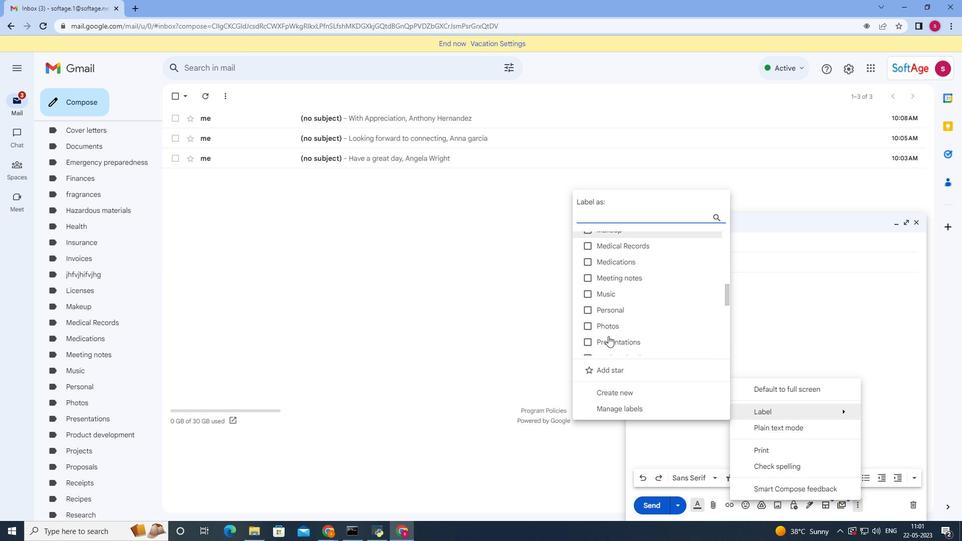 
Action: Mouse scrolled (608, 335) with delta (0, 0)
Screenshot: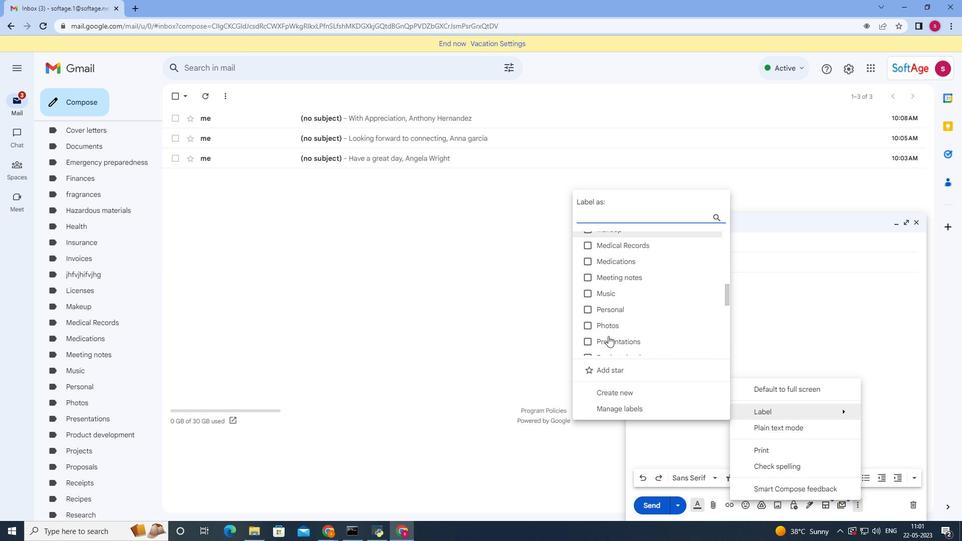 
Action: Mouse scrolled (608, 335) with delta (0, 0)
Screenshot: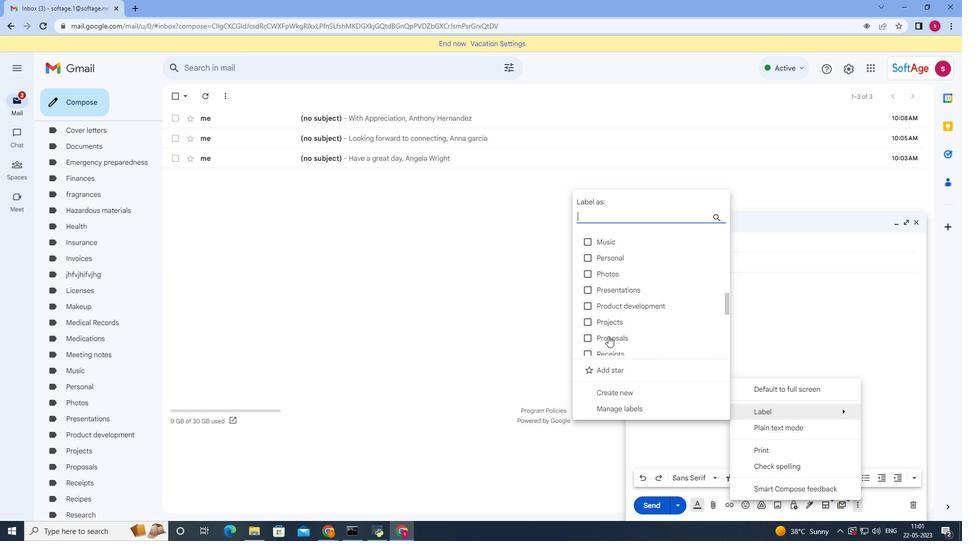 
Action: Mouse scrolled (608, 335) with delta (0, 0)
Screenshot: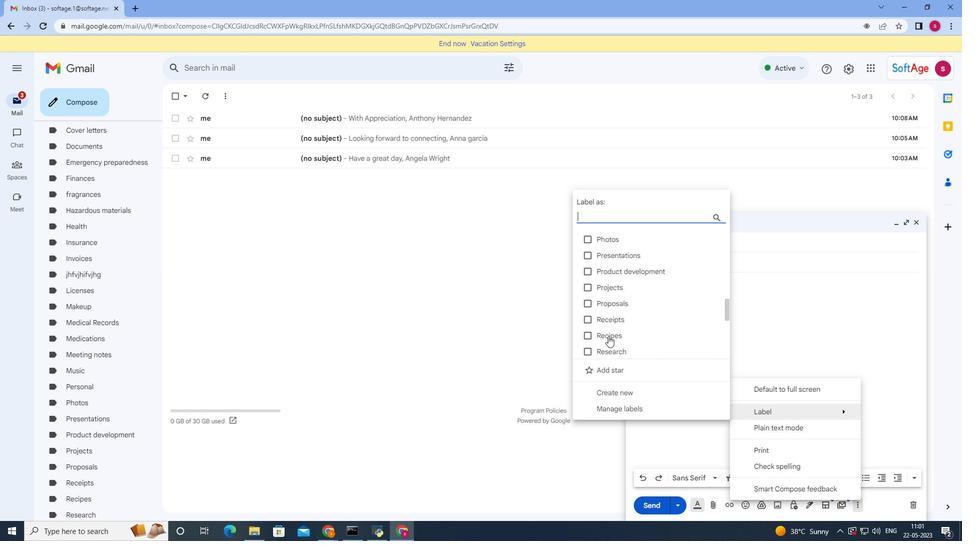 
Action: Mouse scrolled (608, 335) with delta (0, 0)
Screenshot: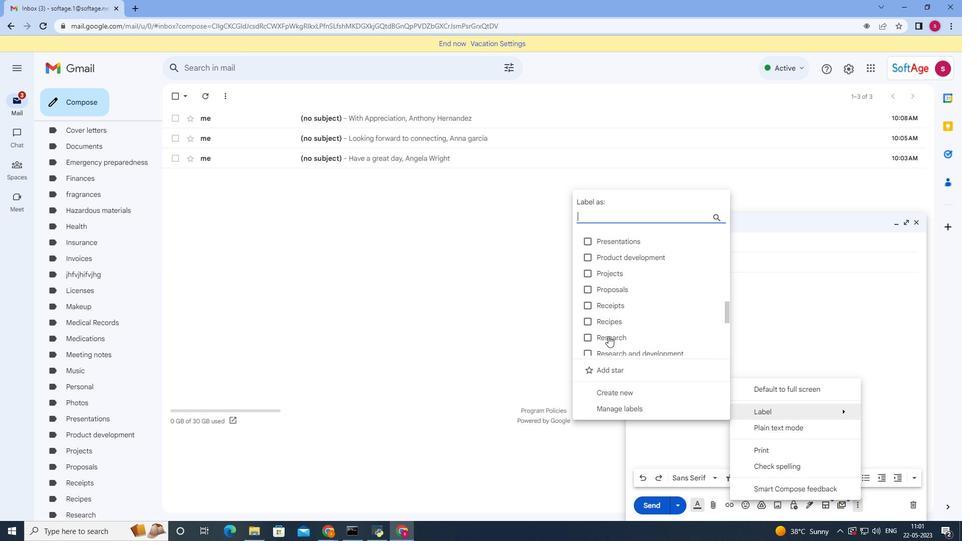 
Action: Mouse scrolled (608, 335) with delta (0, 0)
Screenshot: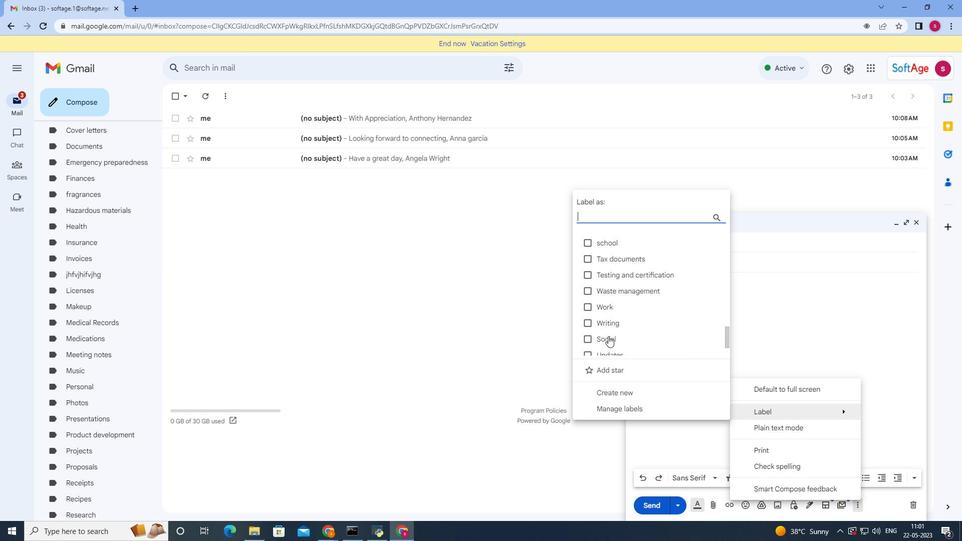 
Action: Mouse scrolled (608, 335) with delta (0, 0)
Screenshot: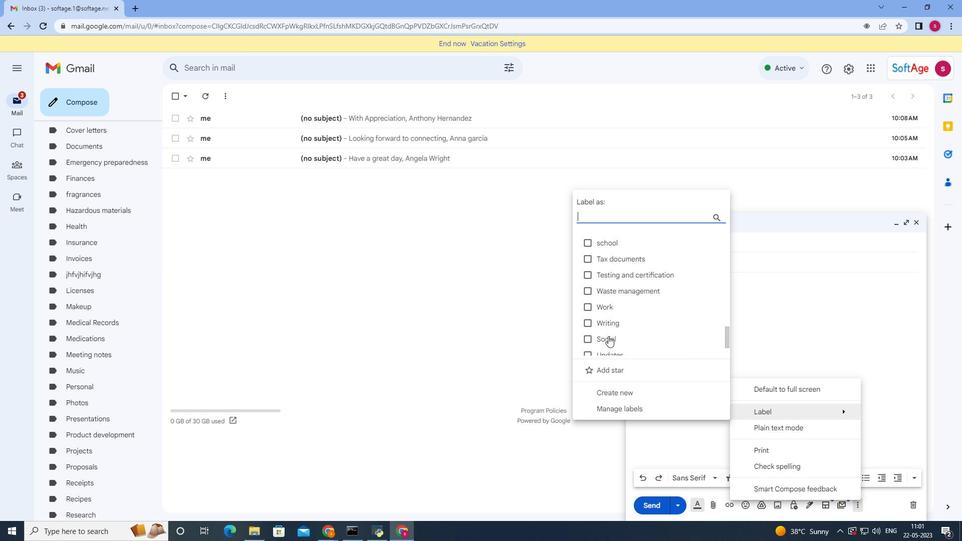
Action: Mouse scrolled (608, 335) with delta (0, 0)
Screenshot: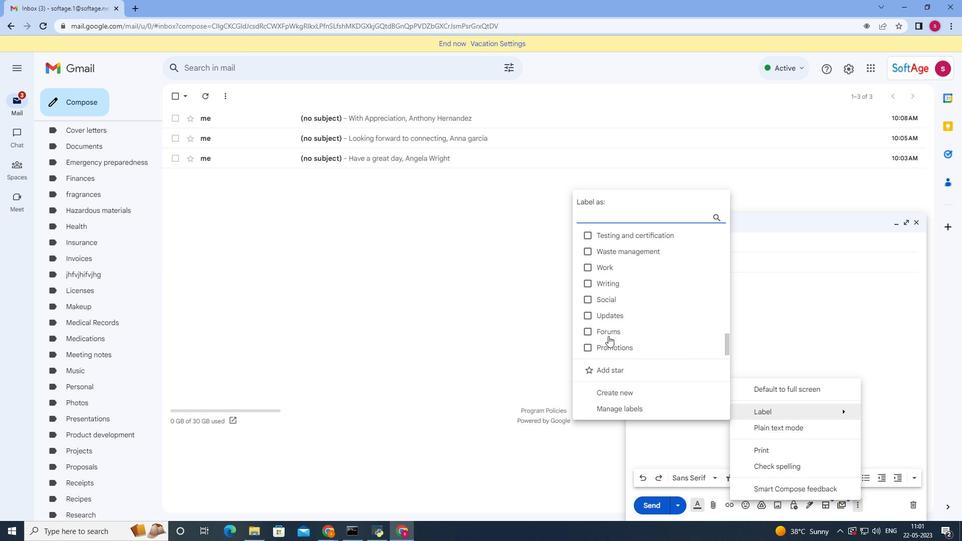 
Action: Mouse scrolled (608, 335) with delta (0, 0)
Screenshot: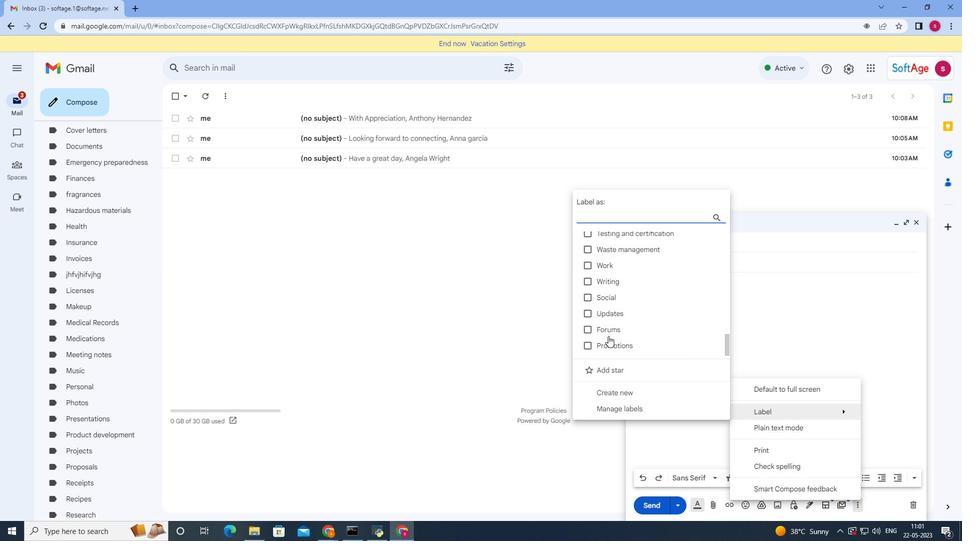 
Action: Mouse moved to (755, 324)
Screenshot: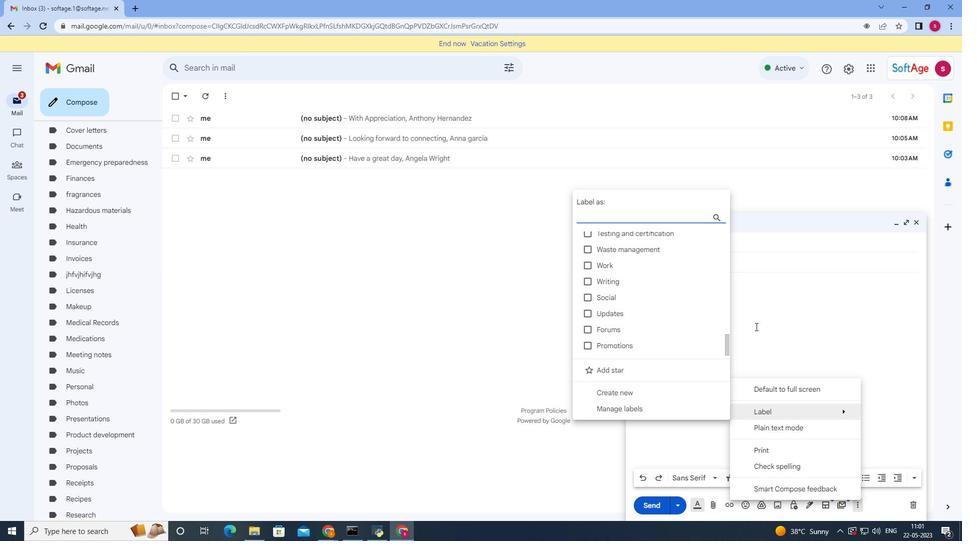 
Action: Mouse pressed left at (755, 324)
Screenshot: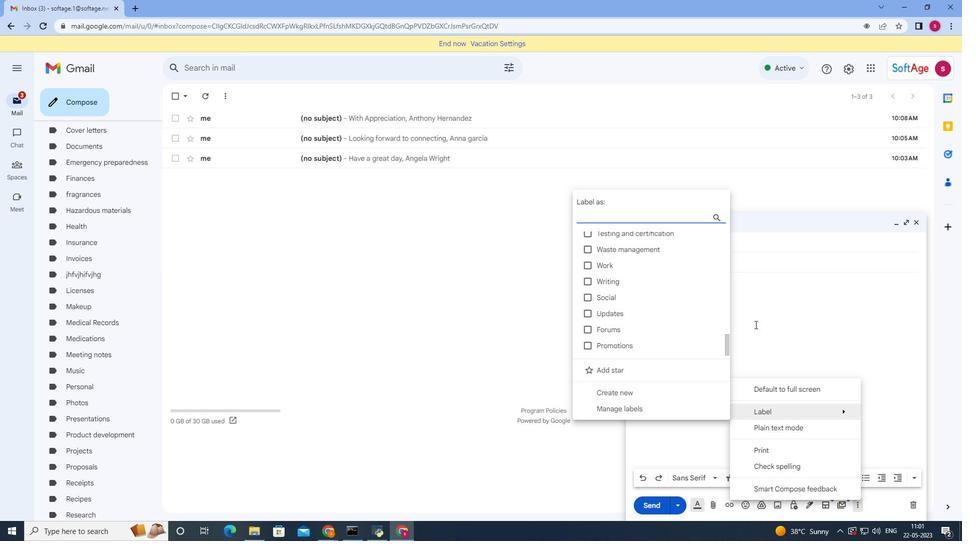 
Action: Mouse moved to (74, 266)
Screenshot: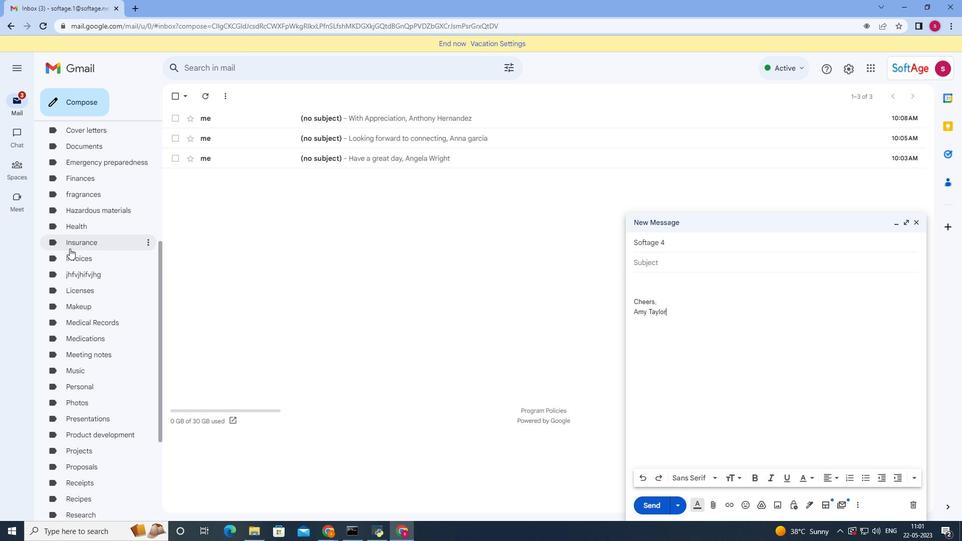 
Action: Mouse scrolled (74, 265) with delta (0, 0)
Screenshot: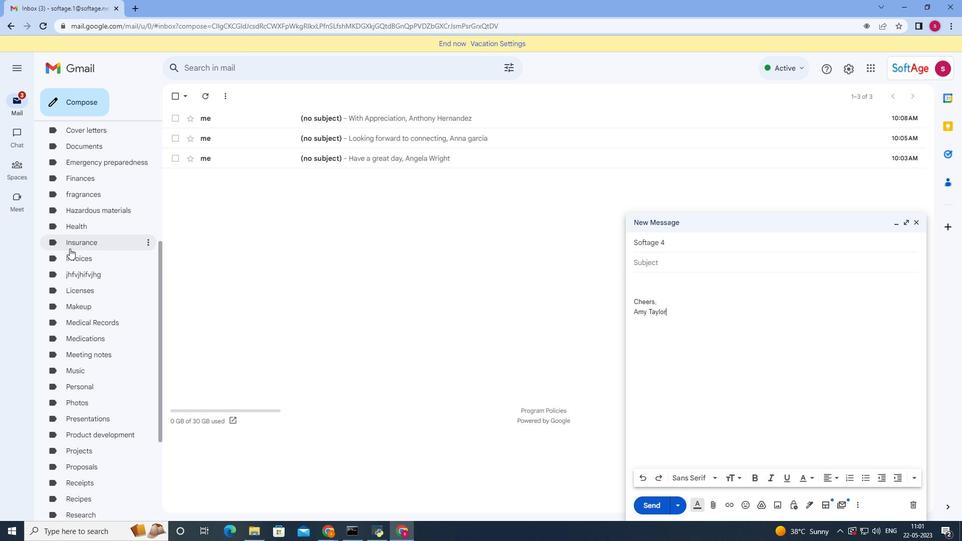 
Action: Mouse moved to (75, 272)
Screenshot: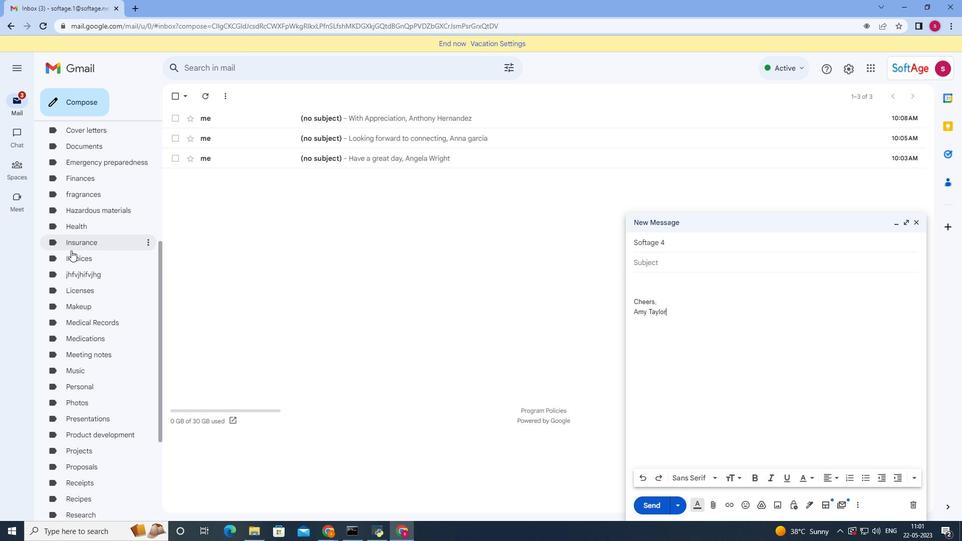 
Action: Mouse scrolled (75, 271) with delta (0, 0)
Screenshot: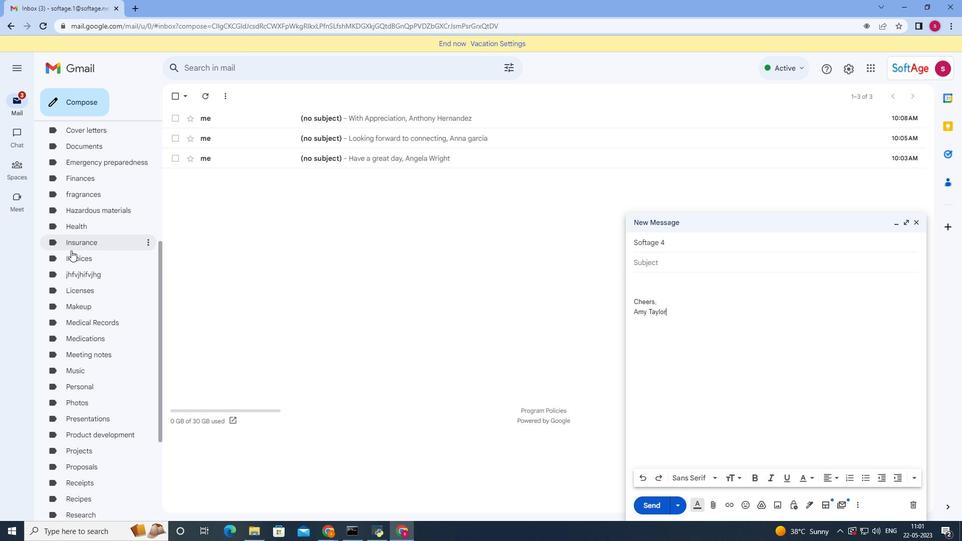 
Action: Mouse moved to (76, 279)
Screenshot: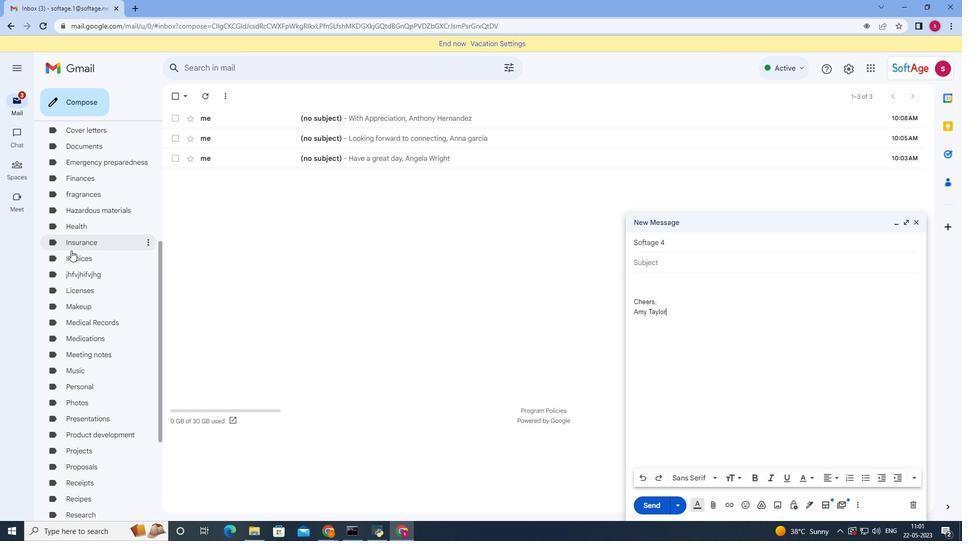 
Action: Mouse scrolled (76, 278) with delta (0, 0)
Screenshot: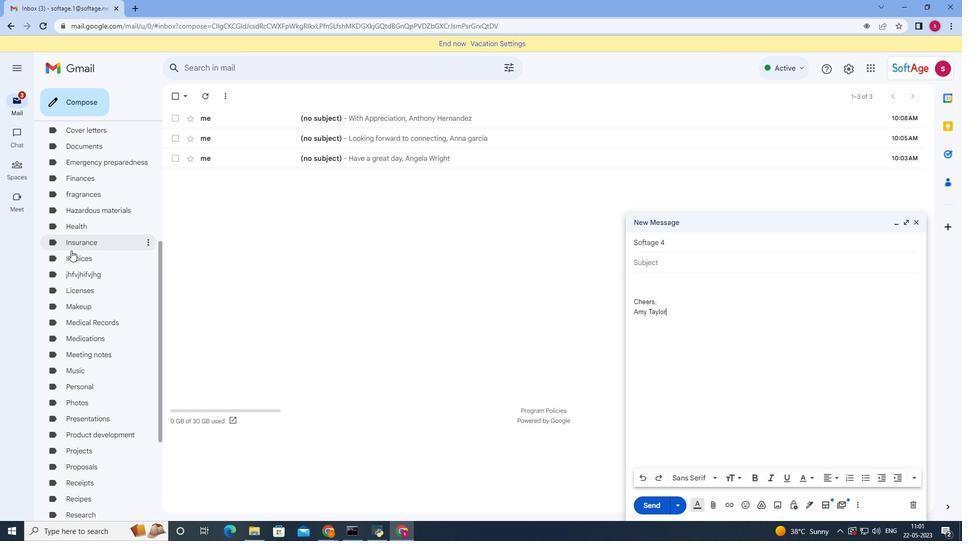 
Action: Mouse moved to (77, 288)
Screenshot: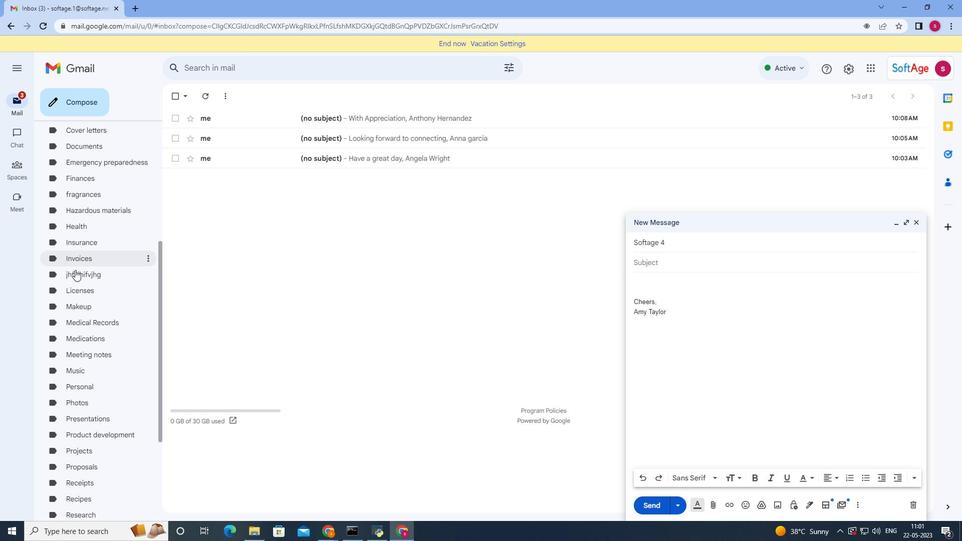 
Action: Mouse scrolled (77, 287) with delta (0, 0)
Screenshot: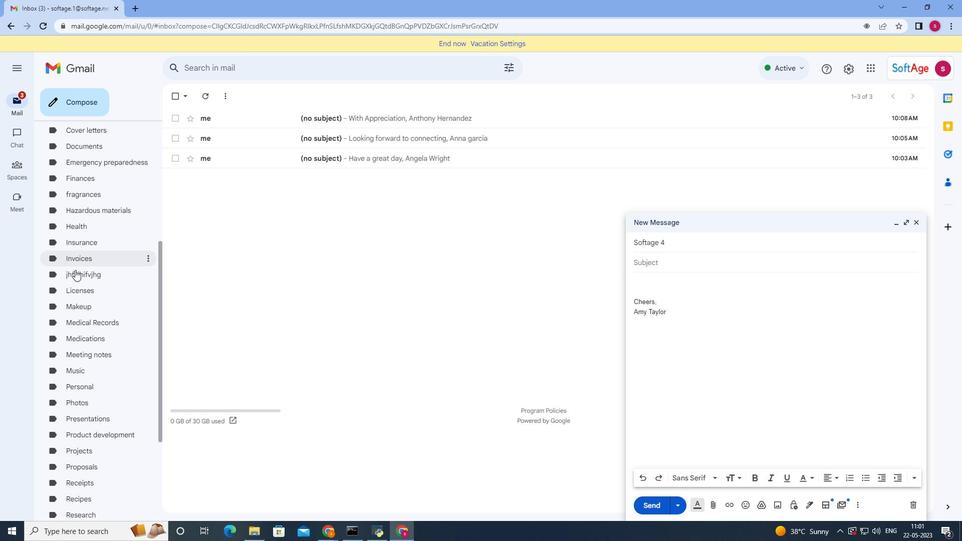 
Action: Mouse moved to (107, 450)
Screenshot: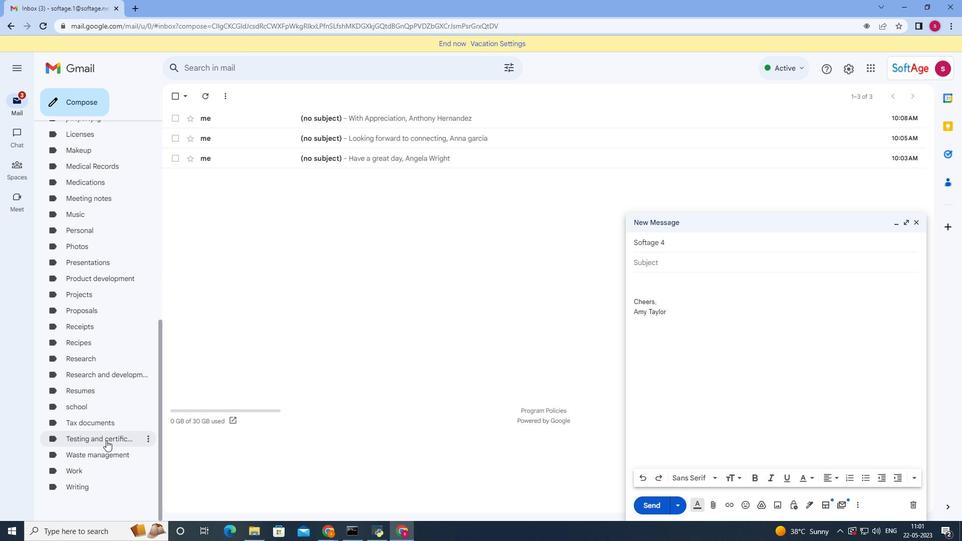 
Action: Mouse scrolled (106, 445) with delta (0, 0)
Screenshot: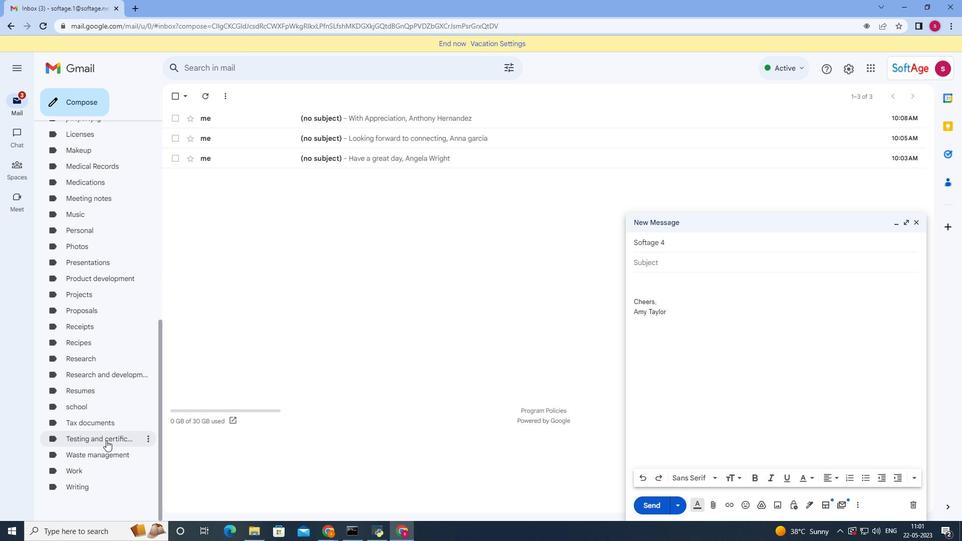 
Action: Mouse moved to (108, 450)
Screenshot: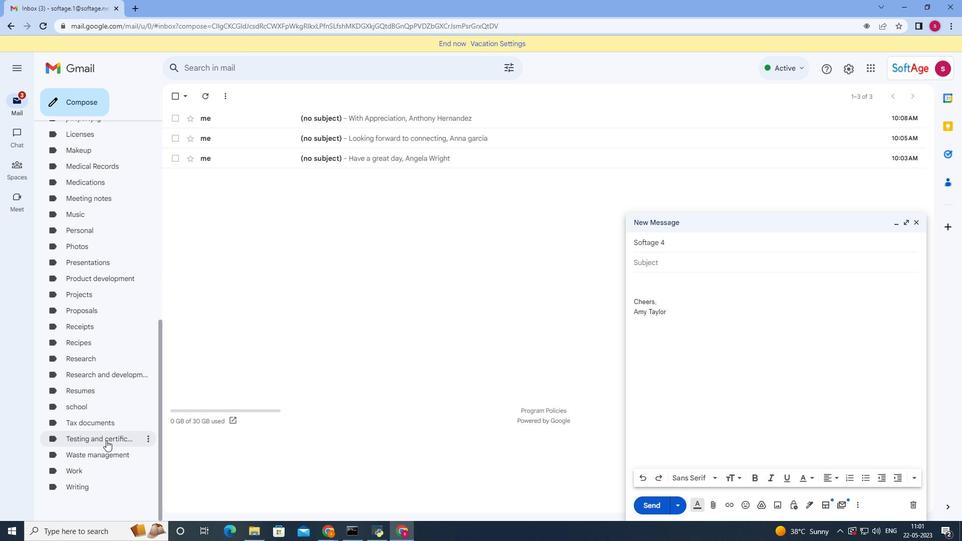 
Action: Mouse scrolled (108, 449) with delta (0, 0)
Screenshot: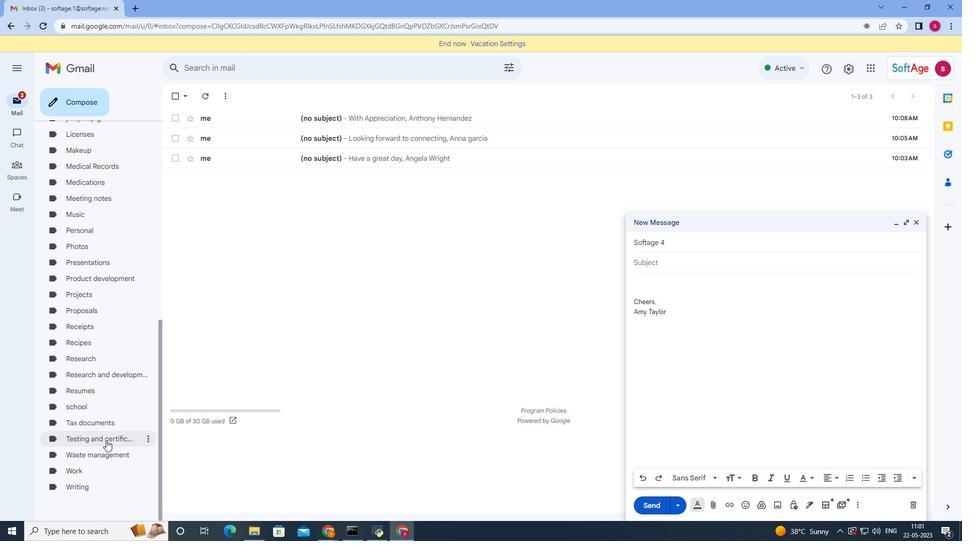 
Action: Mouse moved to (100, 312)
Screenshot: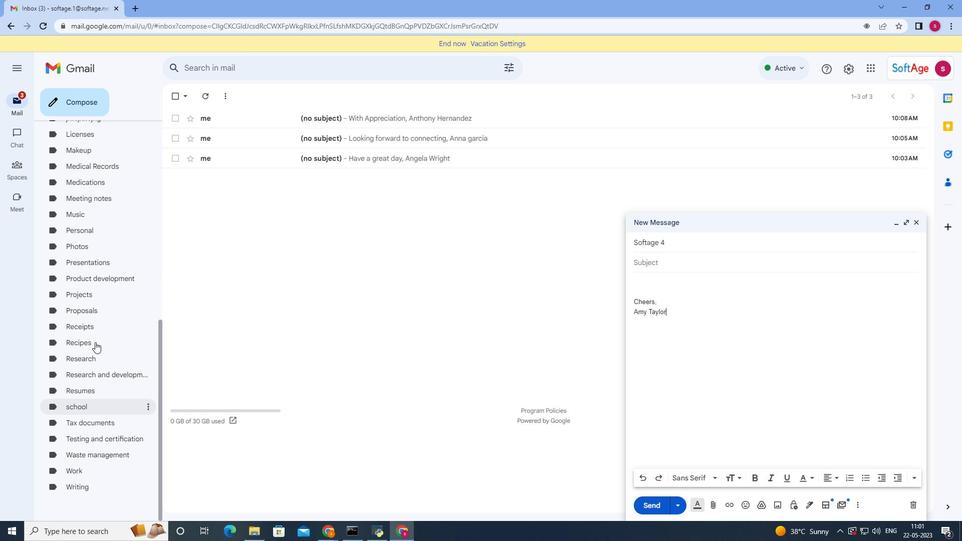 
Action: Mouse scrolled (100, 313) with delta (0, 0)
Screenshot: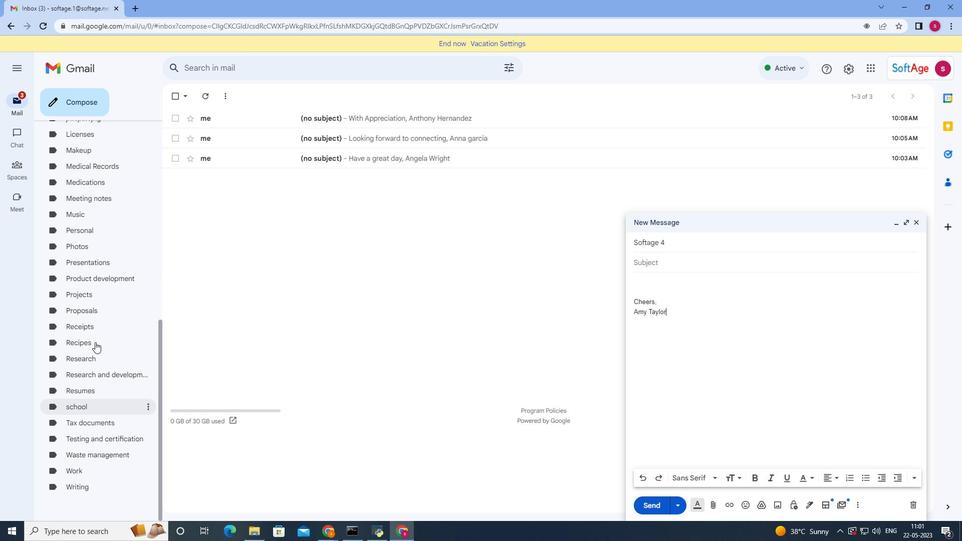 
Action: Mouse moved to (100, 312)
Screenshot: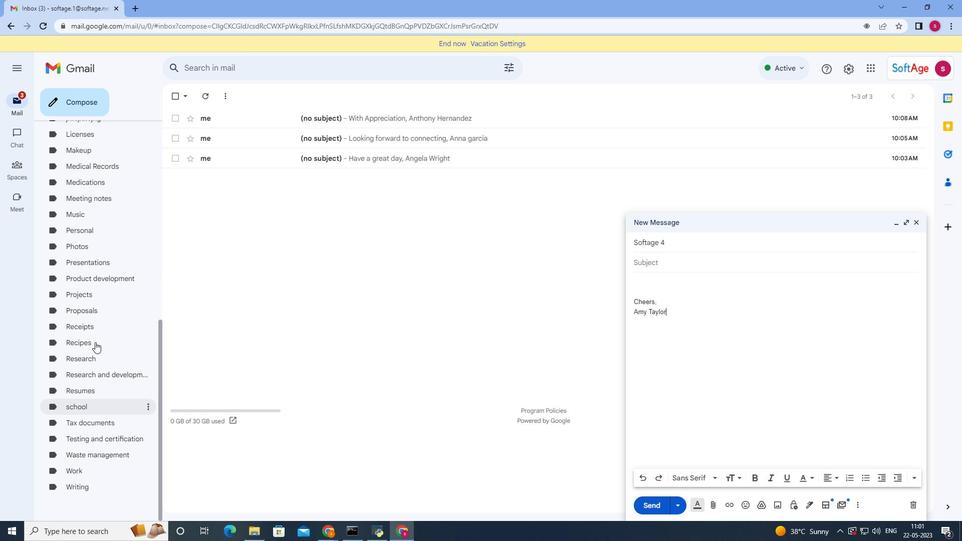 
Action: Mouse scrolled (100, 312) with delta (0, 0)
Screenshot: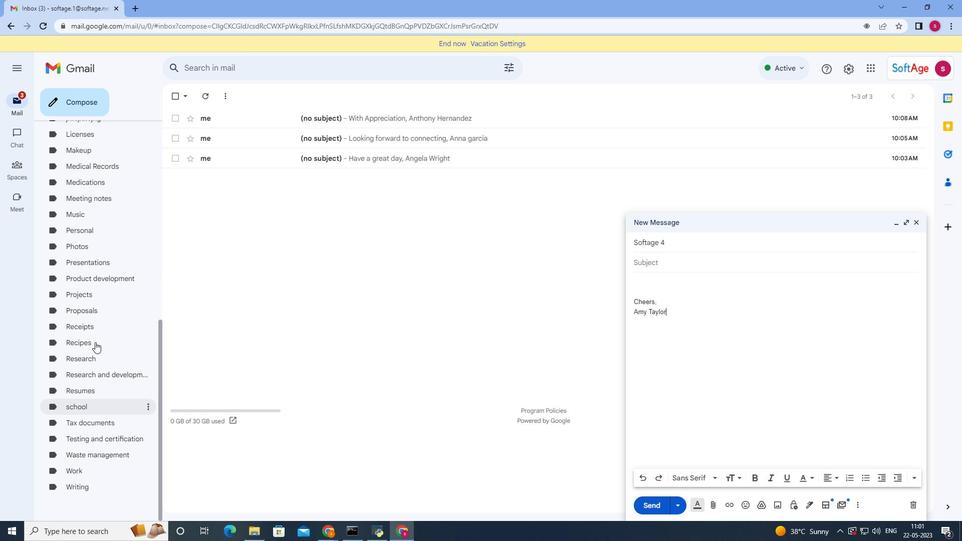 
Action: Mouse scrolled (100, 312) with delta (0, 0)
Screenshot: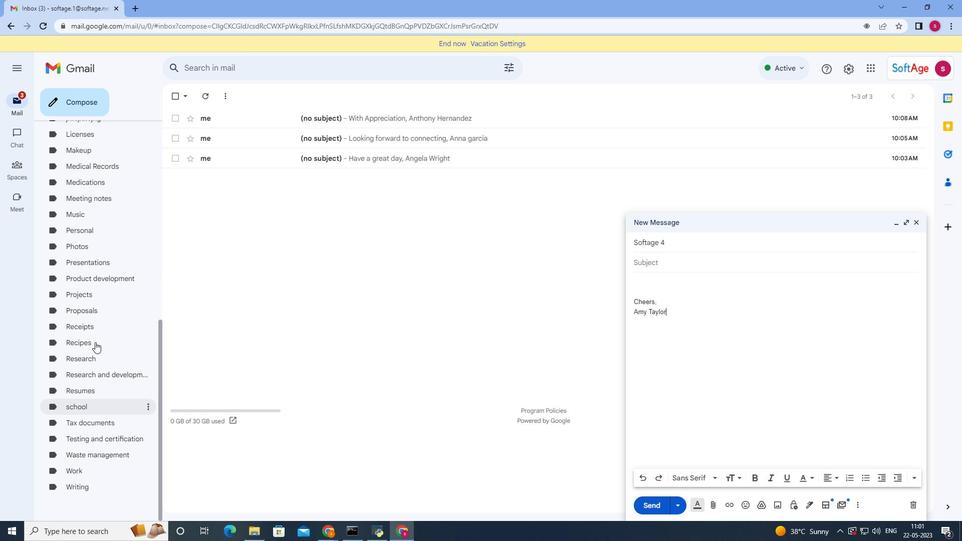 
Action: Mouse moved to (100, 311)
Screenshot: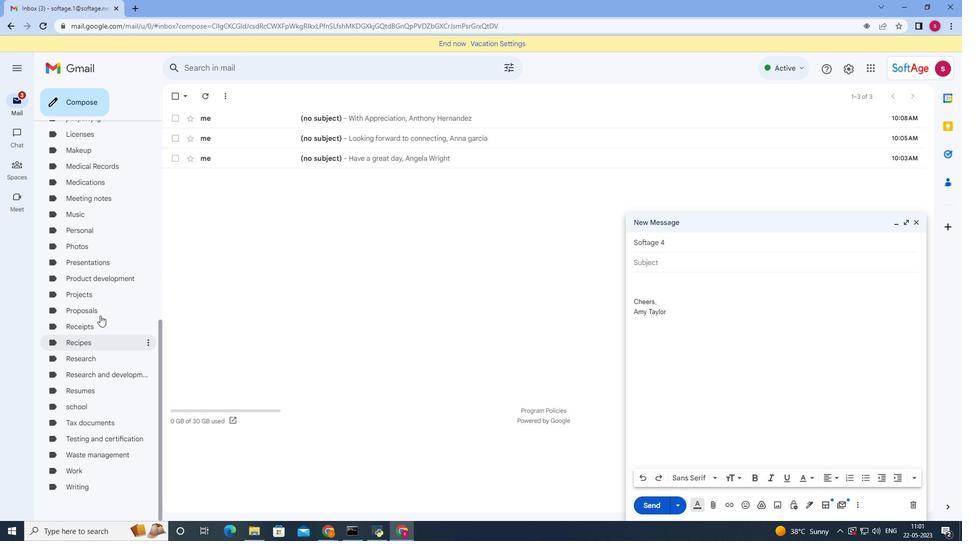 
Action: Mouse scrolled (100, 312) with delta (0, 0)
Screenshot: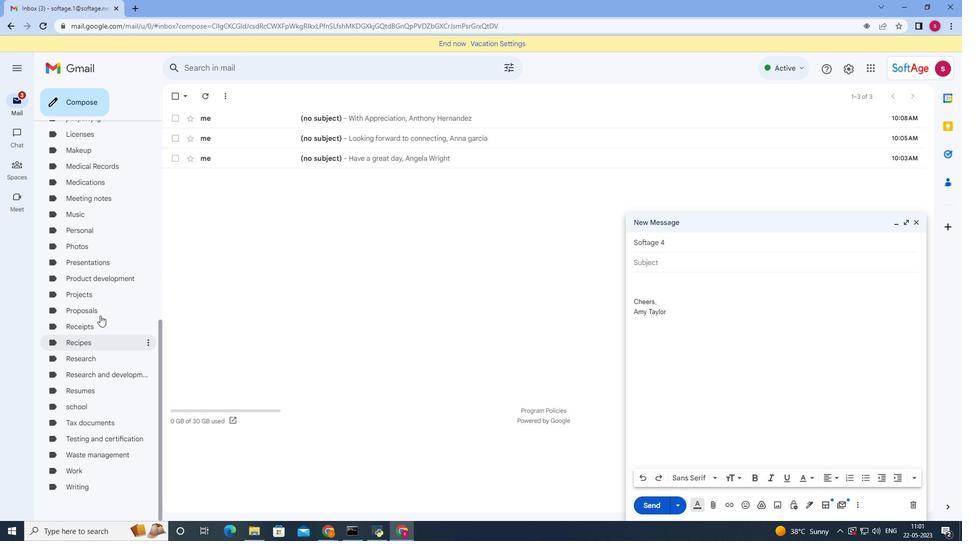 
Action: Mouse moved to (103, 287)
Screenshot: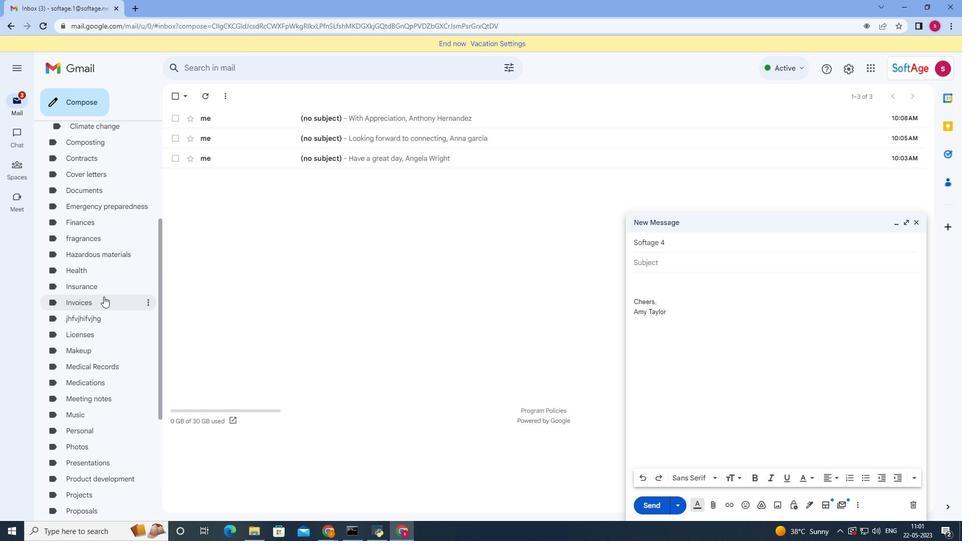 
Action: Mouse scrolled (103, 288) with delta (0, 0)
Screenshot: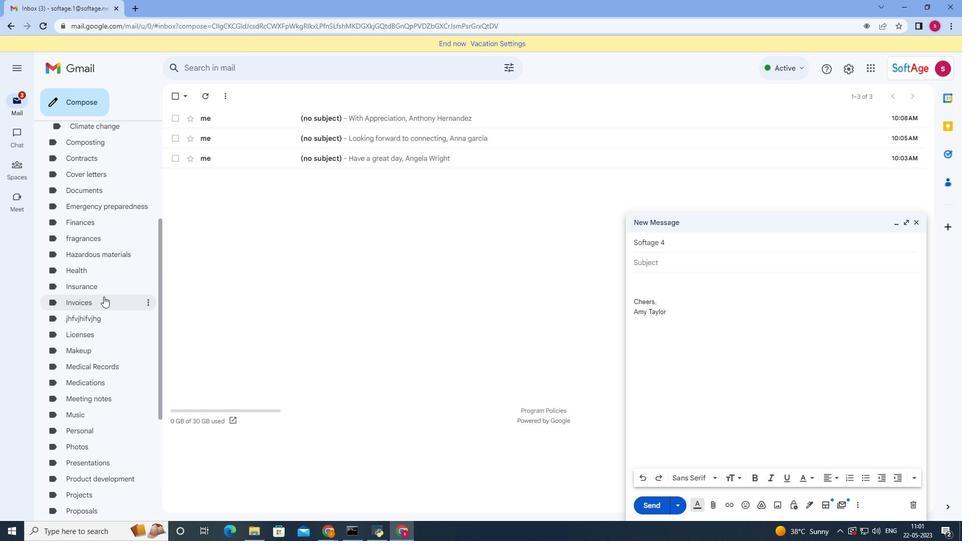 
Action: Mouse moved to (103, 287)
Screenshot: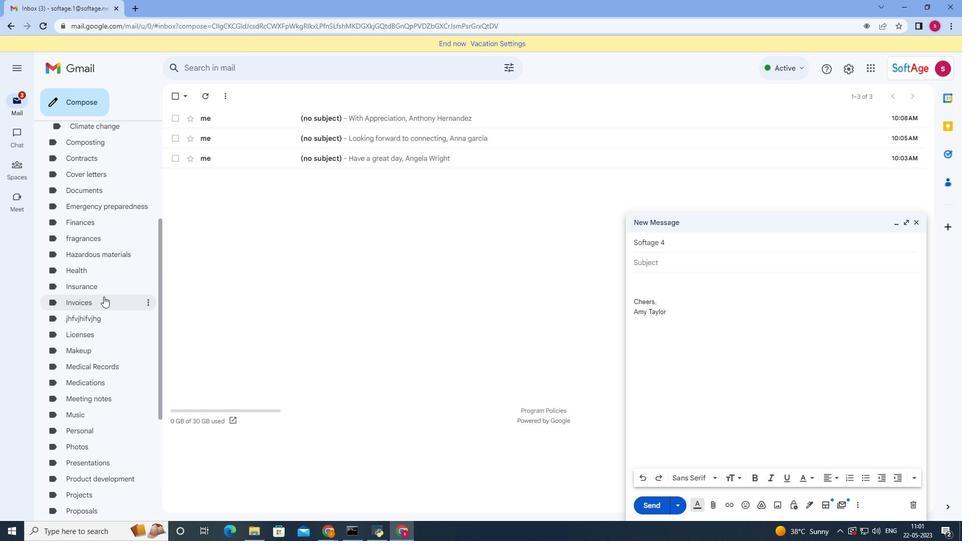 
Action: Mouse scrolled (103, 287) with delta (0, 0)
Screenshot: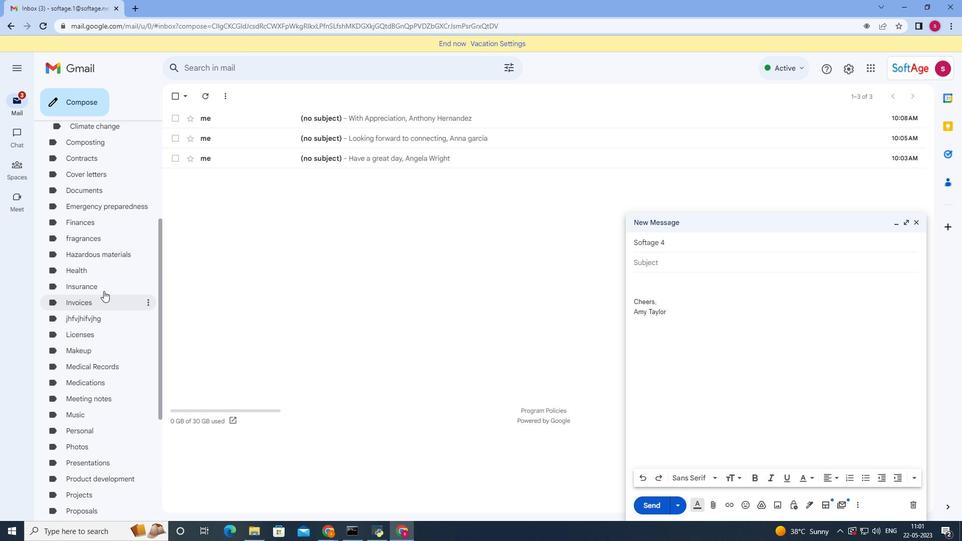 
Action: Mouse scrolled (103, 287) with delta (0, 0)
Screenshot: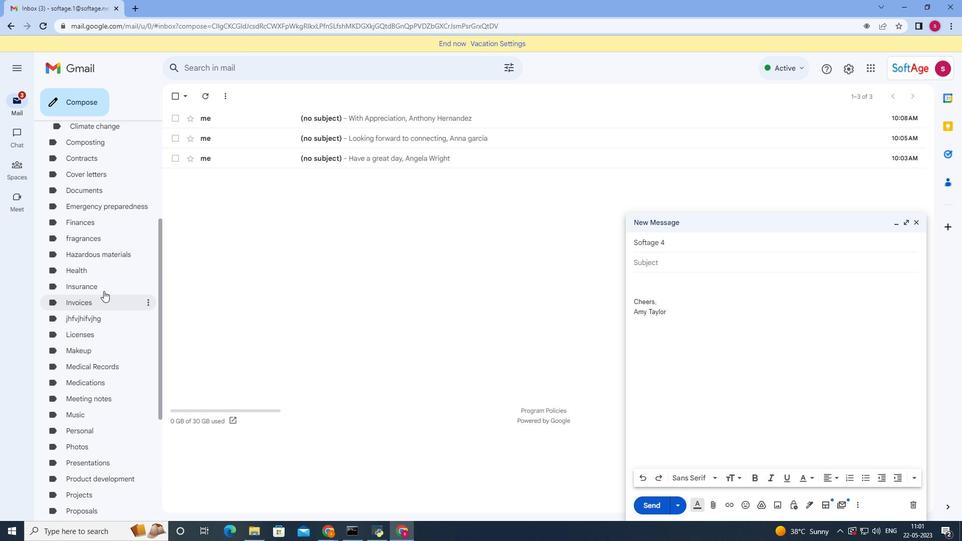 
Action: Mouse scrolled (103, 287) with delta (0, 0)
Screenshot: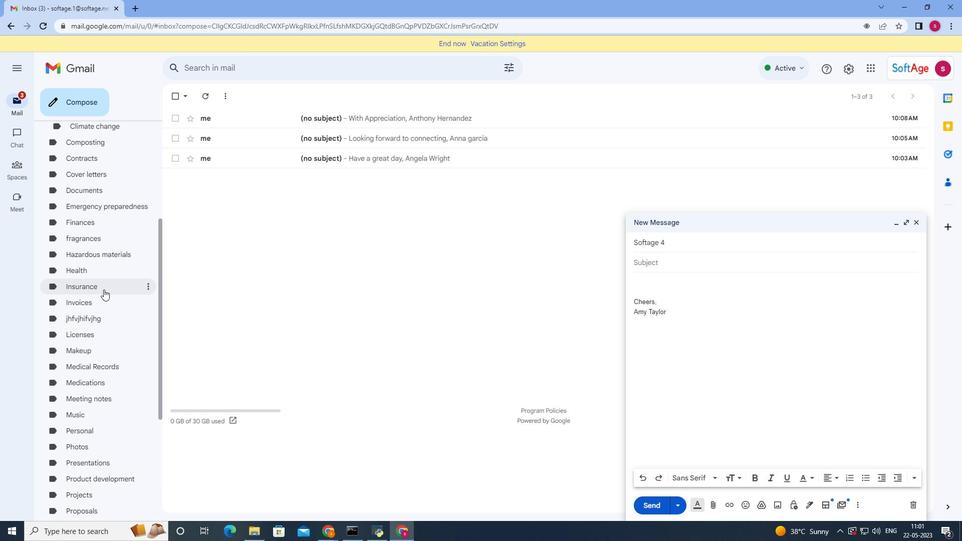 
Action: Mouse moved to (96, 249)
Screenshot: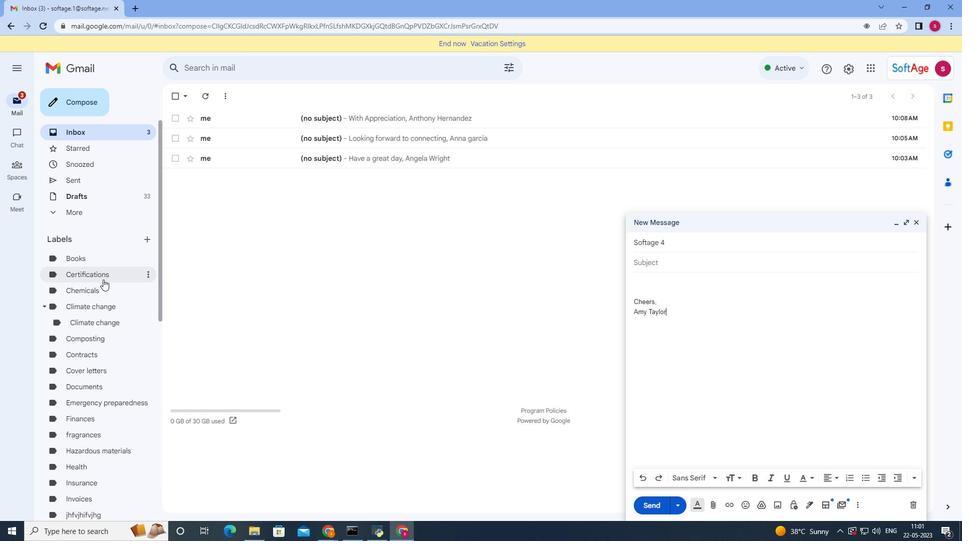 
Action: Mouse scrolled (96, 250) with delta (0, 0)
Screenshot: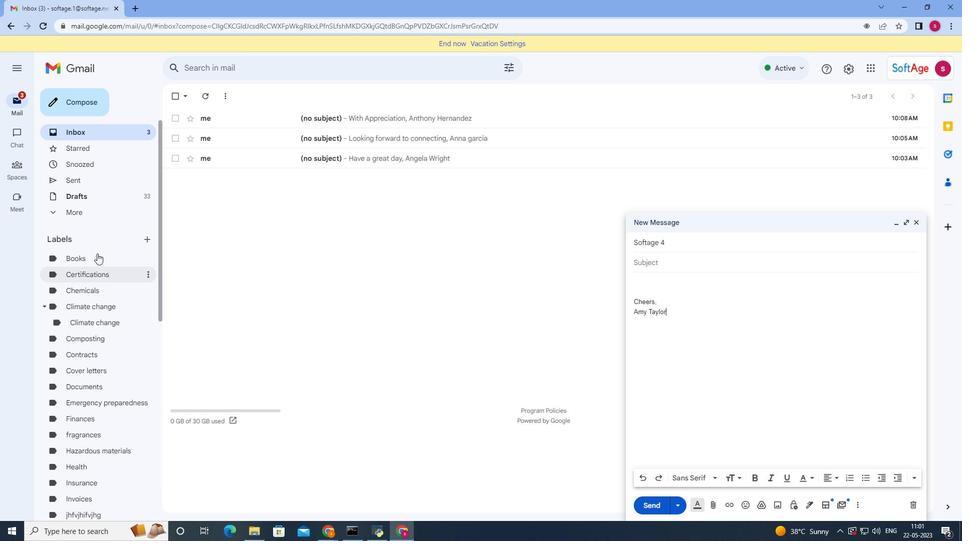 
Action: Mouse moved to (144, 239)
Screenshot: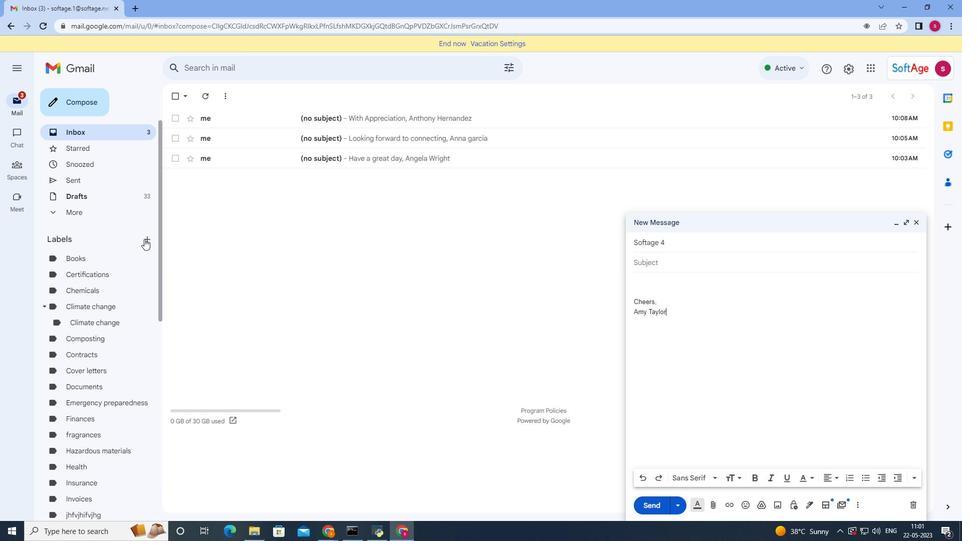 
Action: Mouse pressed left at (144, 239)
Screenshot: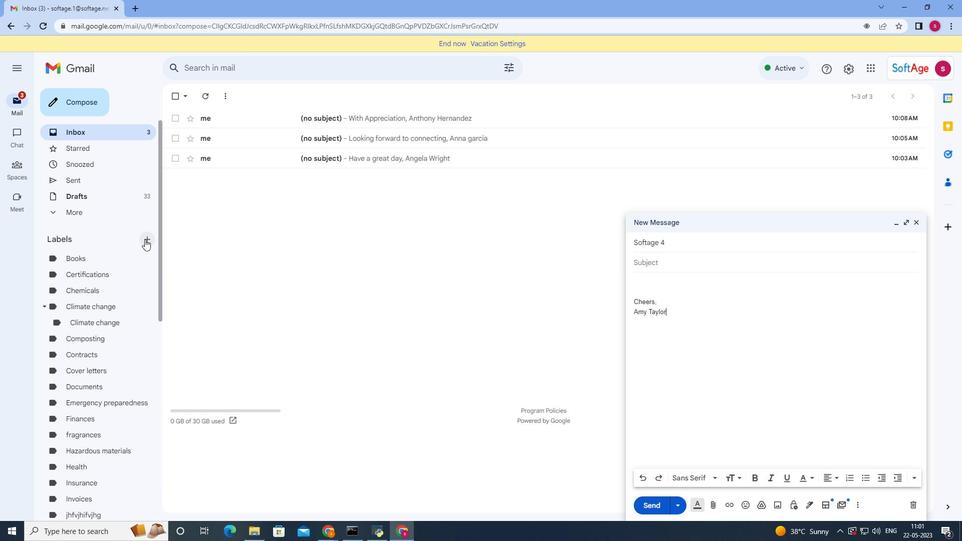 
Action: Mouse moved to (292, 297)
Screenshot: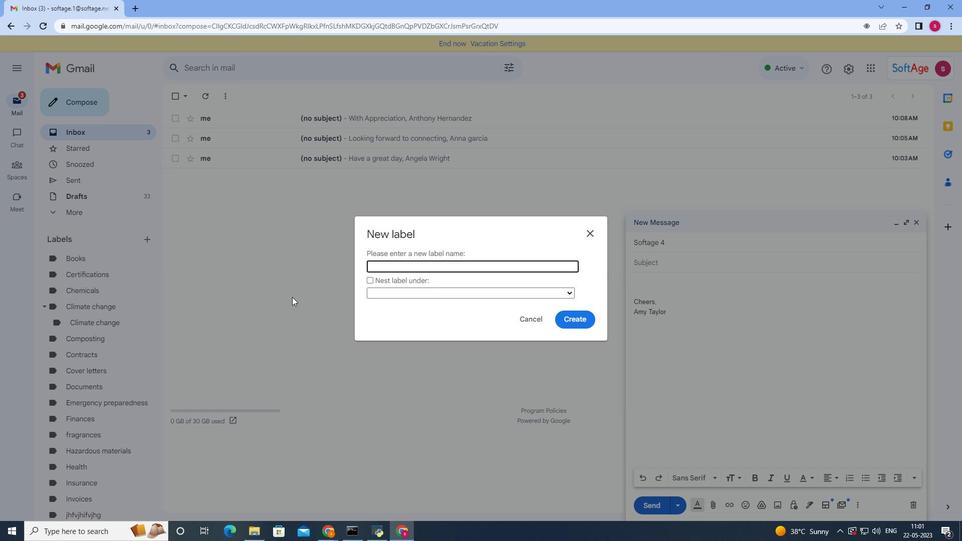 
Action: Key pressed <Key.shift>Vude<Key.backspace><Key.backspace><Key.backspace>ideos
Screenshot: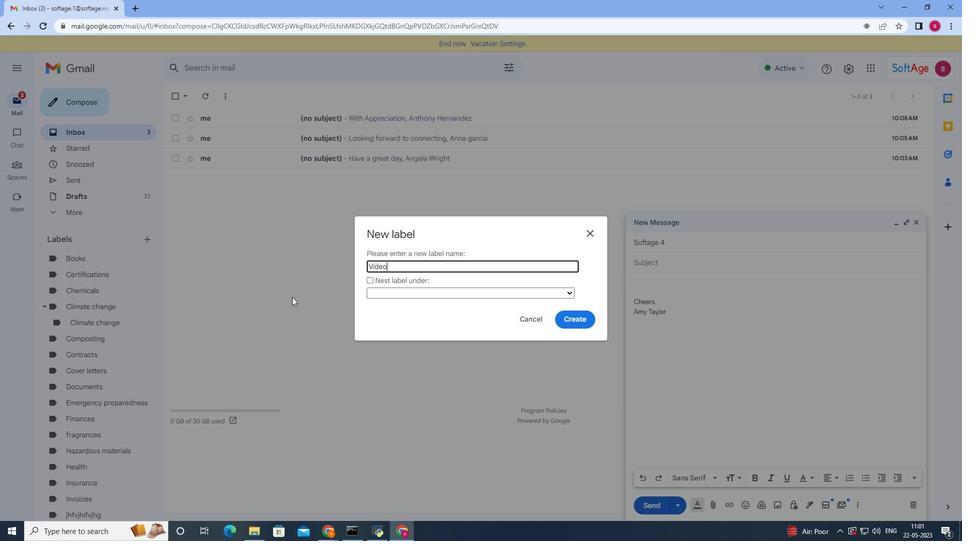 
Action: Mouse moved to (586, 321)
Screenshot: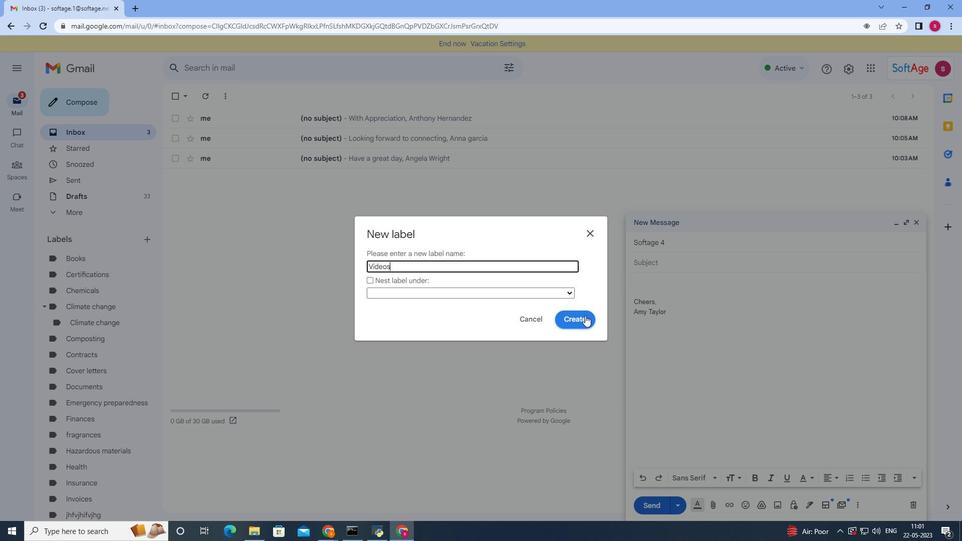 
Action: Mouse pressed left at (586, 321)
Screenshot: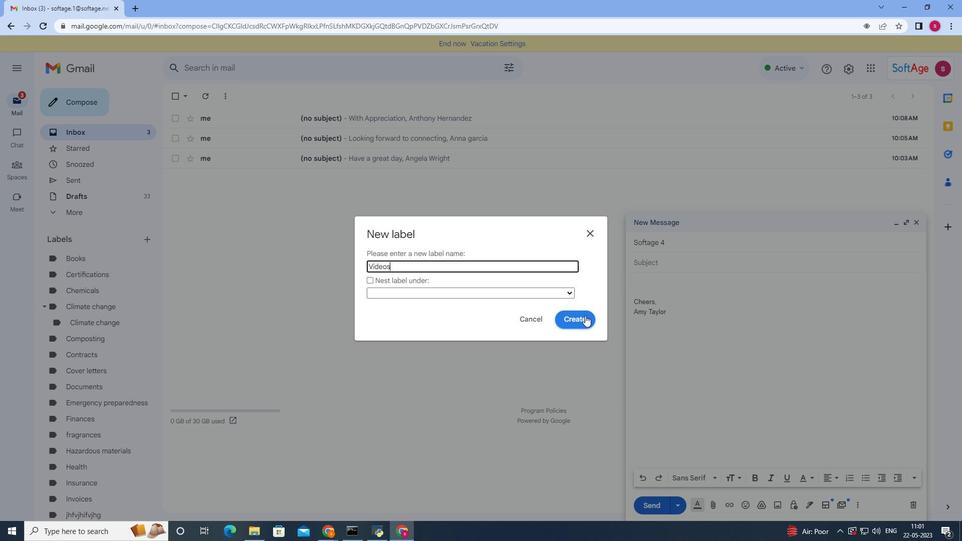 
Action: Mouse moved to (857, 506)
Screenshot: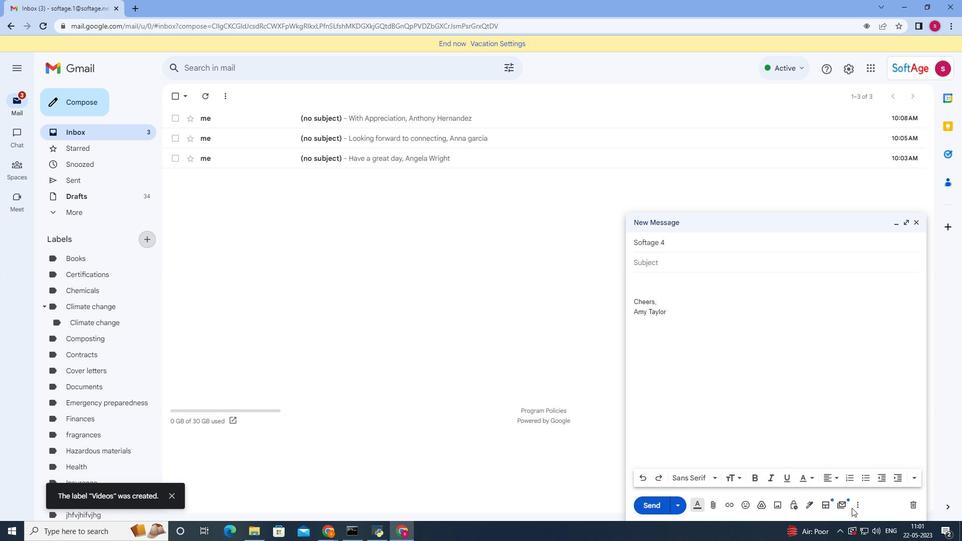 
Action: Mouse pressed left at (857, 506)
Screenshot: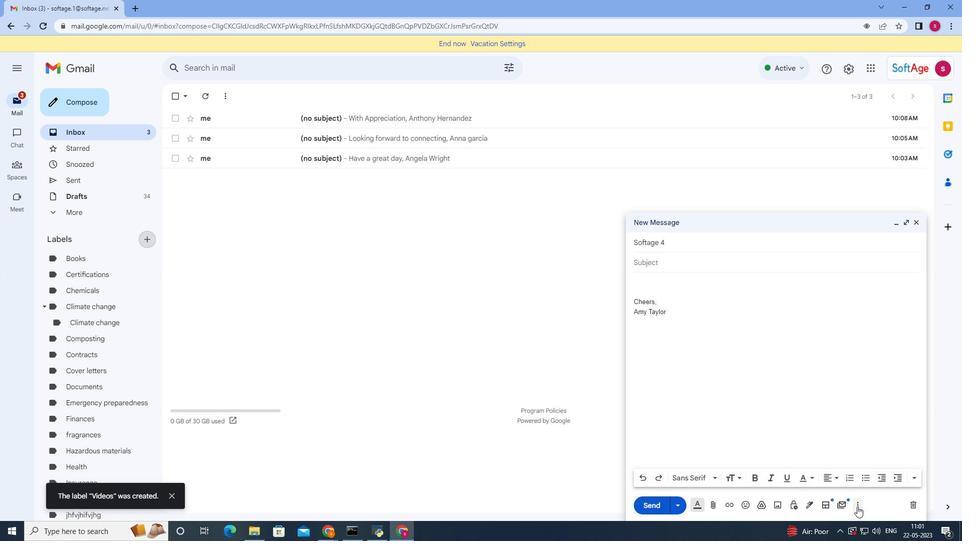 
Action: Mouse moved to (805, 410)
Screenshot: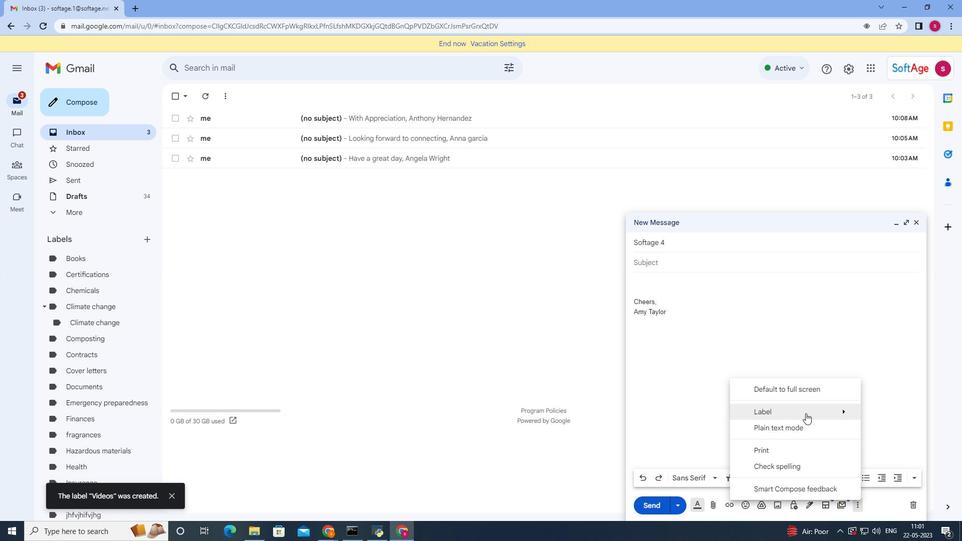 
Action: Mouse pressed left at (805, 410)
Screenshot: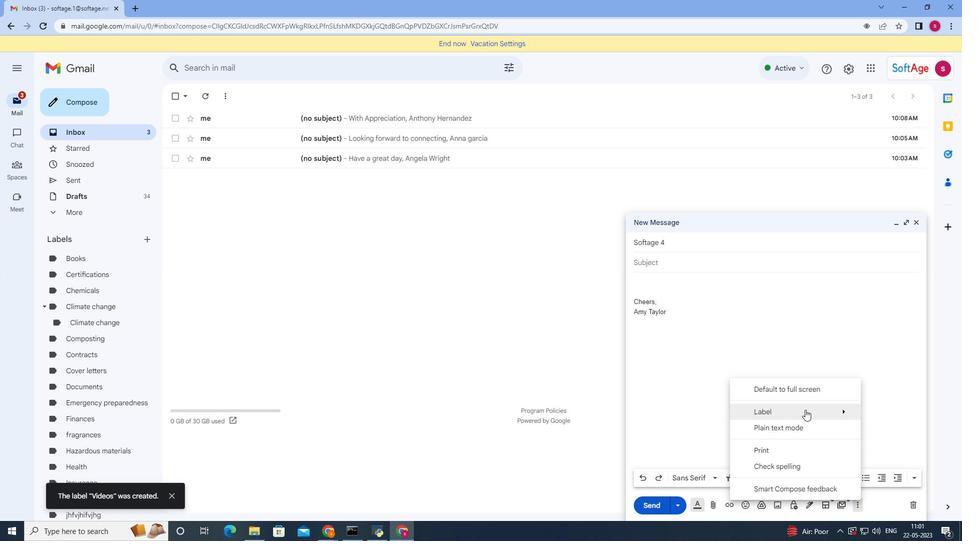 
Action: Mouse moved to (638, 330)
Screenshot: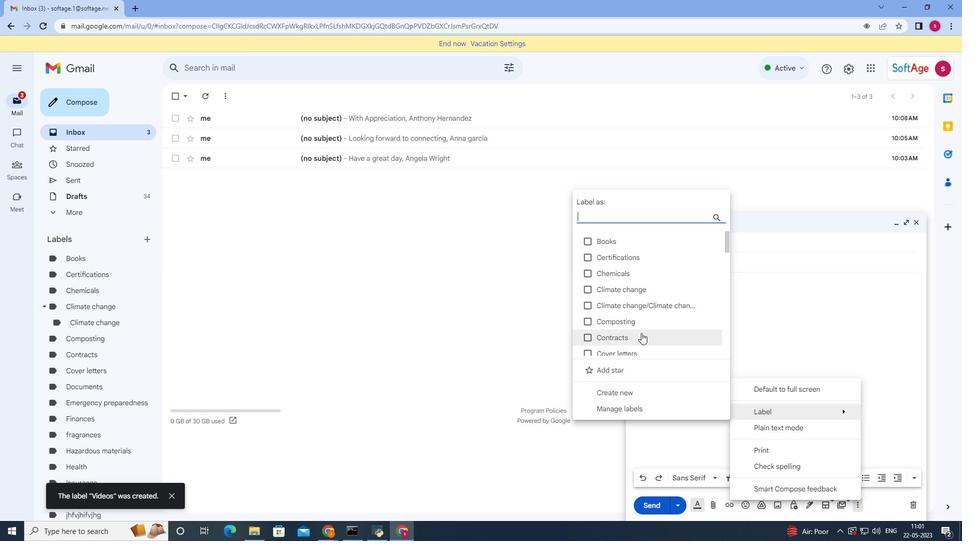 
Action: Mouse scrolled (638, 329) with delta (0, 0)
Screenshot: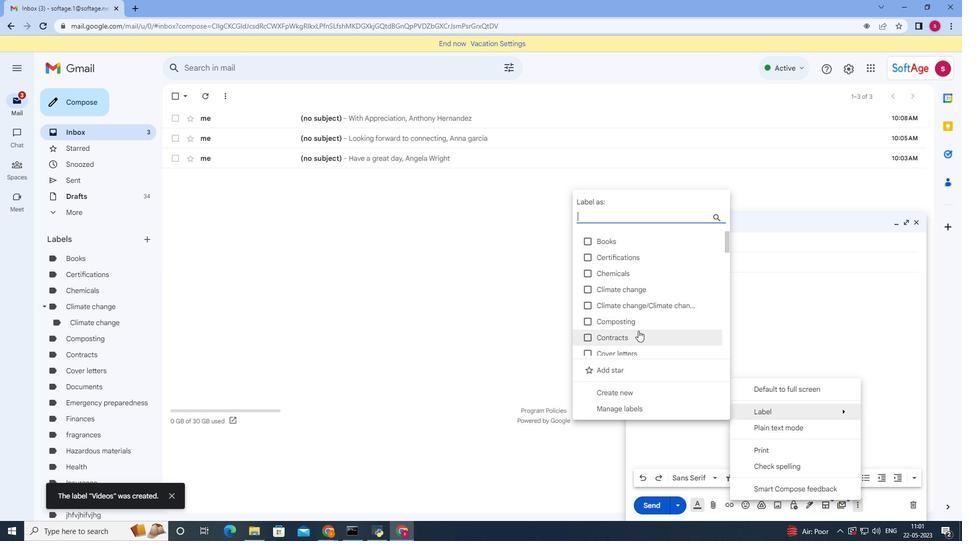 
Action: Mouse scrolled (638, 329) with delta (0, 0)
Screenshot: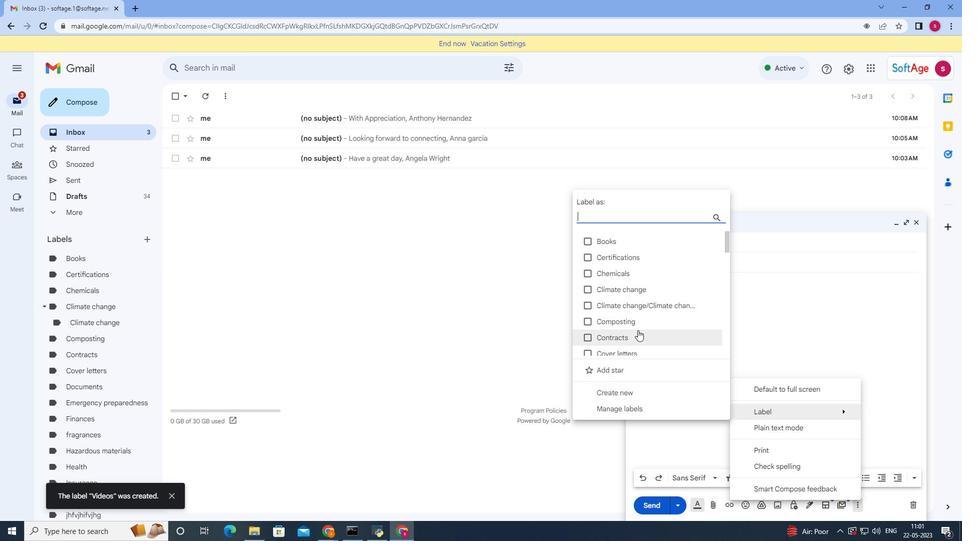 
Action: Mouse scrolled (638, 329) with delta (0, 0)
Screenshot: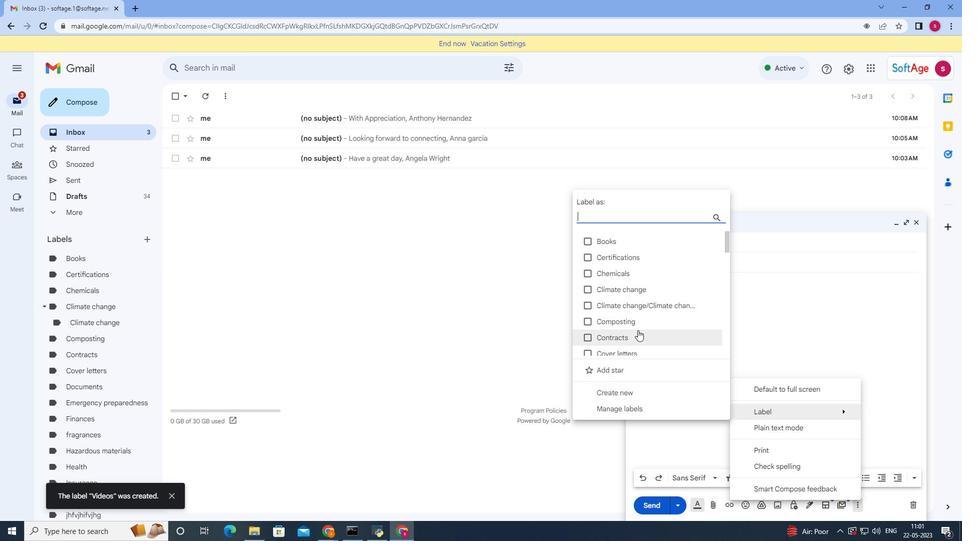 
Action: Mouse scrolled (638, 329) with delta (0, 0)
Screenshot: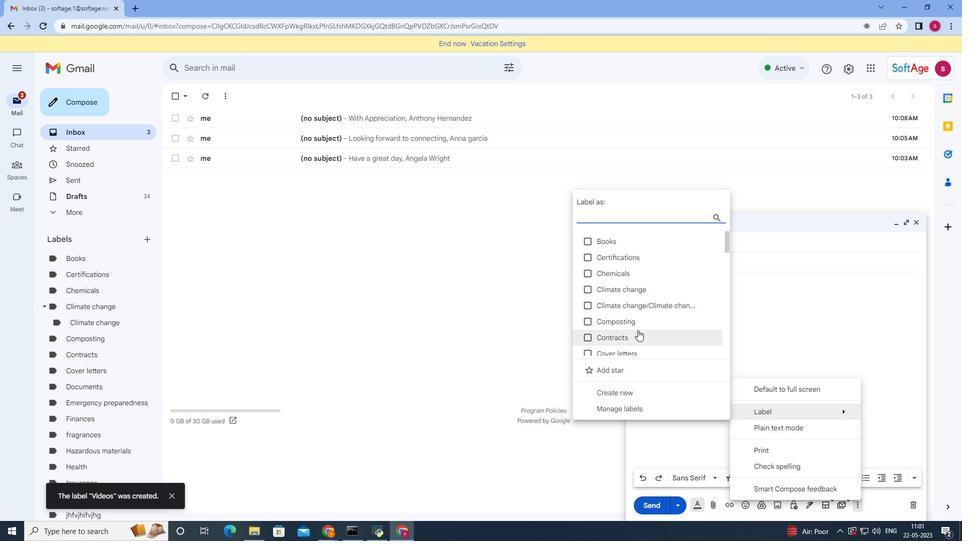 
Action: Mouse moved to (637, 328)
Screenshot: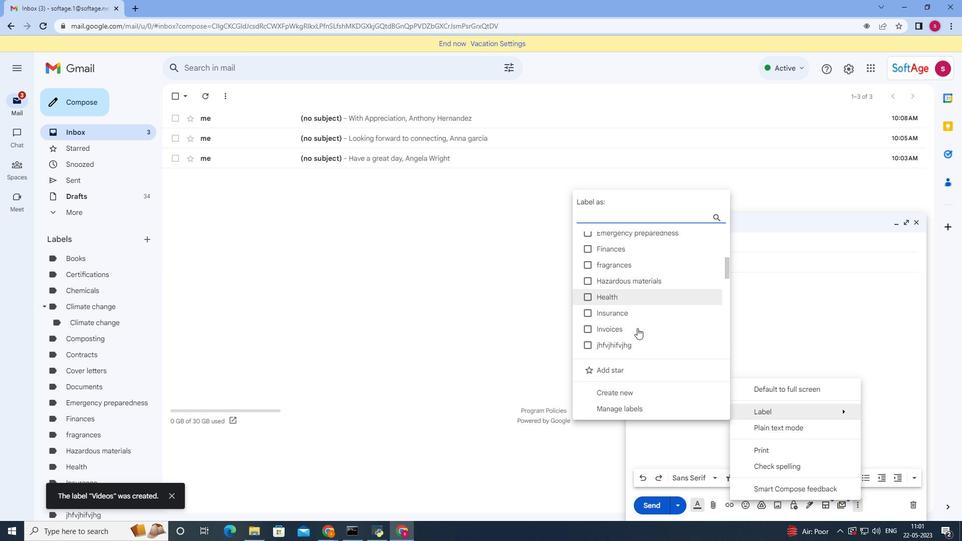 
Action: Mouse scrolled (637, 328) with delta (0, 0)
Screenshot: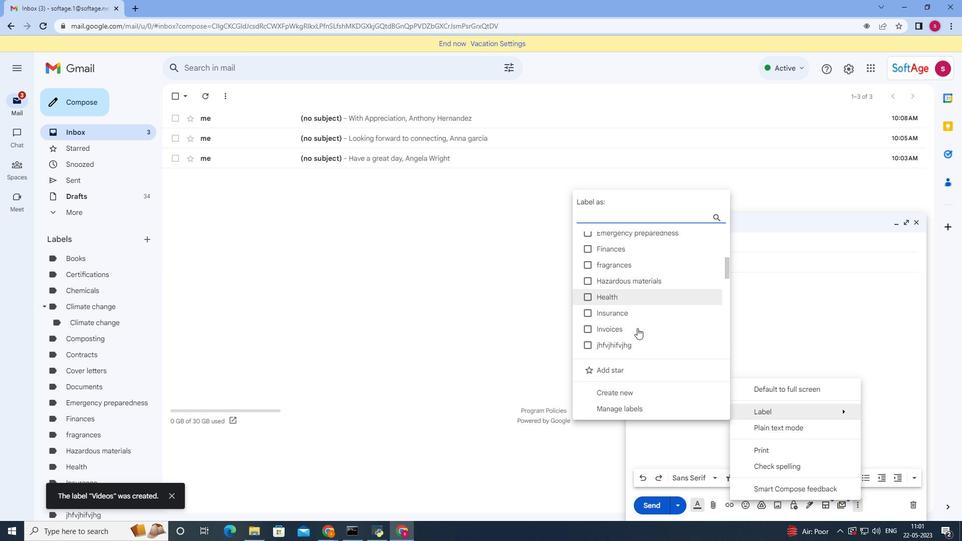 
Action: Mouse scrolled (637, 328) with delta (0, 0)
Screenshot: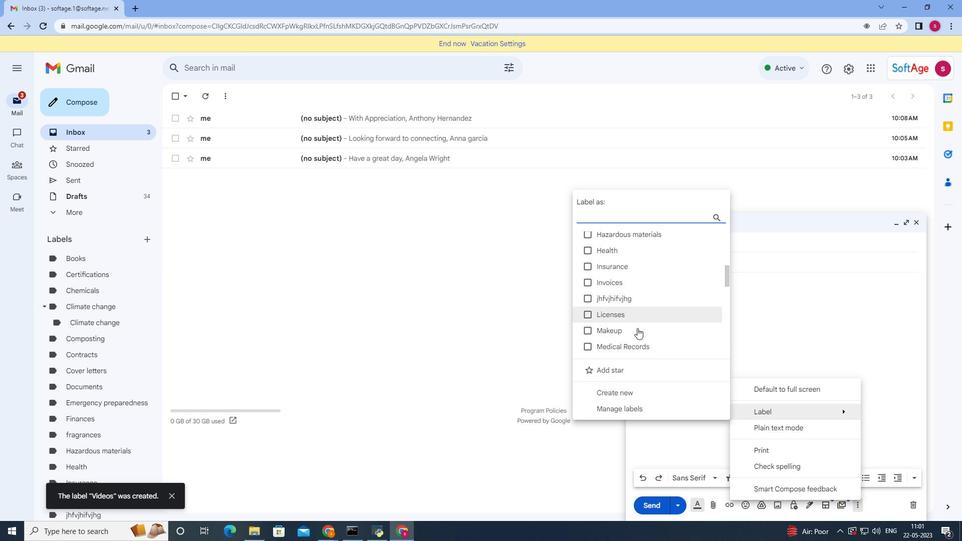 
Action: Mouse scrolled (637, 328) with delta (0, 0)
Screenshot: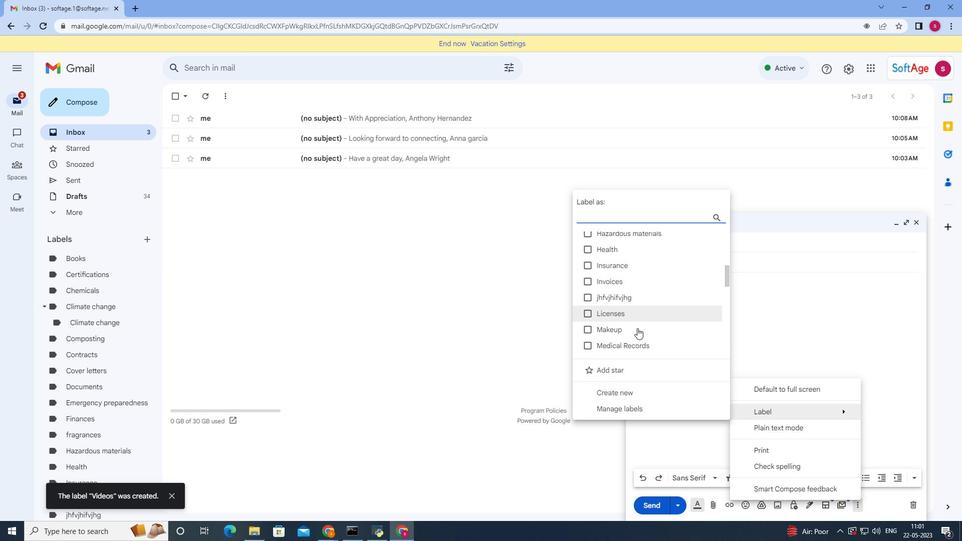 
Action: Mouse moved to (636, 328)
Screenshot: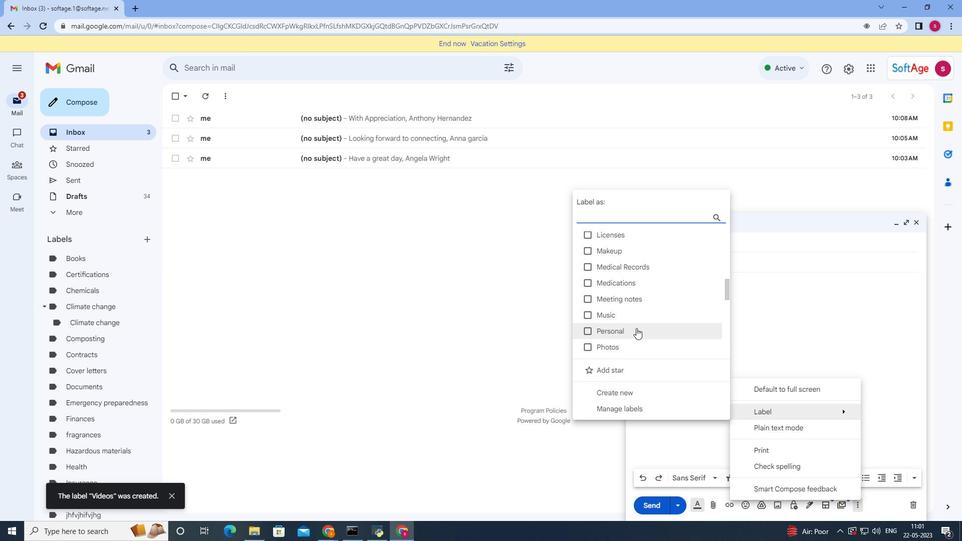 
Action: Mouse scrolled (636, 327) with delta (0, 0)
Screenshot: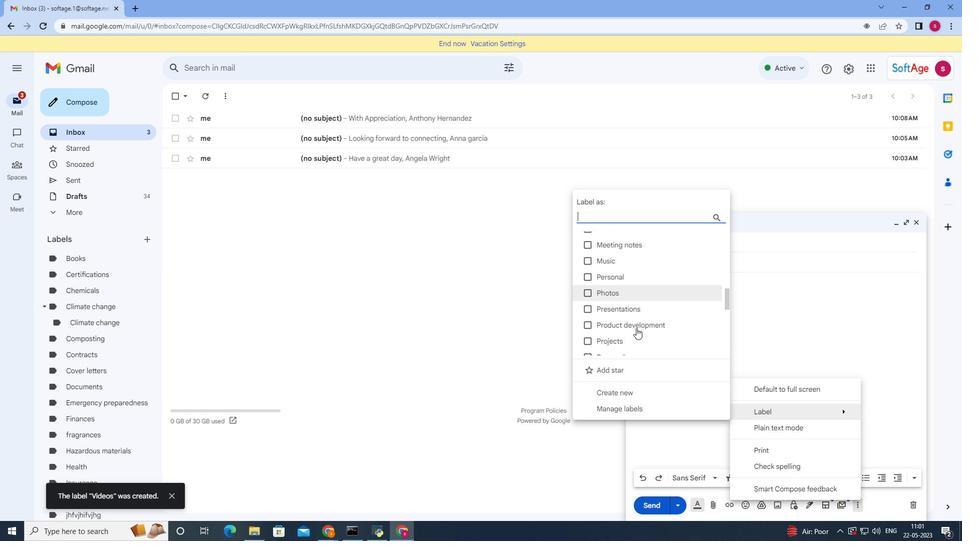 
Action: Mouse moved to (636, 328)
Screenshot: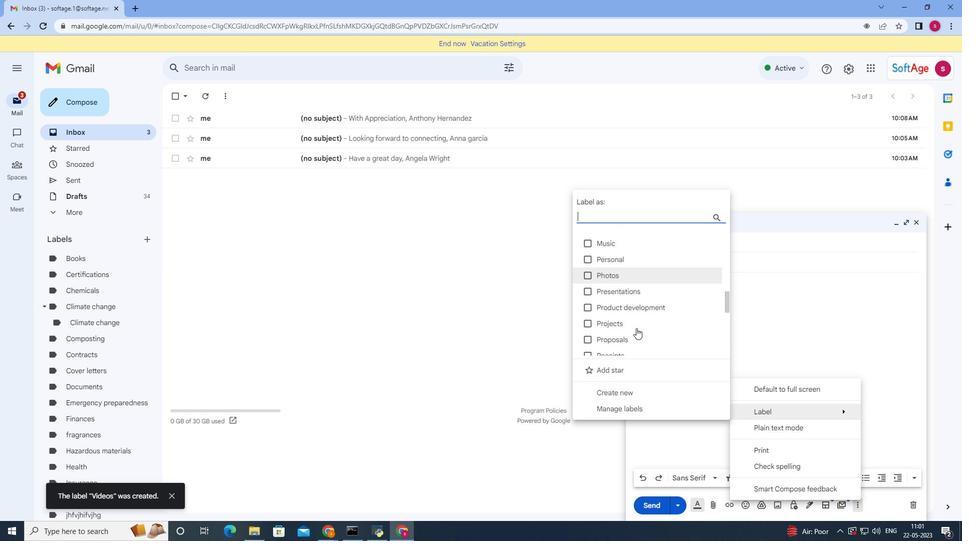 
Action: Mouse scrolled (636, 327) with delta (0, 0)
Screenshot: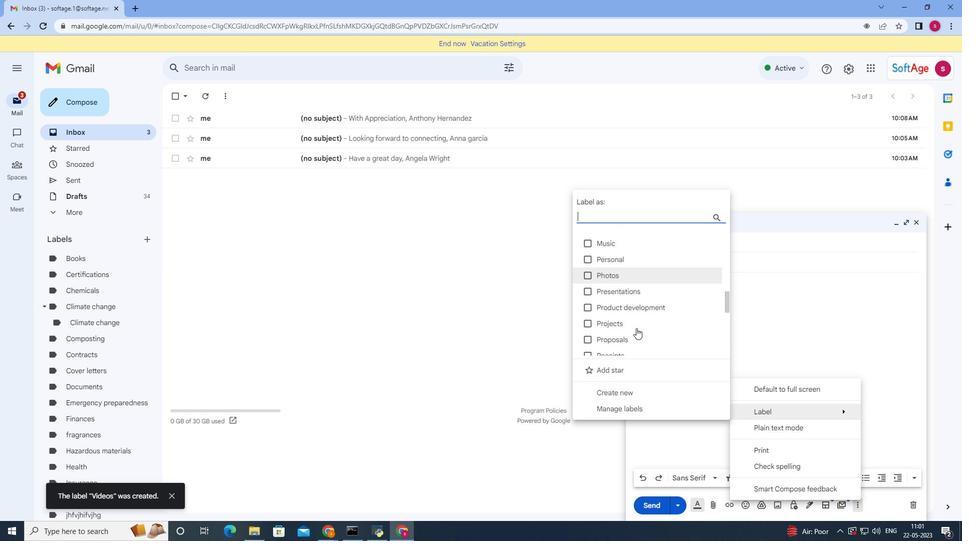 
Action: Mouse scrolled (636, 327) with delta (0, 0)
Screenshot: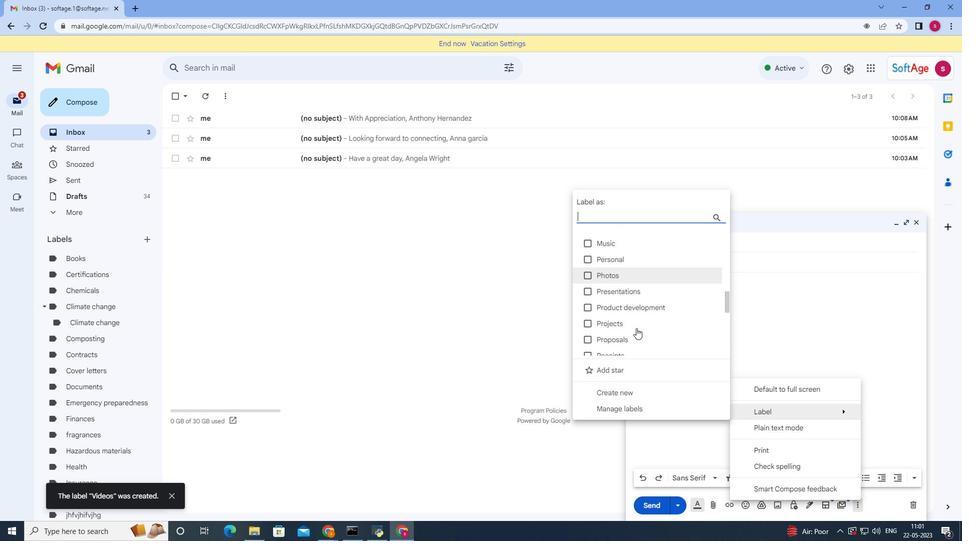 
Action: Mouse scrolled (636, 327) with delta (0, 0)
Screenshot: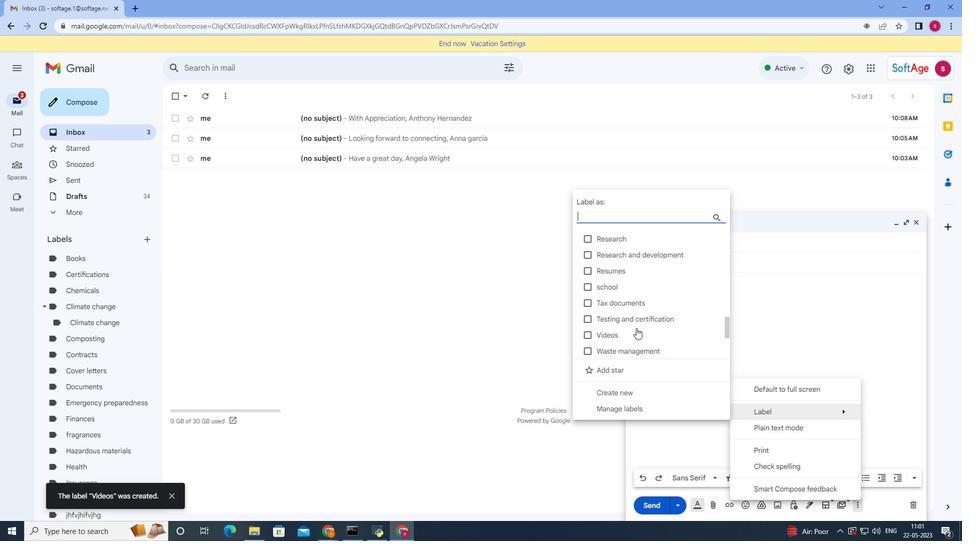 
Action: Mouse scrolled (636, 327) with delta (0, 0)
Screenshot: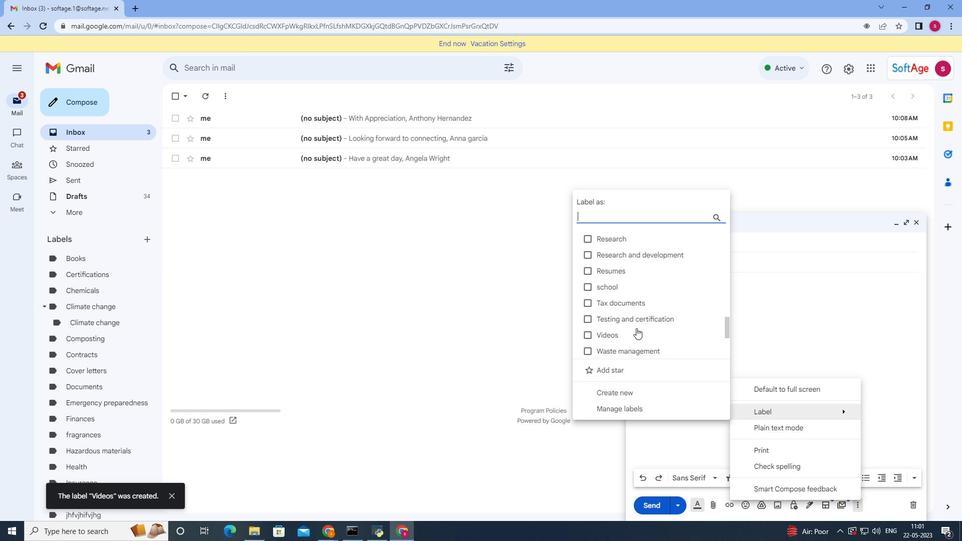
Action: Mouse scrolled (636, 327) with delta (0, 0)
Screenshot: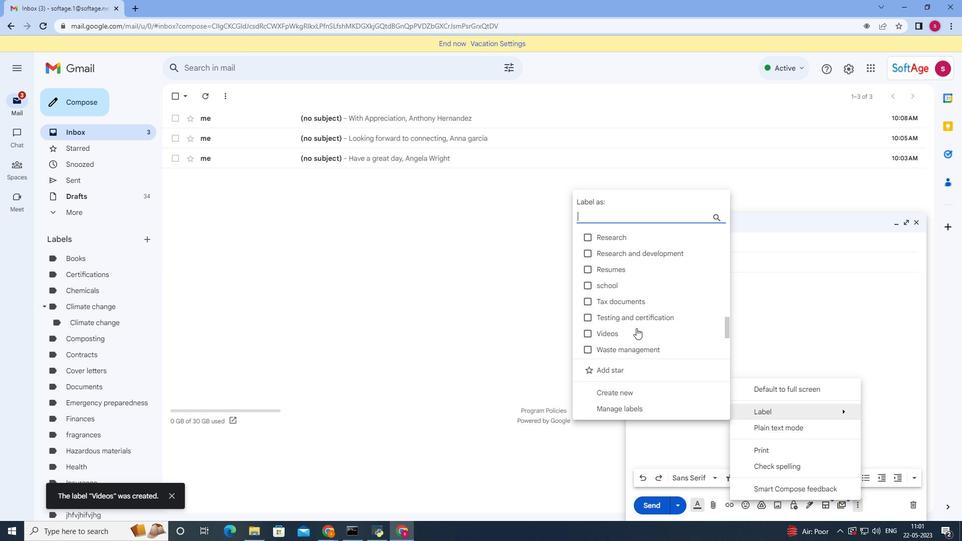 
Action: Mouse moved to (589, 235)
Screenshot: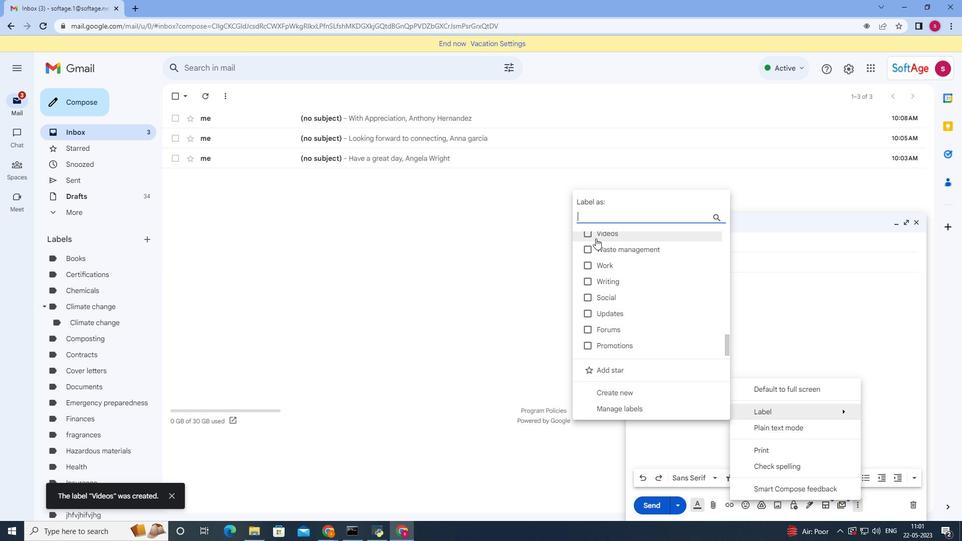 
Action: Mouse pressed left at (589, 235)
Screenshot: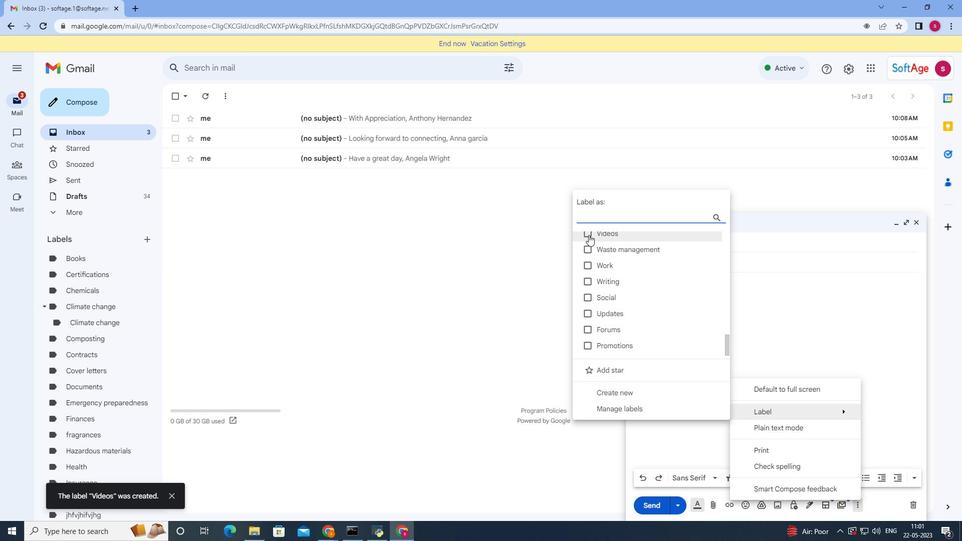
Action: Mouse moved to (597, 385)
Screenshot: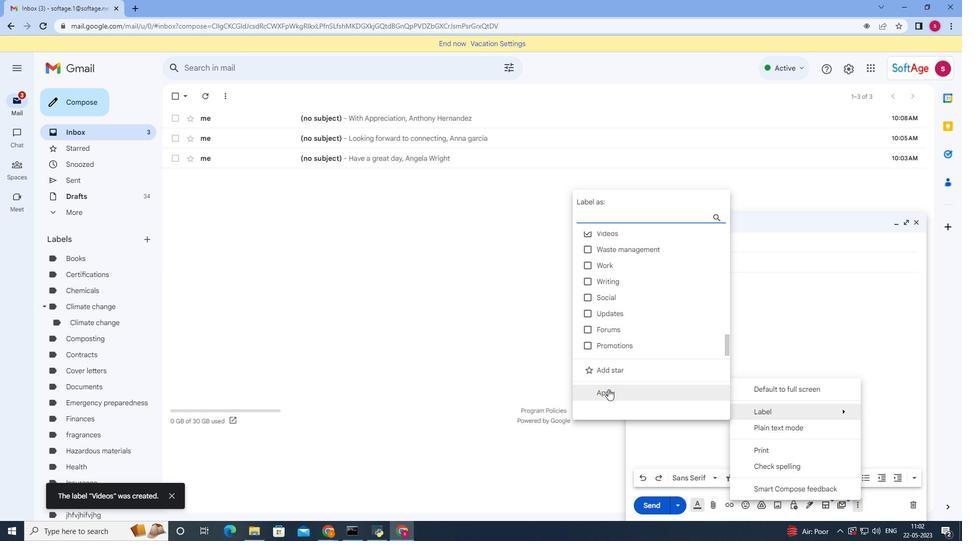 
Action: Mouse pressed left at (597, 385)
Screenshot: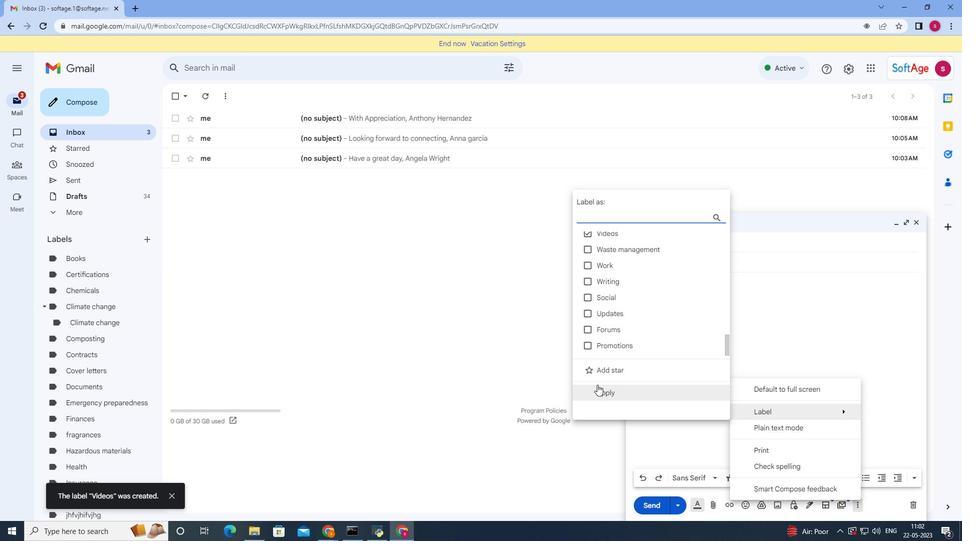 
Action: Mouse moved to (660, 506)
Screenshot: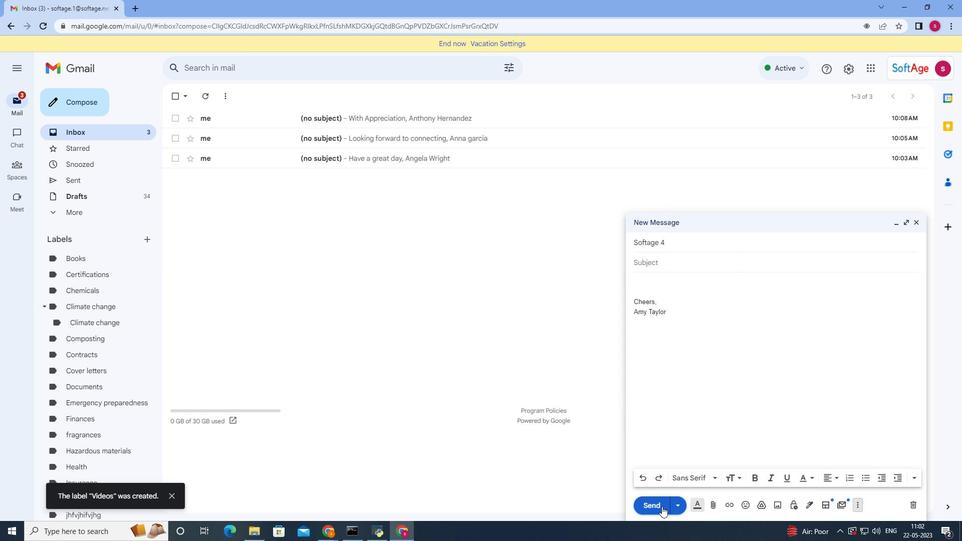 
Action: Mouse pressed left at (660, 506)
Screenshot: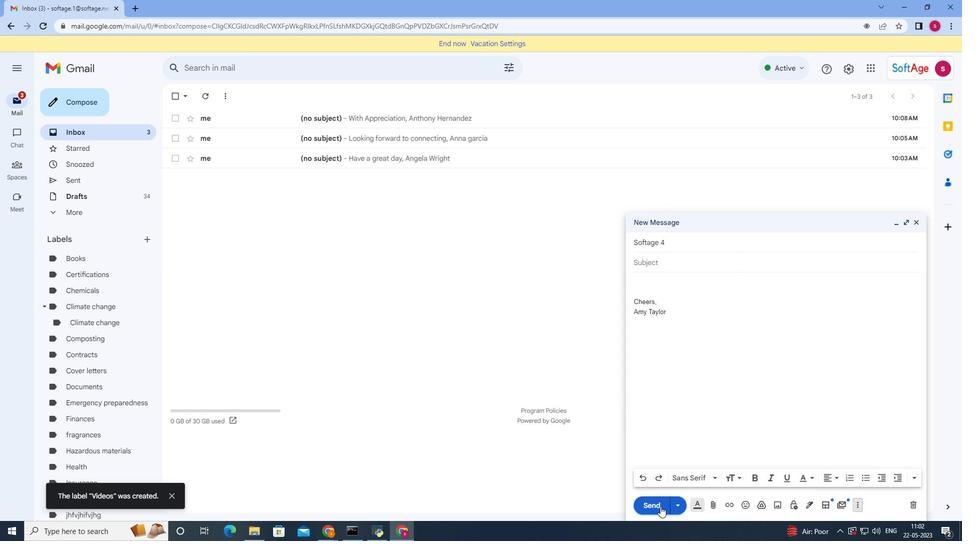 
Action: Mouse moved to (660, 506)
Screenshot: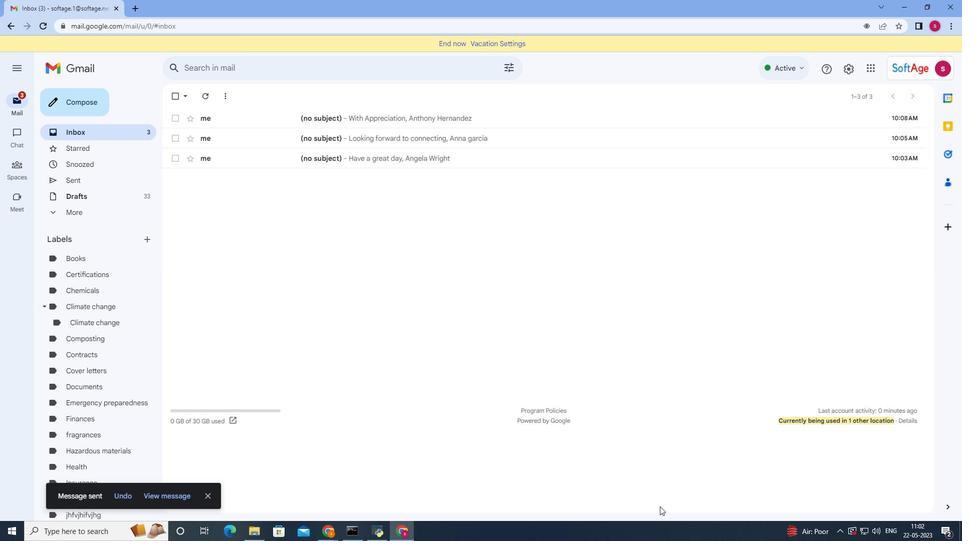 
